 Task: Implement workflows to manage order status.
Action: Mouse moved to (531, 145)
Screenshot: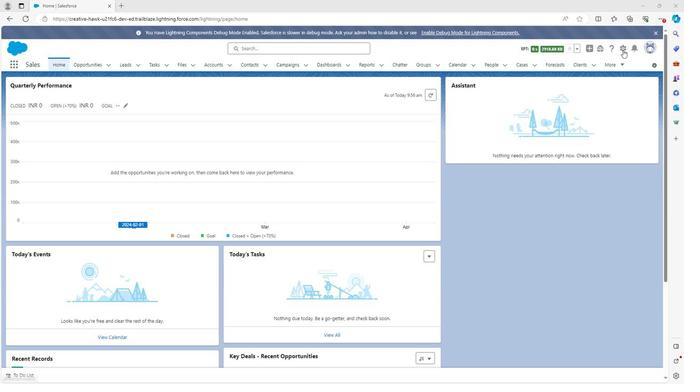 
Action: Mouse pressed left at (531, 145)
Screenshot: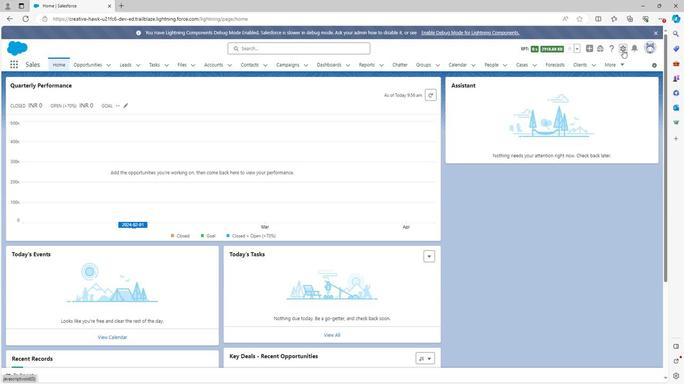 
Action: Mouse moved to (511, 156)
Screenshot: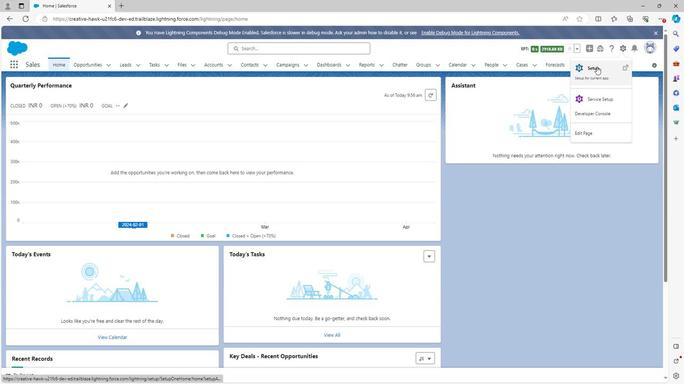 
Action: Mouse pressed left at (511, 156)
Screenshot: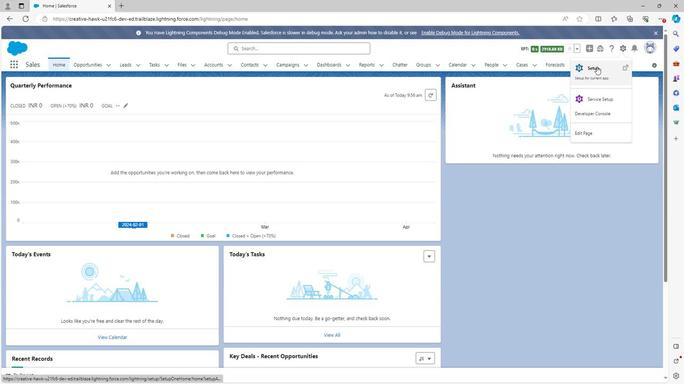 
Action: Mouse moved to (102, 167)
Screenshot: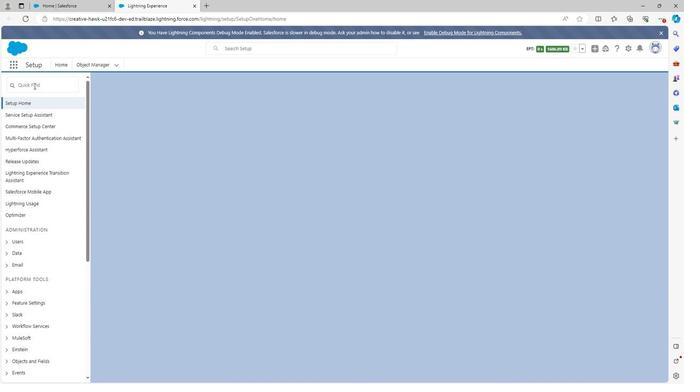 
Action: Mouse pressed left at (102, 167)
Screenshot: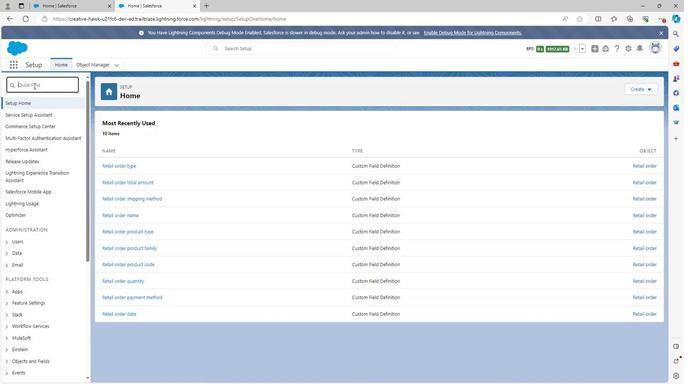 
Action: Key pressed work
Screenshot: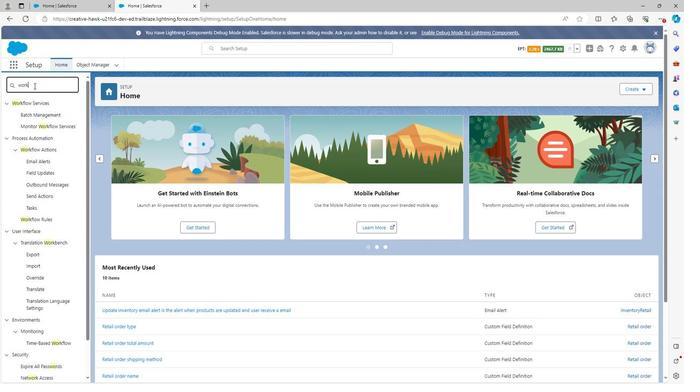 
Action: Mouse moved to (105, 247)
Screenshot: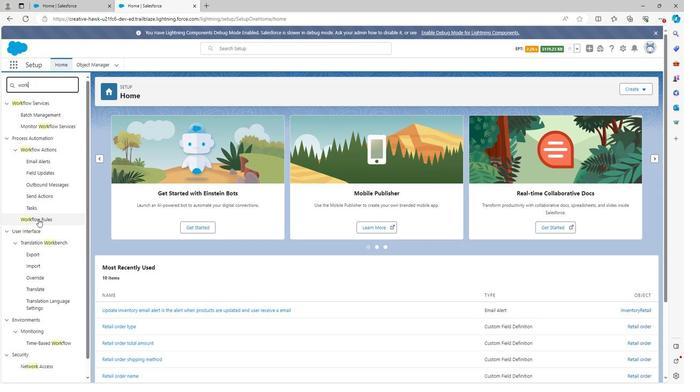 
Action: Mouse pressed left at (105, 247)
Screenshot: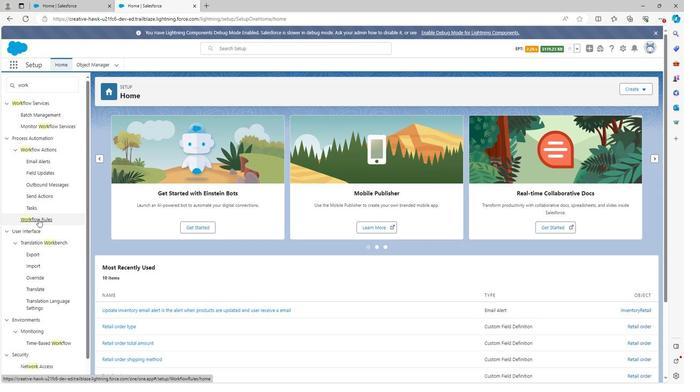 
Action: Mouse moved to (355, 239)
Screenshot: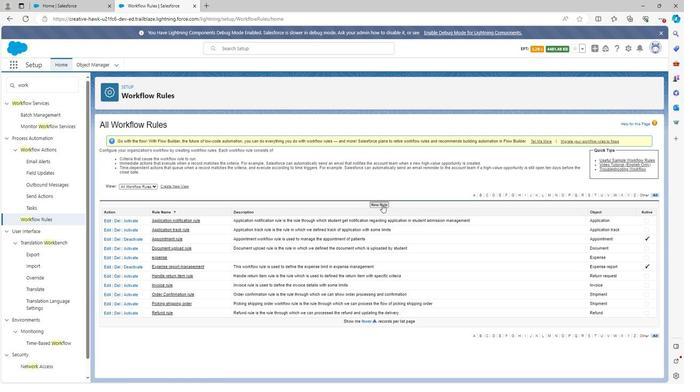 
Action: Mouse pressed left at (355, 239)
Screenshot: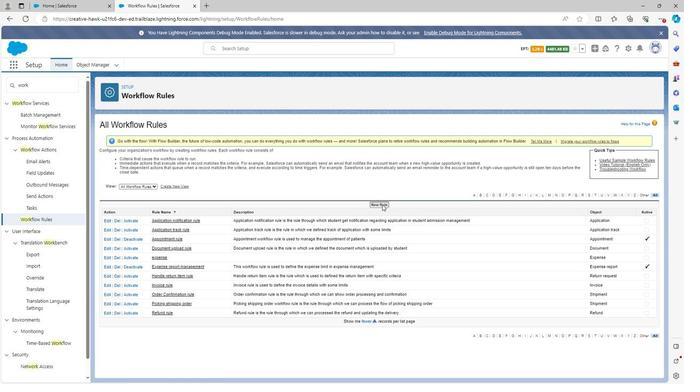 
Action: Mouse moved to (338, 272)
Screenshot: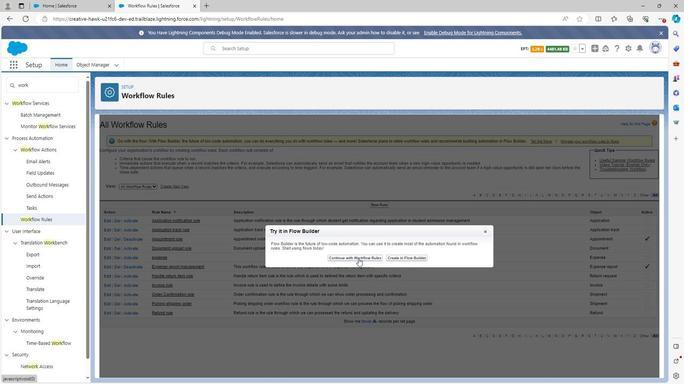 
Action: Mouse pressed left at (338, 272)
Screenshot: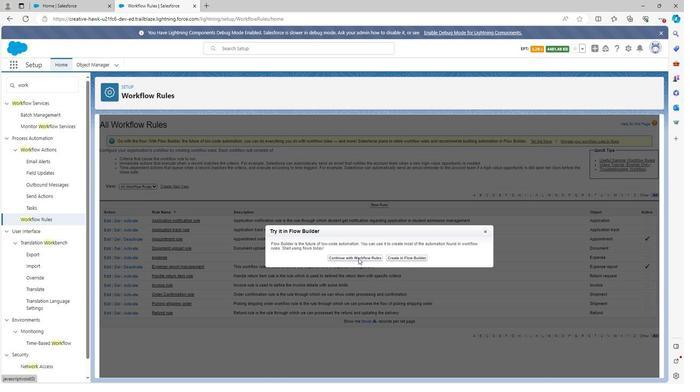 
Action: Mouse moved to (258, 228)
Screenshot: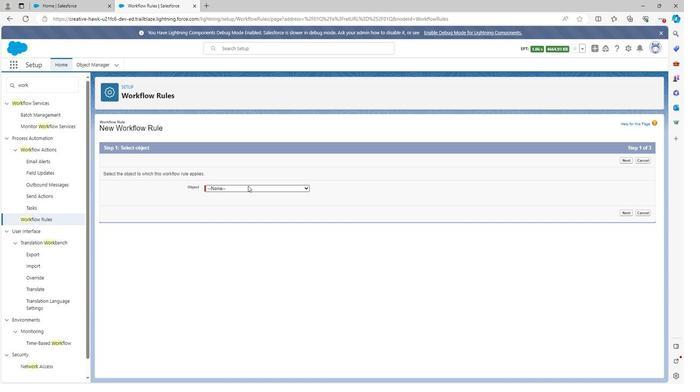
Action: Mouse pressed left at (258, 228)
Screenshot: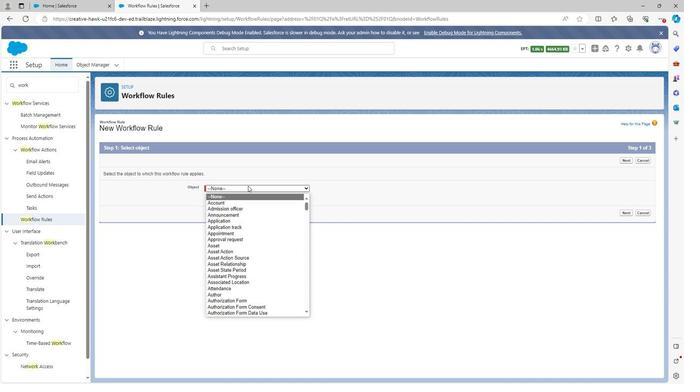 
Action: Mouse moved to (257, 259)
Screenshot: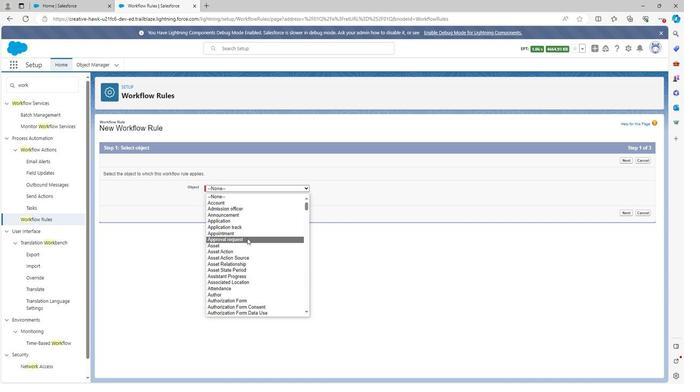 
Action: Mouse scrolled (257, 259) with delta (0, 0)
Screenshot: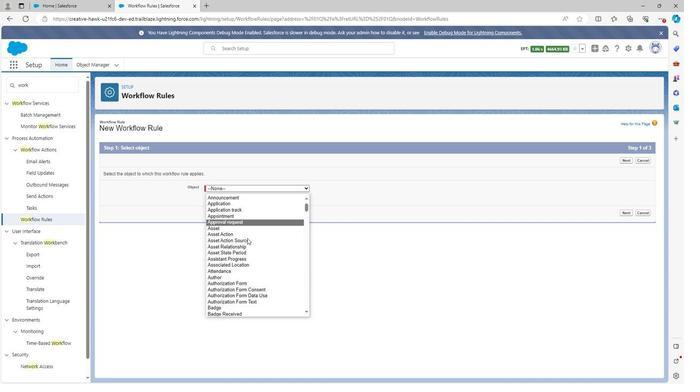 
Action: Mouse scrolled (257, 259) with delta (0, 0)
Screenshot: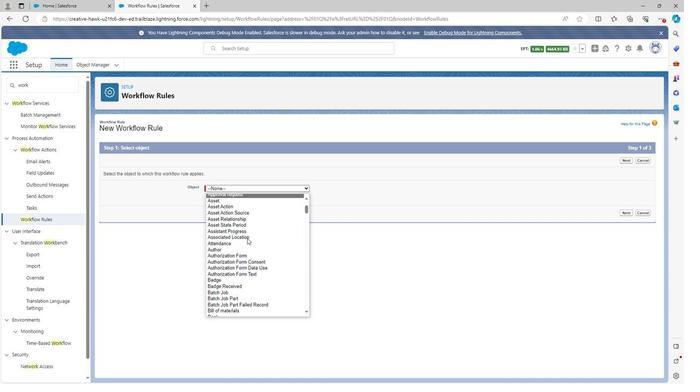 
Action: Mouse scrolled (257, 259) with delta (0, 0)
Screenshot: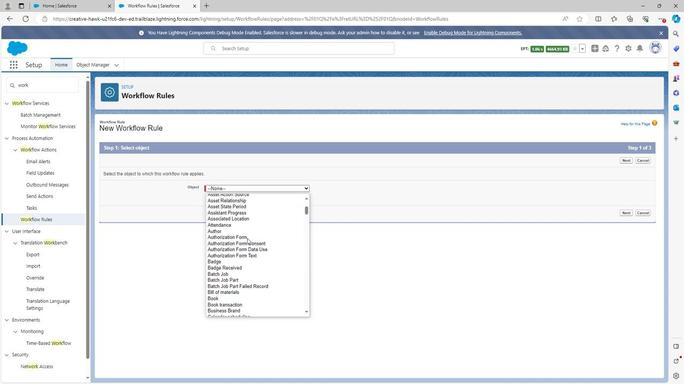 
Action: Mouse scrolled (257, 259) with delta (0, 0)
Screenshot: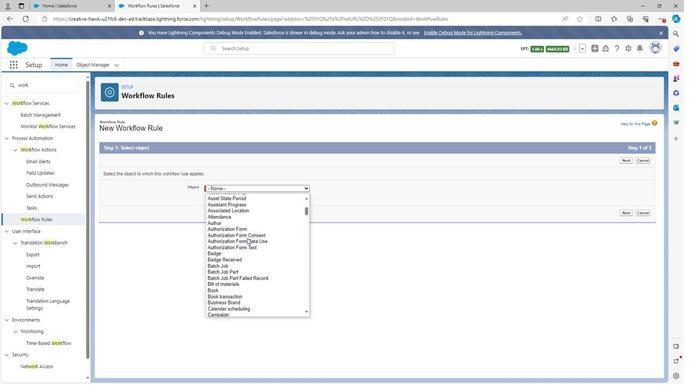 
Action: Mouse scrolled (257, 259) with delta (0, 0)
Screenshot: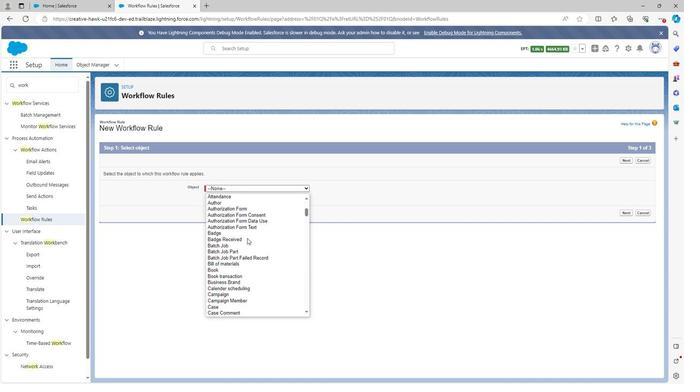 
Action: Mouse scrolled (257, 259) with delta (0, 0)
Screenshot: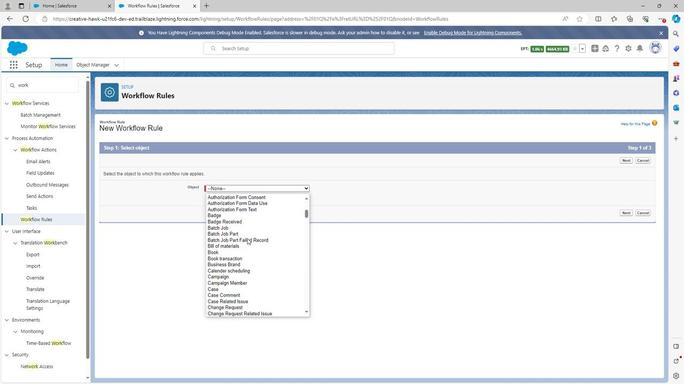 
Action: Mouse scrolled (257, 259) with delta (0, 0)
Screenshot: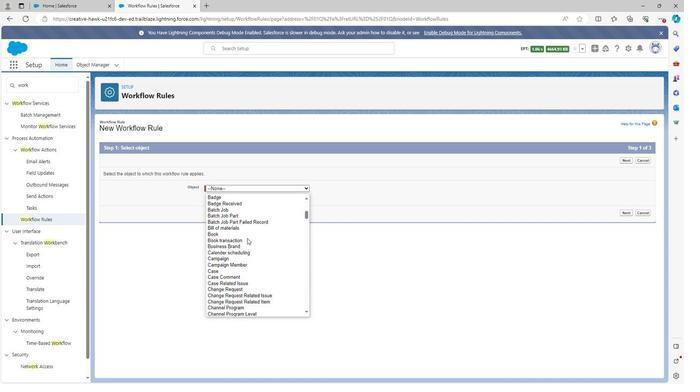 
Action: Mouse scrolled (257, 259) with delta (0, 0)
Screenshot: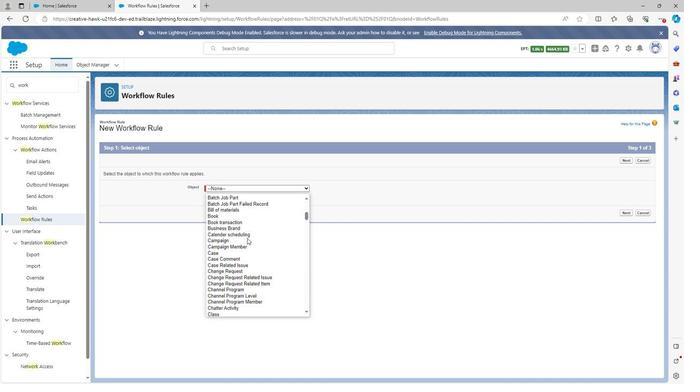 
Action: Mouse scrolled (257, 259) with delta (0, 0)
Screenshot: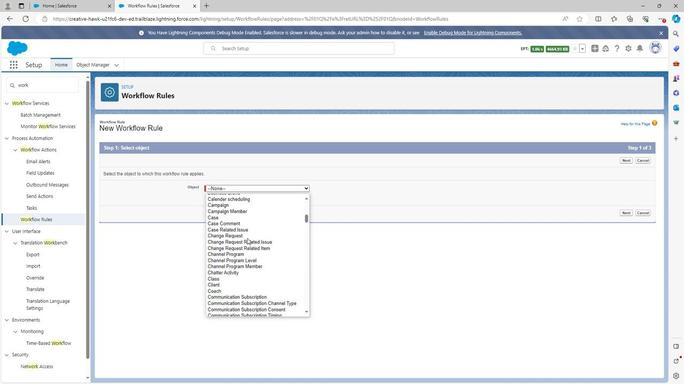 
Action: Mouse scrolled (257, 259) with delta (0, 0)
Screenshot: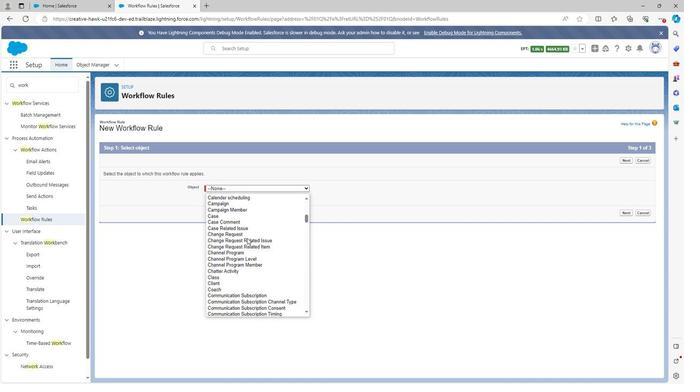 
Action: Mouse scrolled (257, 259) with delta (0, 0)
Screenshot: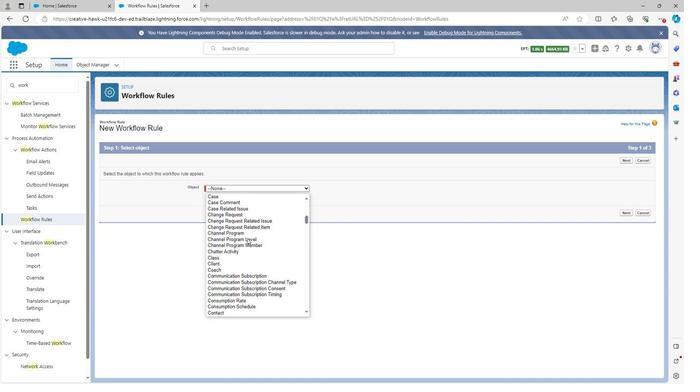 
Action: Mouse scrolled (257, 259) with delta (0, 0)
Screenshot: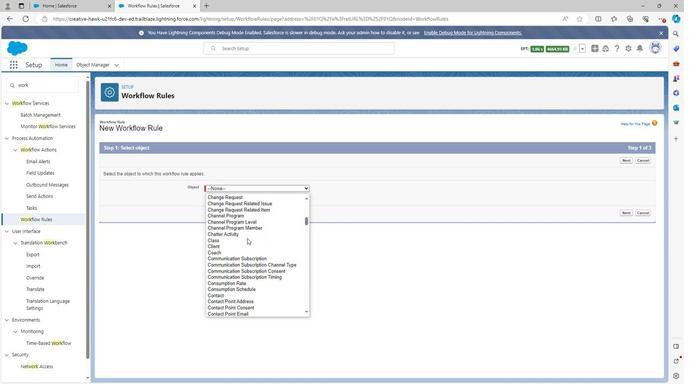 
Action: Mouse scrolled (257, 259) with delta (0, 0)
Screenshot: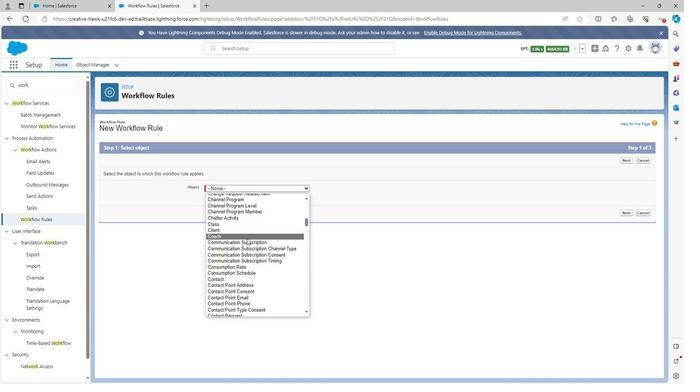 
Action: Mouse moved to (257, 260)
Screenshot: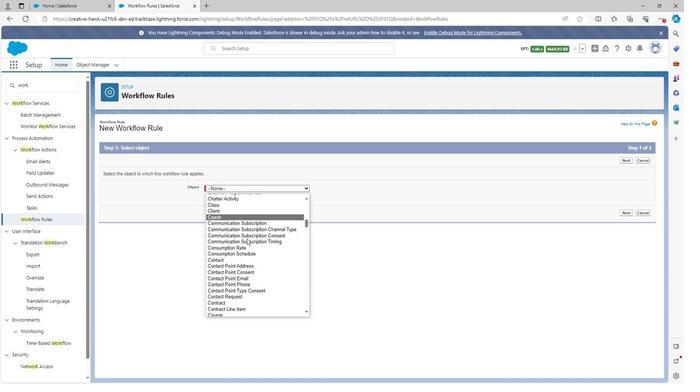 
Action: Mouse scrolled (257, 259) with delta (0, 0)
Screenshot: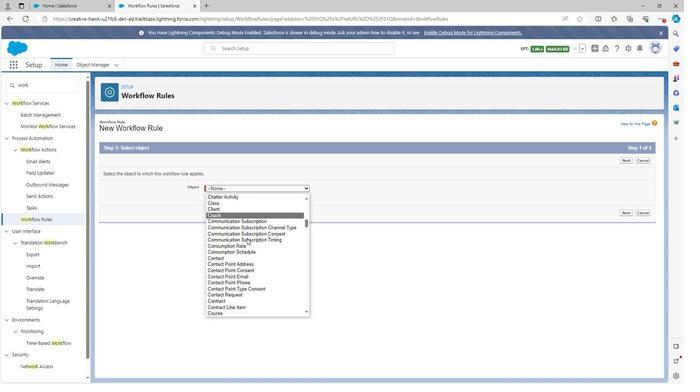 
Action: Mouse scrolled (257, 259) with delta (0, 0)
Screenshot: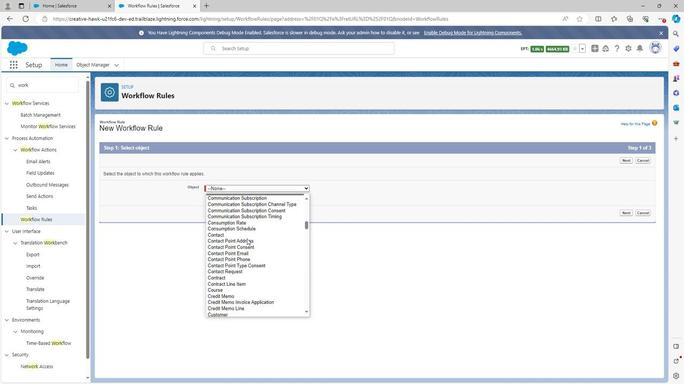 
Action: Mouse scrolled (257, 259) with delta (0, 0)
Screenshot: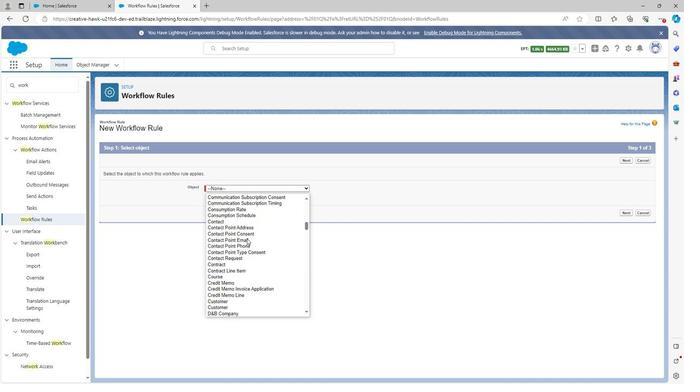 
Action: Mouse moved to (257, 260)
Screenshot: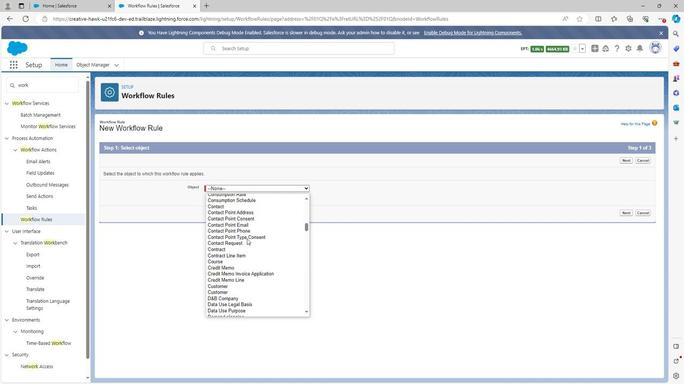 
Action: Mouse scrolled (257, 259) with delta (0, 0)
Screenshot: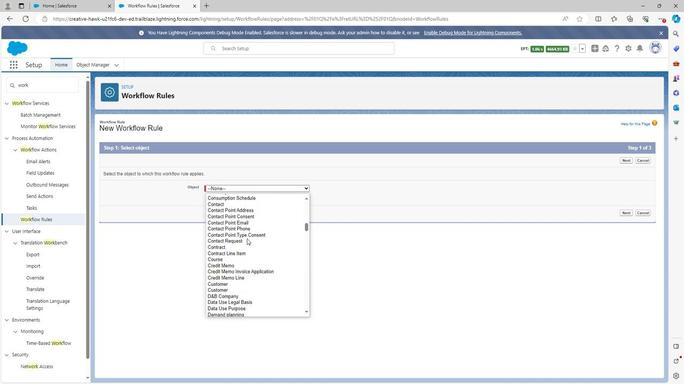 
Action: Mouse moved to (257, 260)
Screenshot: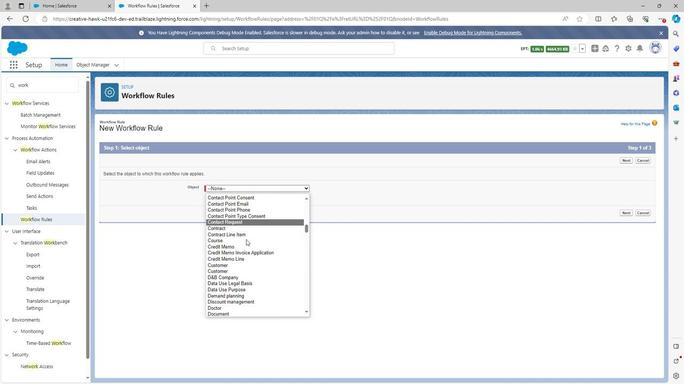 
Action: Mouse scrolled (257, 260) with delta (0, 0)
Screenshot: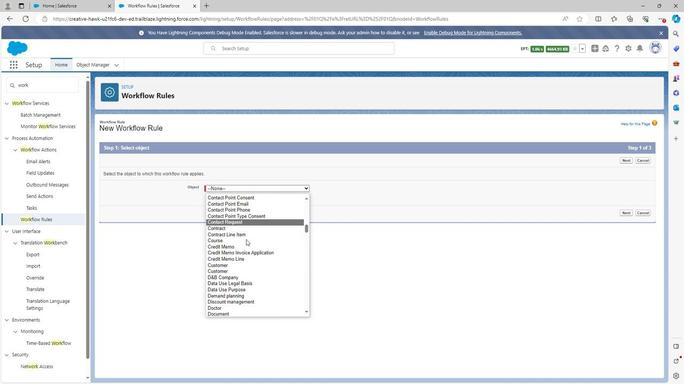 
Action: Mouse scrolled (257, 260) with delta (0, 0)
Screenshot: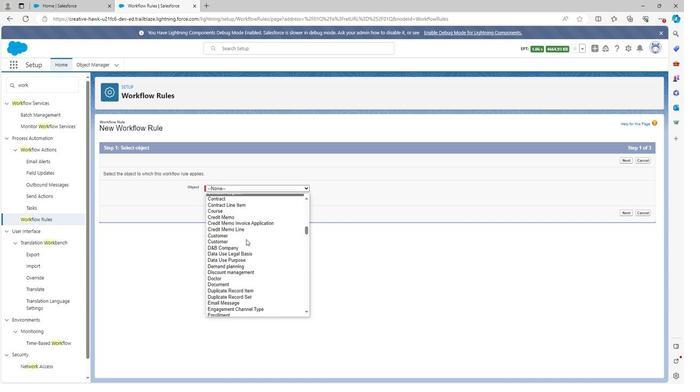 
Action: Mouse scrolled (257, 260) with delta (0, 0)
Screenshot: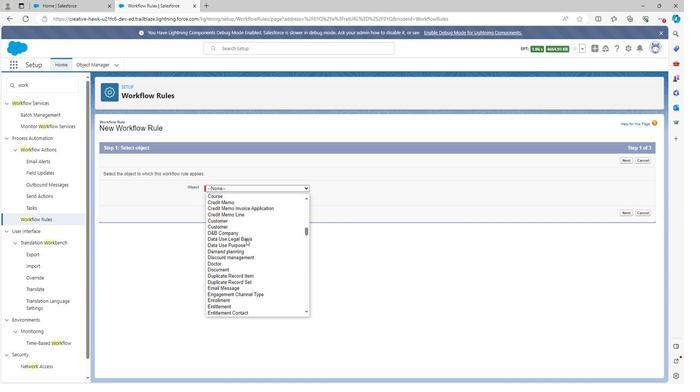 
Action: Mouse scrolled (257, 260) with delta (0, 0)
Screenshot: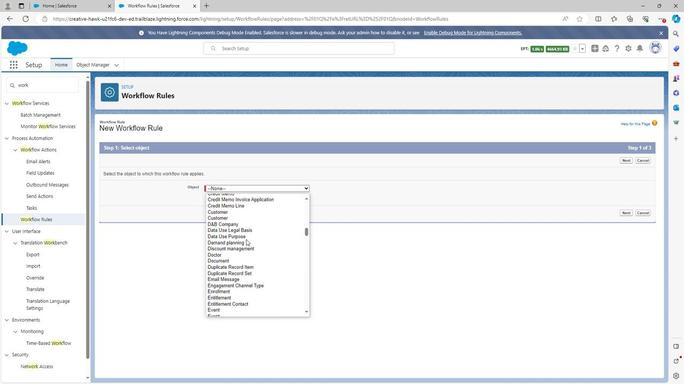 
Action: Mouse scrolled (257, 260) with delta (0, 0)
Screenshot: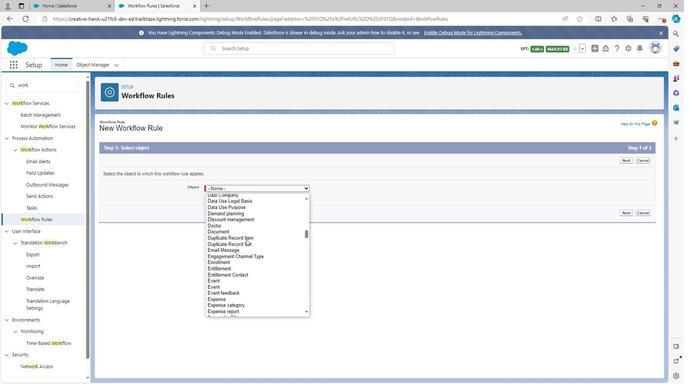 
Action: Mouse scrolled (257, 260) with delta (0, 0)
Screenshot: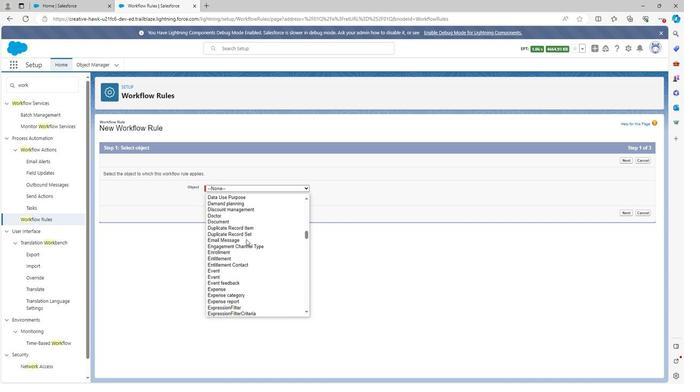 
Action: Mouse scrolled (257, 260) with delta (0, 0)
Screenshot: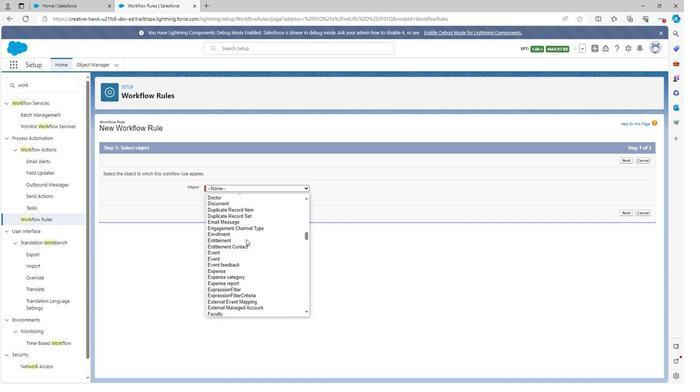 
Action: Mouse scrolled (257, 260) with delta (0, 0)
Screenshot: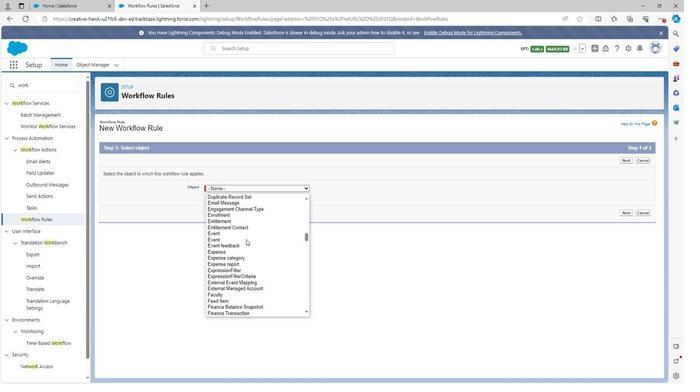 
Action: Mouse scrolled (257, 260) with delta (0, 0)
Screenshot: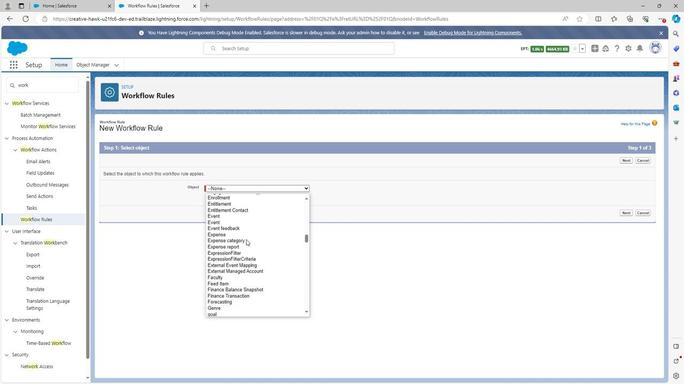 
Action: Mouse scrolled (257, 260) with delta (0, 0)
Screenshot: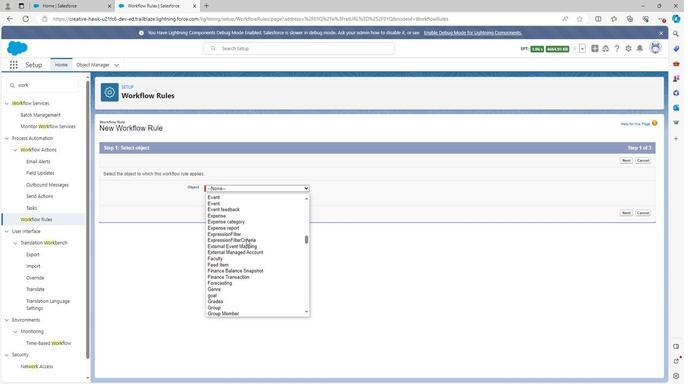 
Action: Mouse scrolled (257, 260) with delta (0, 0)
Screenshot: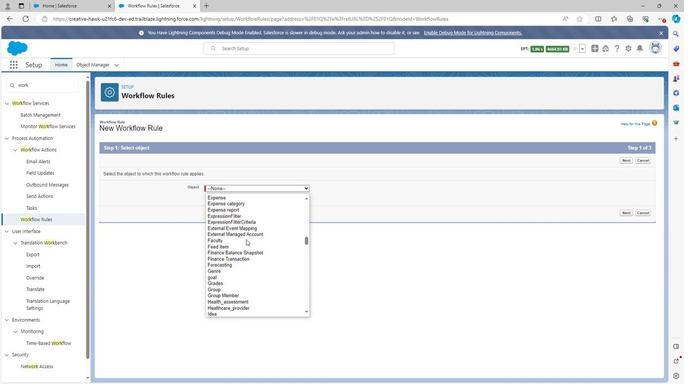
Action: Mouse scrolled (257, 260) with delta (0, 0)
Screenshot: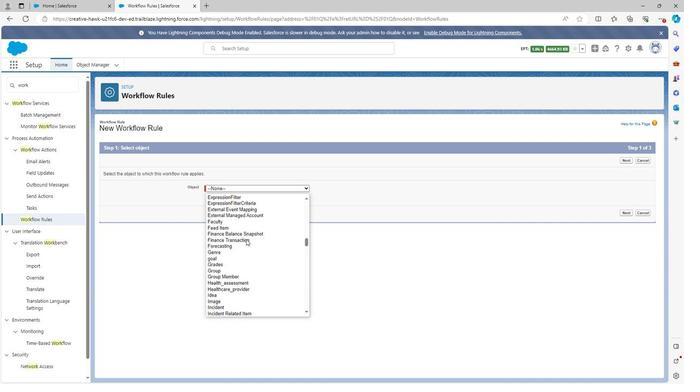 
Action: Mouse scrolled (257, 260) with delta (0, 0)
Screenshot: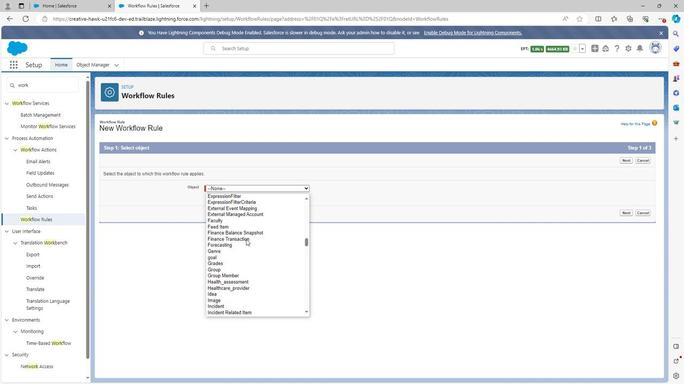 
Action: Mouse scrolled (257, 260) with delta (0, 0)
Screenshot: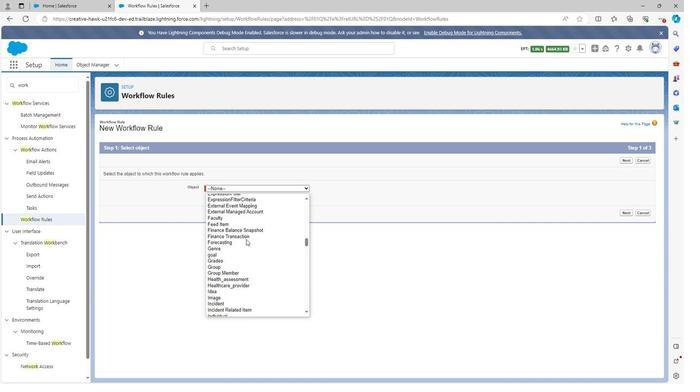 
Action: Mouse scrolled (257, 260) with delta (0, 0)
Screenshot: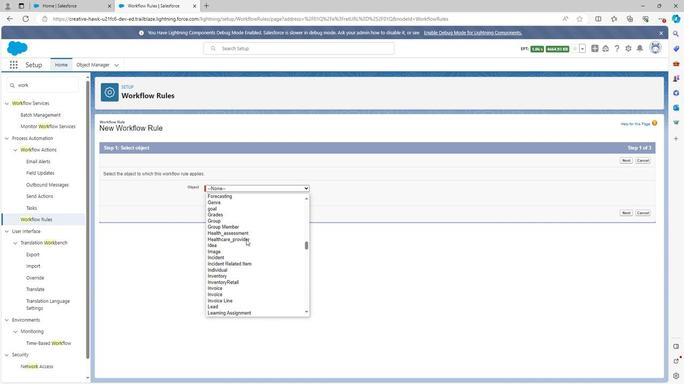 
Action: Mouse scrolled (257, 260) with delta (0, 0)
Screenshot: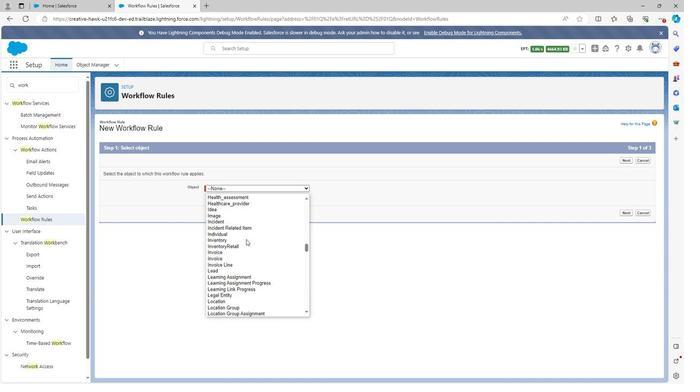 
Action: Mouse scrolled (257, 260) with delta (0, 0)
Screenshot: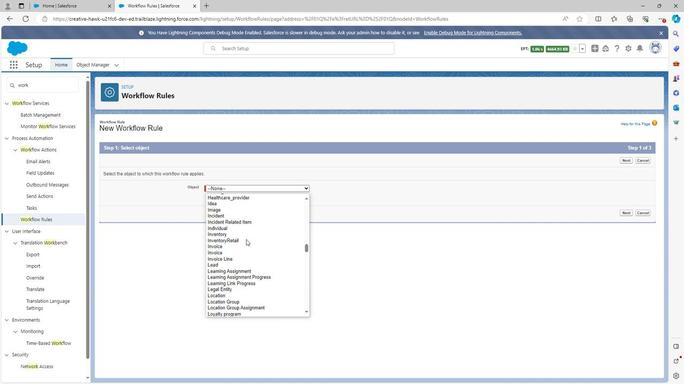 
Action: Mouse scrolled (257, 260) with delta (0, 0)
Screenshot: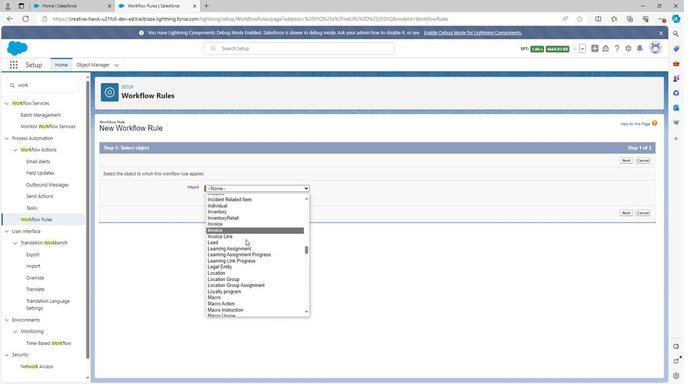 
Action: Mouse moved to (256, 260)
Screenshot: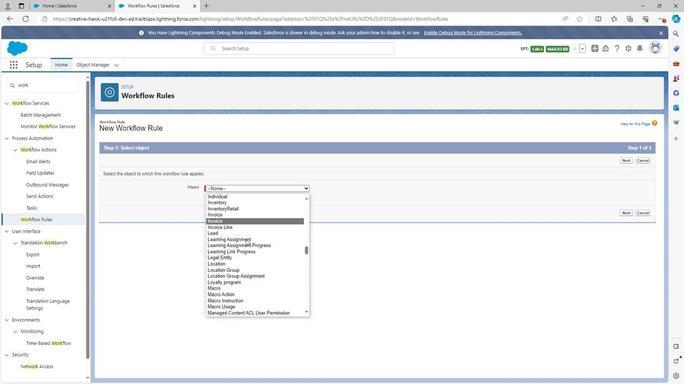 
Action: Mouse scrolled (256, 260) with delta (0, 0)
Screenshot: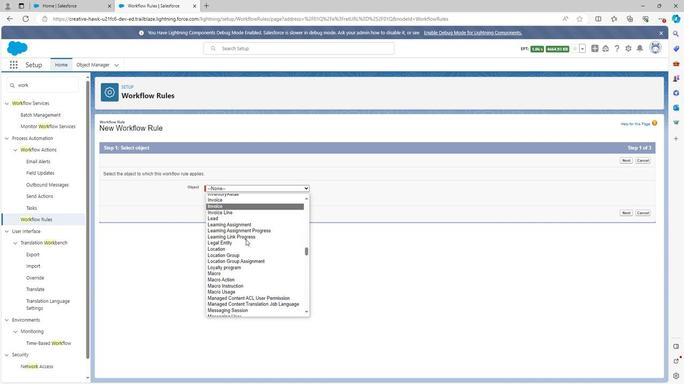 
Action: Mouse scrolled (256, 260) with delta (0, 0)
Screenshot: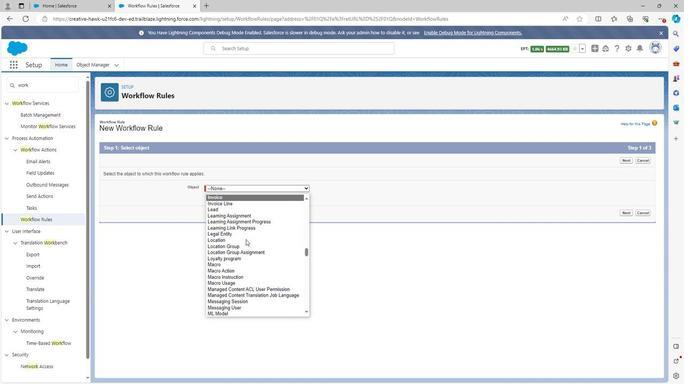 
Action: Mouse scrolled (256, 260) with delta (0, 0)
Screenshot: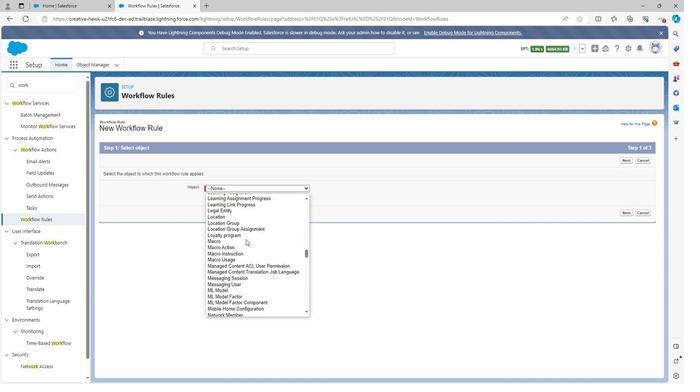 
Action: Mouse scrolled (256, 260) with delta (0, 0)
Screenshot: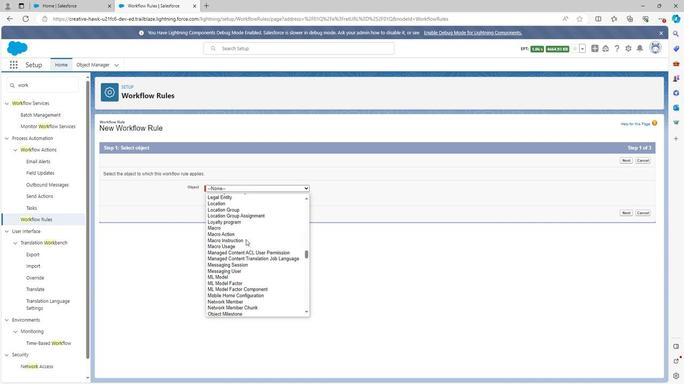 
Action: Mouse scrolled (256, 260) with delta (0, 0)
Screenshot: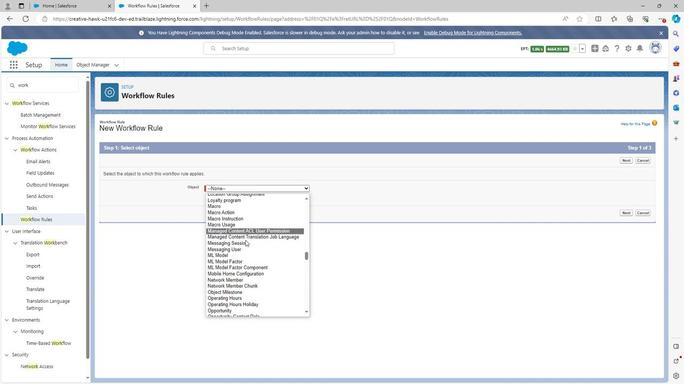 
Action: Mouse moved to (256, 260)
Screenshot: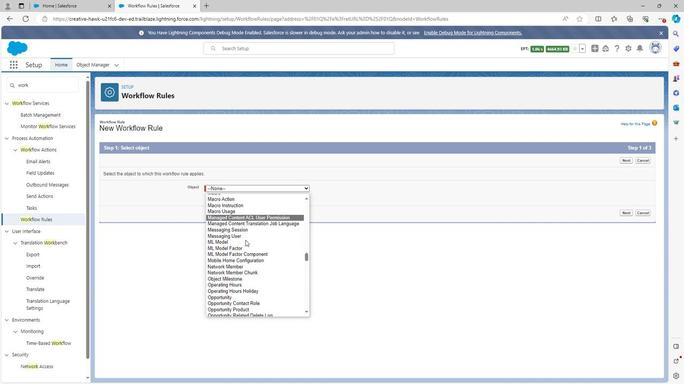 
Action: Mouse scrolled (256, 260) with delta (0, 0)
Screenshot: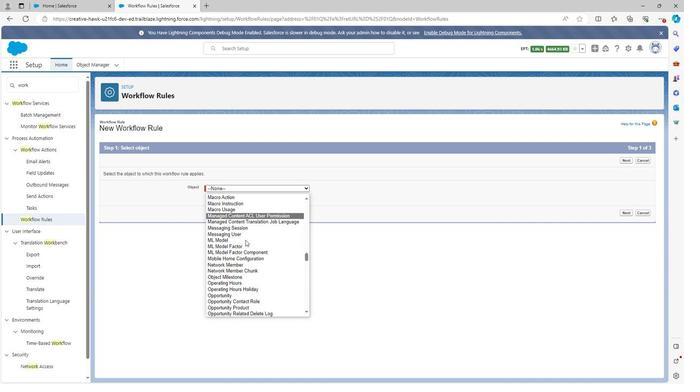 
Action: Mouse scrolled (256, 260) with delta (0, 0)
Screenshot: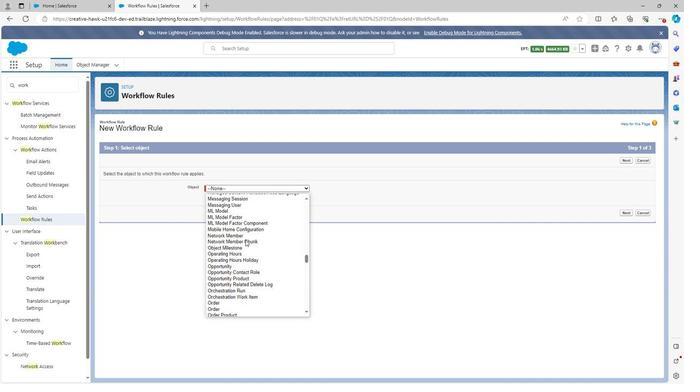 
Action: Mouse scrolled (256, 260) with delta (0, 0)
Screenshot: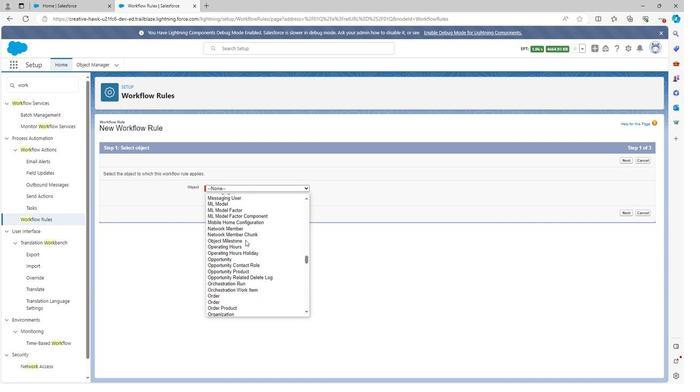 
Action: Mouse moved to (240, 289)
Screenshot: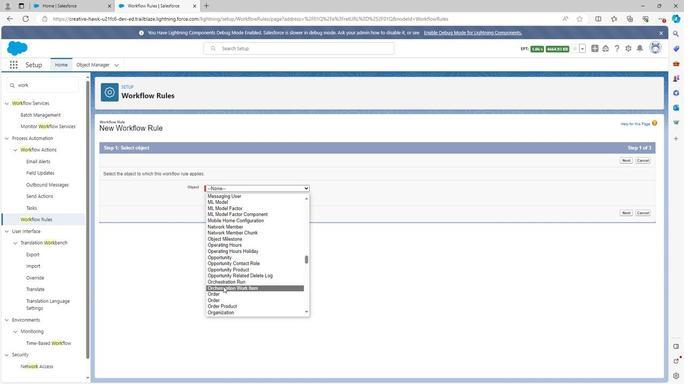 
Action: Mouse scrolled (240, 288) with delta (0, 0)
Screenshot: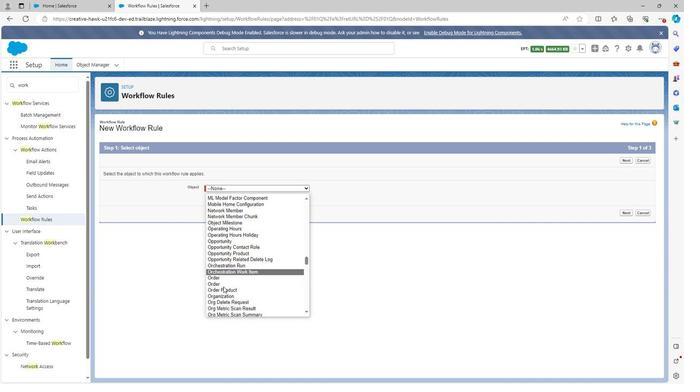 
Action: Mouse scrolled (240, 288) with delta (0, 0)
Screenshot: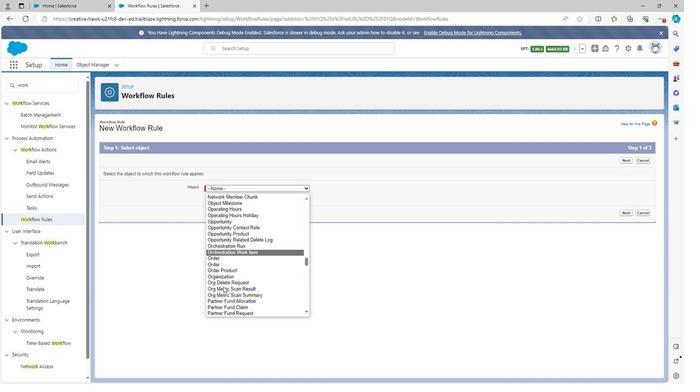 
Action: Mouse scrolled (240, 288) with delta (0, 0)
Screenshot: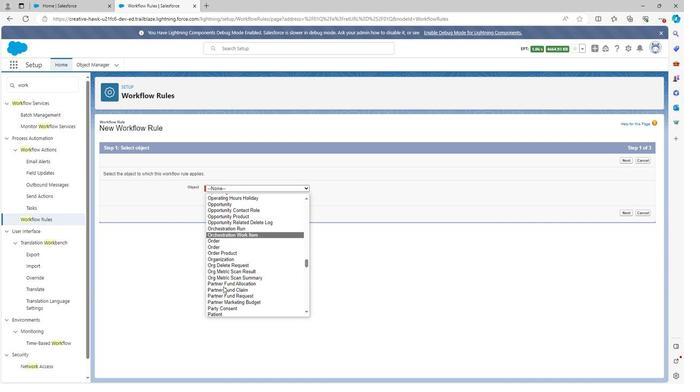 
Action: Mouse scrolled (240, 288) with delta (0, 0)
Screenshot: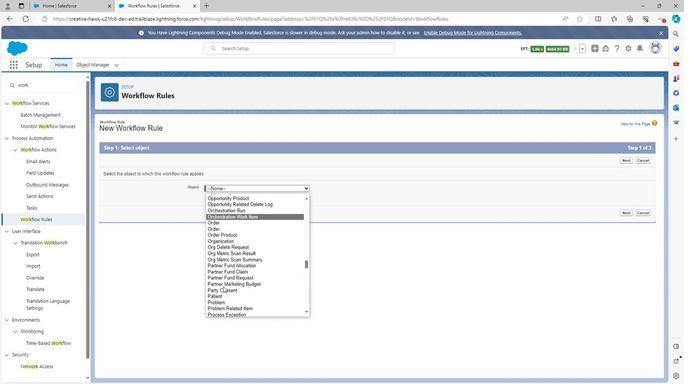 
Action: Mouse scrolled (240, 288) with delta (0, 0)
Screenshot: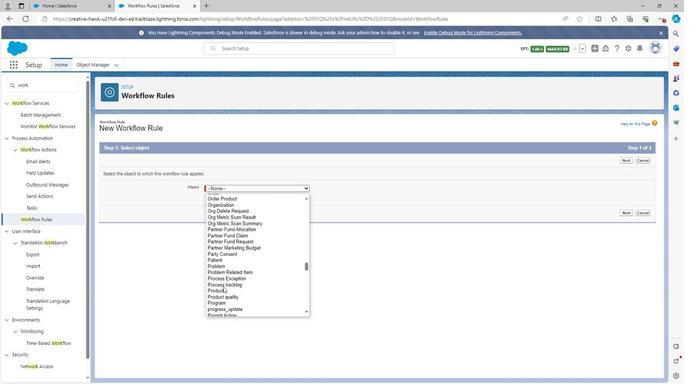 
Action: Mouse scrolled (240, 288) with delta (0, 0)
Screenshot: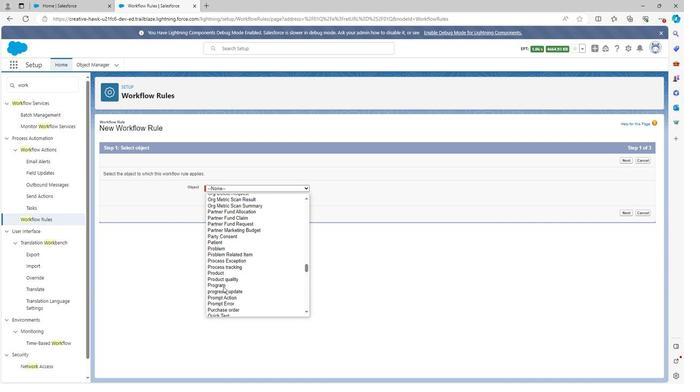 
Action: Mouse scrolled (240, 288) with delta (0, 0)
Screenshot: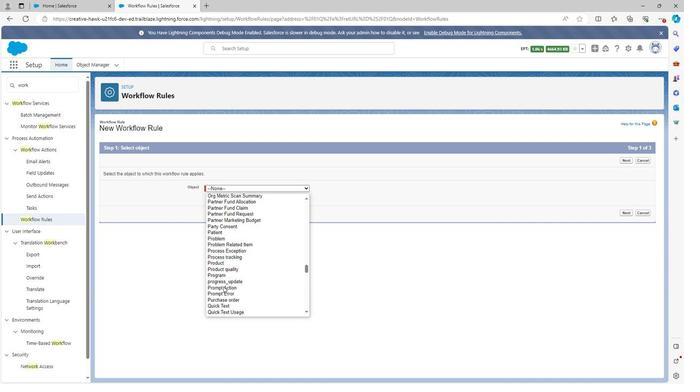 
Action: Mouse scrolled (240, 288) with delta (0, 0)
Screenshot: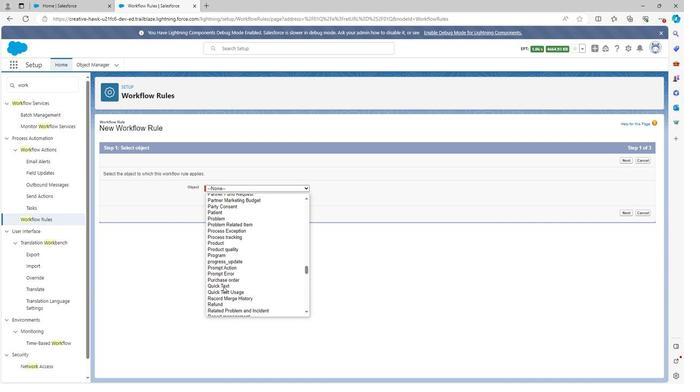 
Action: Mouse scrolled (240, 288) with delta (0, 0)
Screenshot: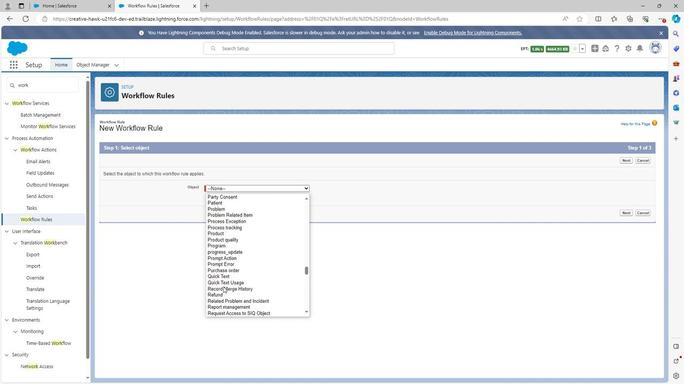 
Action: Mouse scrolled (240, 288) with delta (0, 0)
Screenshot: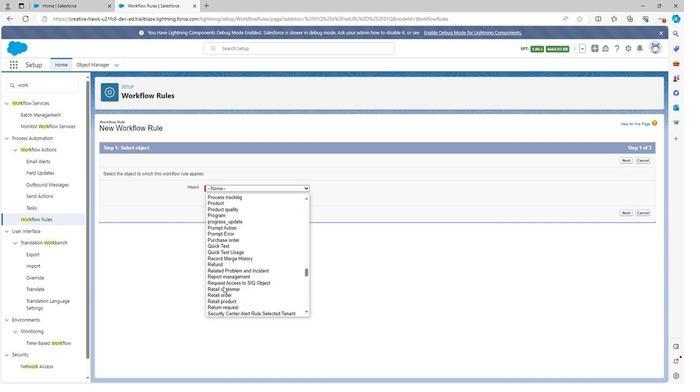 
Action: Mouse scrolled (240, 288) with delta (0, 0)
Screenshot: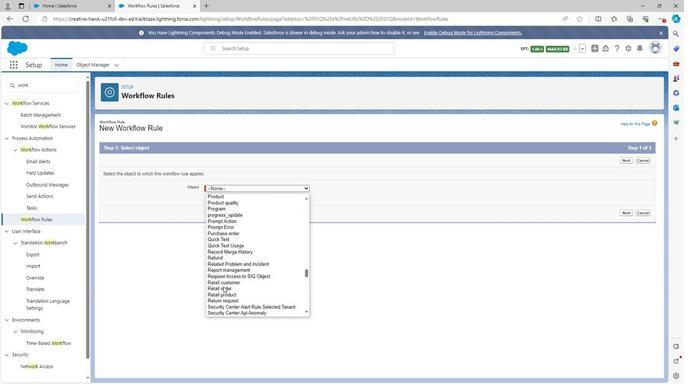 
Action: Mouse pressed left at (240, 289)
Screenshot: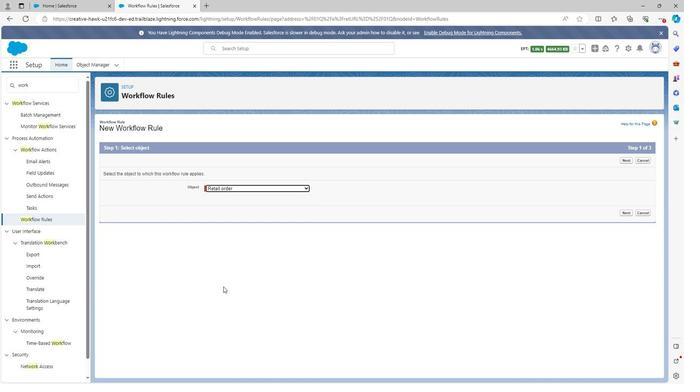 
Action: Mouse moved to (532, 244)
Screenshot: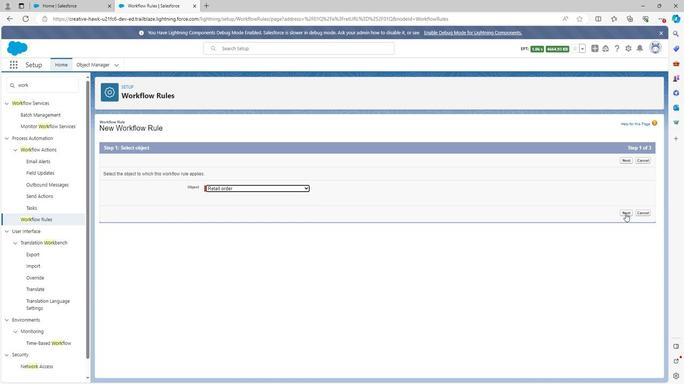 
Action: Mouse pressed left at (532, 244)
Screenshot: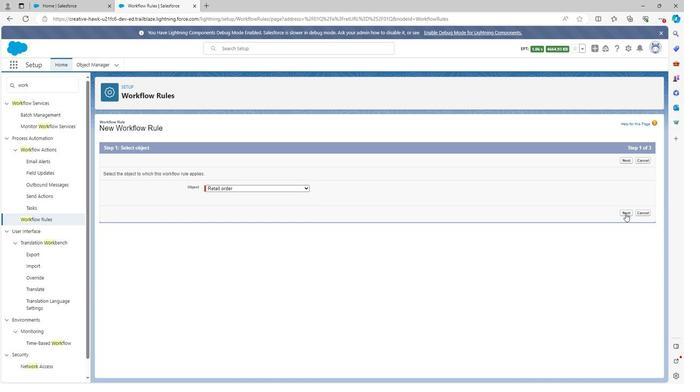 
Action: Mouse moved to (250, 235)
Screenshot: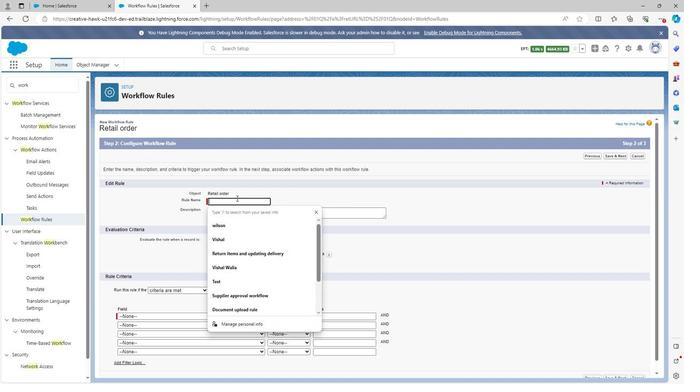 
Action: Key pressed <Key.shift><Key.shift><Key.shift><Key.shift><Key.shift><Key.shift><Key.shift><Key.shift><Key.shift><Key.shift><Key.shift><Key.shift><Key.shift><Key.shift><Key.shift><Key.shift><Key.shift><Key.shift><Key.shift><Key.shift><Key.shift><Key.shift><Key.shift><Key.shift><Key.shift><Key.shift><Key.shift><Key.shift><Key.shift><Key.shift><Key.shift><Key.shift><Key.shift><Key.shift><Key.shift><Key.shift><Key.shift><Key.shift>Ot<Key.backspace>rder<Key.space>status<Key.space>rule
Screenshot: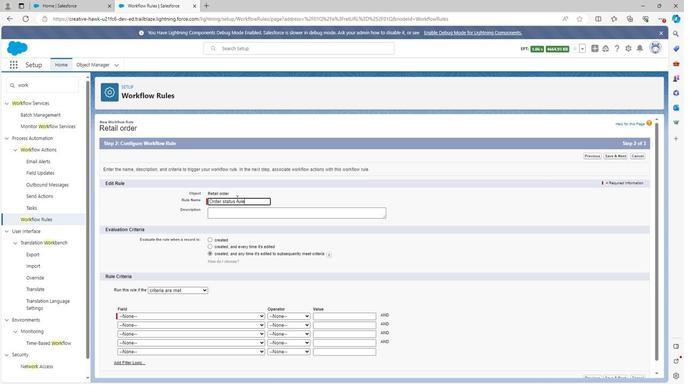 
Action: Mouse moved to (290, 235)
Screenshot: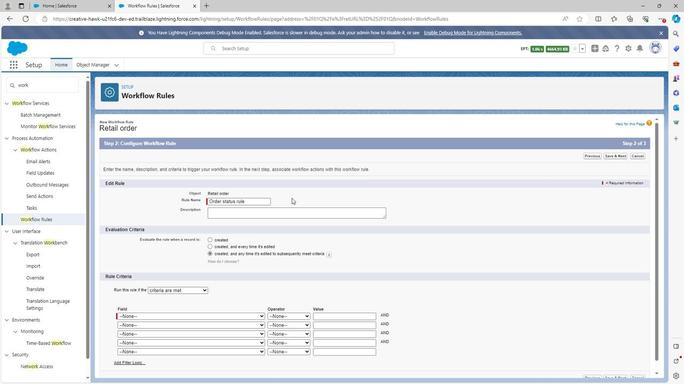 
Action: Mouse pressed left at (290, 235)
Screenshot: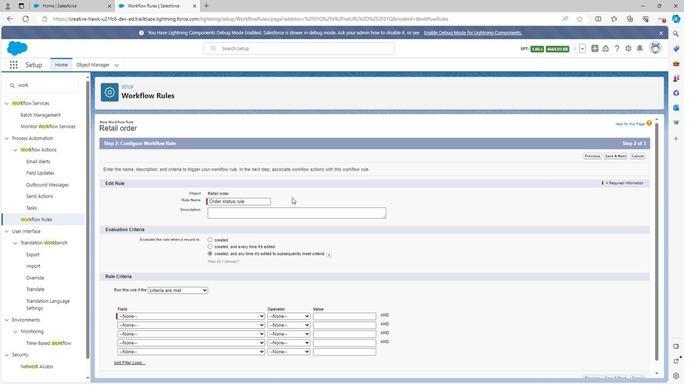 
Action: Mouse moved to (272, 245)
Screenshot: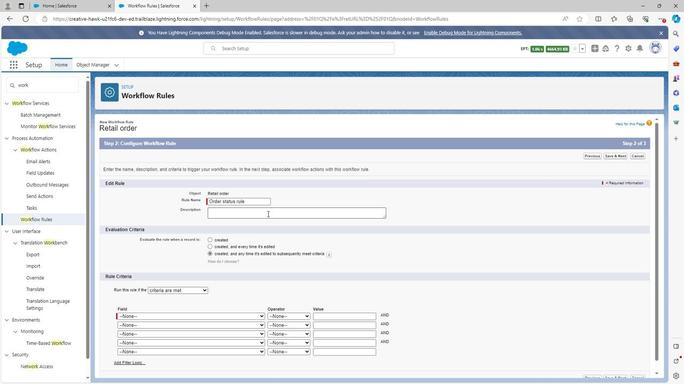 
Action: Mouse pressed left at (272, 245)
Screenshot: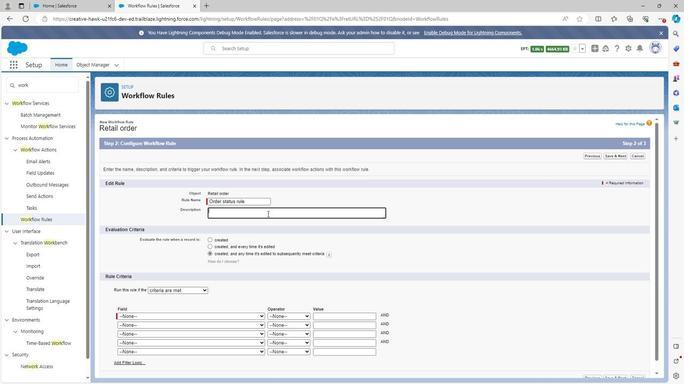 
Action: Key pressed <Key.shift><Key.shift><Key.shift><Key.shift><Key.shift><Key.shift><Key.shift><Key.shift><Key.shift><Key.shift><Key.shift><Key.shift><Key.shift><Key.shift><Key.shift><Key.shift><Key.shift><Key.shift><Key.shift><Key.shift><Key.shift><Key.shift><Key.shift><Key.shift><Key.shift><Key.shift><Key.shift><Key.shift><Key.shift><Key.shift><Key.shift><Key.shift><Key.shift><Key.shift><Key.shift><Key.shift><Key.shift><Key.shift><Key.shift><Key.shift><Key.shift><Key.shift><Key.shift><Key.shift><Key.shift><Key.shift><Key.shift><Key.shift><Key.shift><Key.shift><Key.shift><Key.shift>Order<Key.space>status<Key.space>rule<Key.space>is<Key.space>the<Key.space>rule<Key.space>through<Key.space>which<Key.space>we<Key.space>get<Key.space>the<Key.space>status<Key.space>of<Key.space>order<Key.space>when<Key.space>order<Key.space>of<Key.space>the<Key.space>product<Key.space>successfully
Screenshot: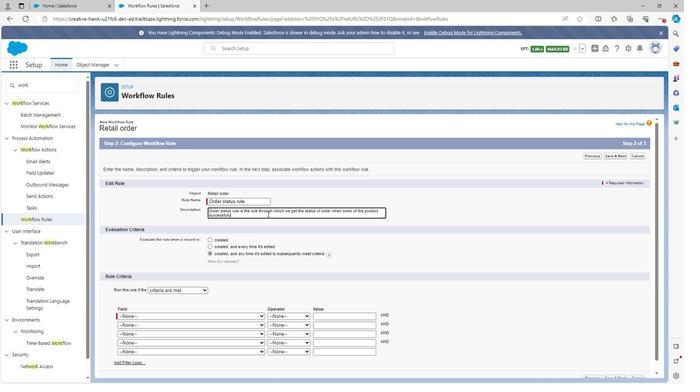 
Action: Mouse moved to (225, 281)
Screenshot: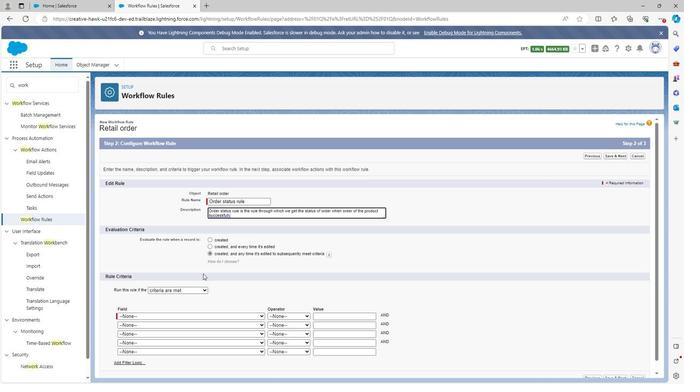 
Action: Mouse scrolled (225, 281) with delta (0, 0)
Screenshot: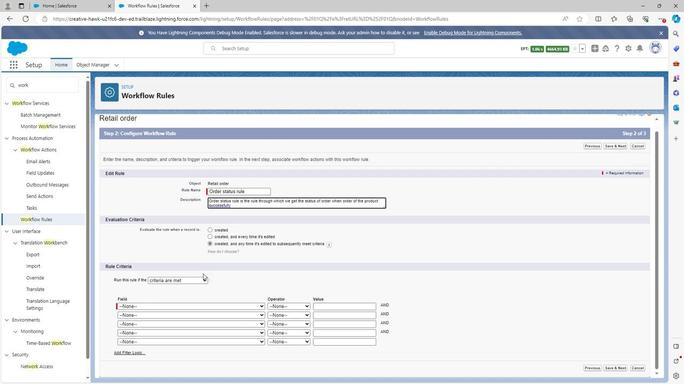 
Action: Mouse scrolled (225, 281) with delta (0, 0)
Screenshot: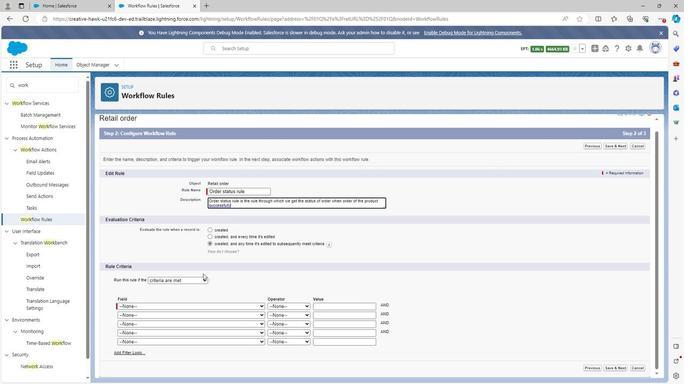 
Action: Mouse scrolled (225, 281) with delta (0, 0)
Screenshot: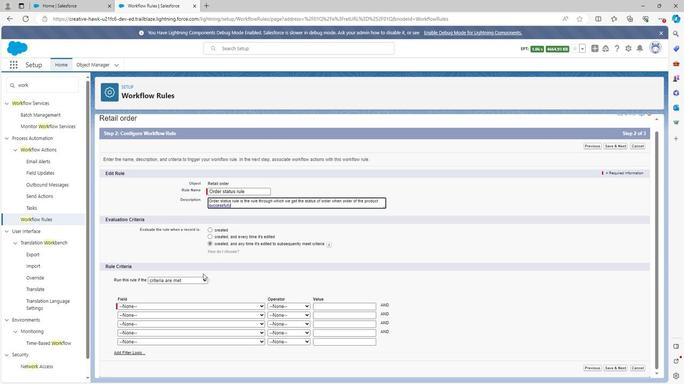 
Action: Mouse moved to (225, 301)
Screenshot: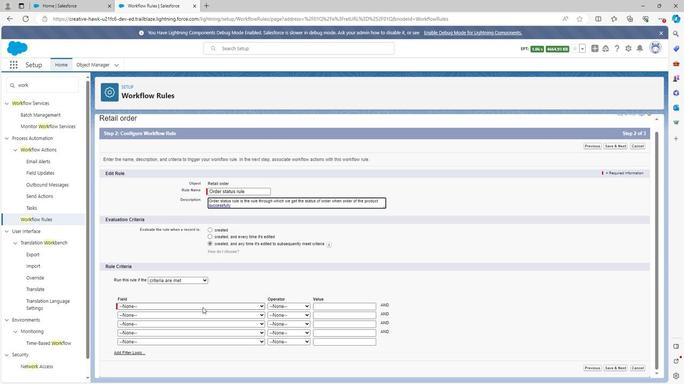 
Action: Mouse pressed left at (225, 301)
Screenshot: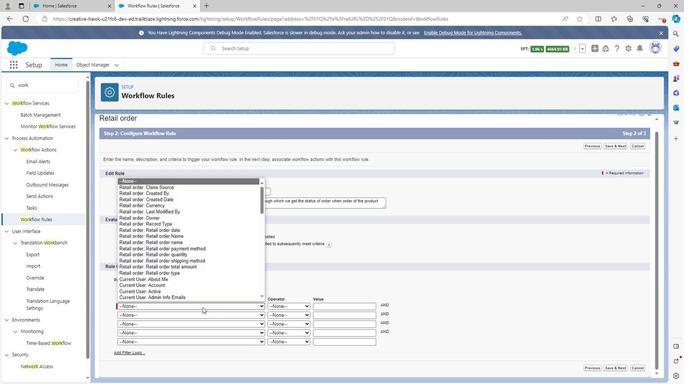 
Action: Mouse moved to (216, 260)
Screenshot: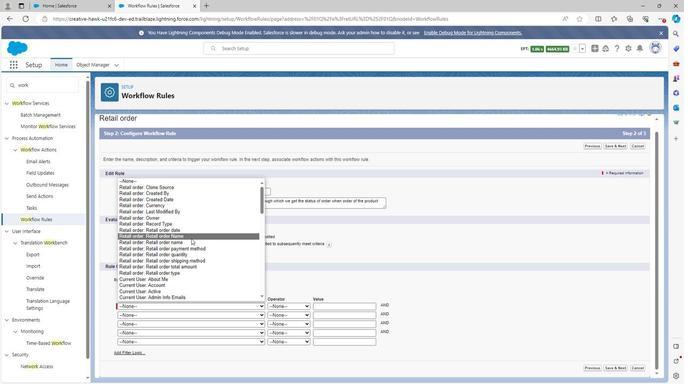 
Action: Mouse pressed left at (216, 260)
Screenshot: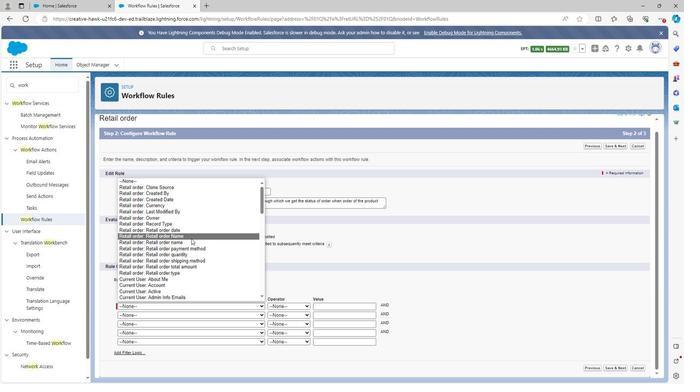 
Action: Mouse moved to (284, 300)
Screenshot: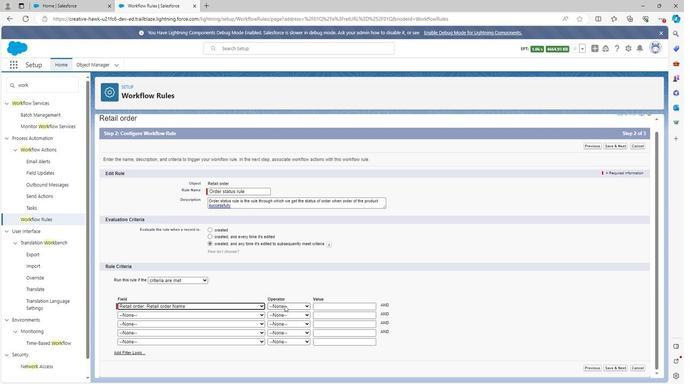 
Action: Mouse pressed left at (284, 300)
Screenshot: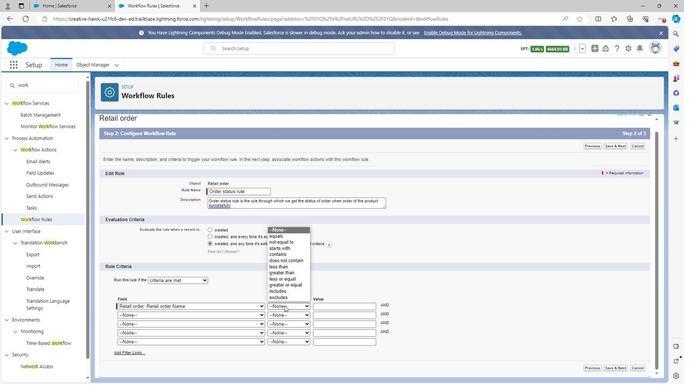 
Action: Mouse moved to (282, 259)
Screenshot: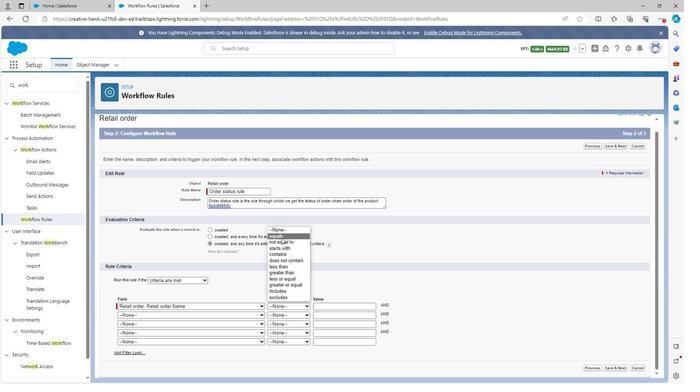 
Action: Mouse pressed left at (282, 259)
Screenshot: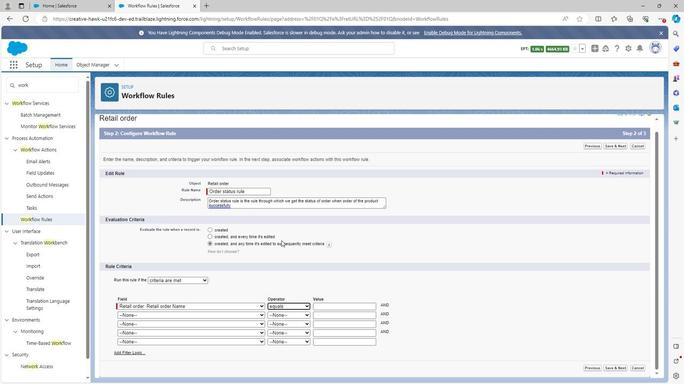
Action: Mouse moved to (321, 301)
Screenshot: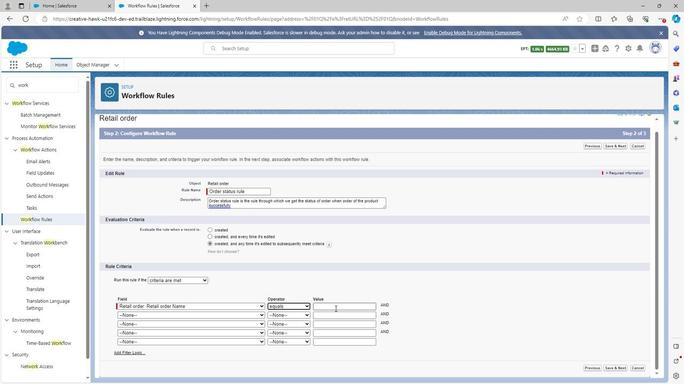 
Action: Mouse pressed left at (321, 301)
Screenshot: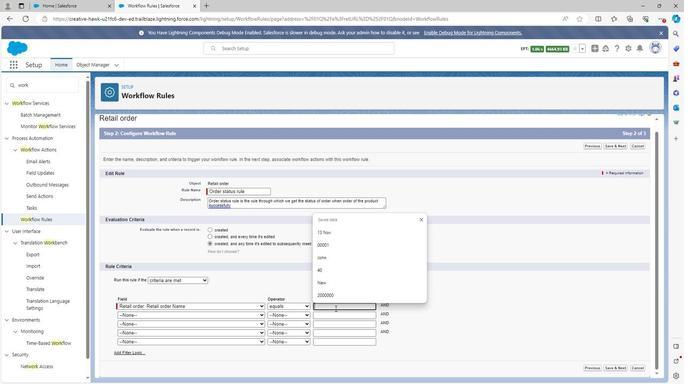 
Action: Key pressed <Key.shift>New
Screenshot: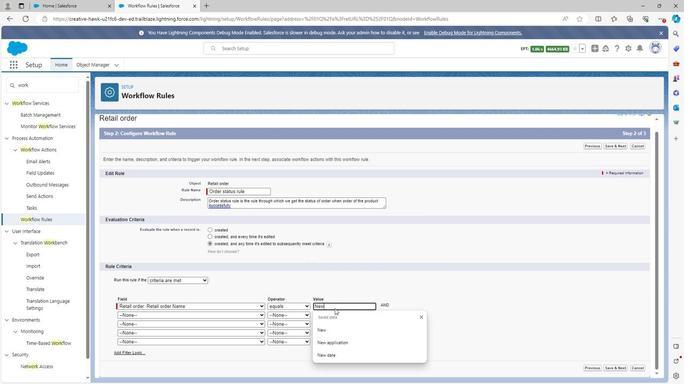 
Action: Mouse moved to (320, 303)
Screenshot: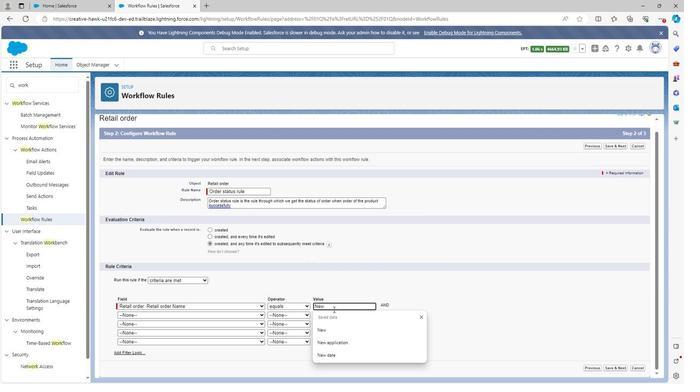 
Action: Key pressed <Key.space>o
Screenshot: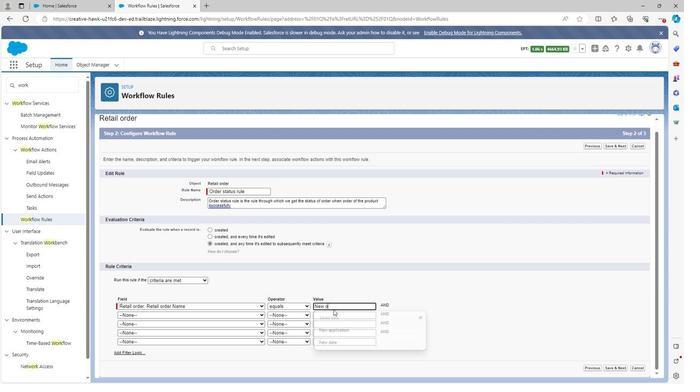 
Action: Mouse moved to (320, 303)
Screenshot: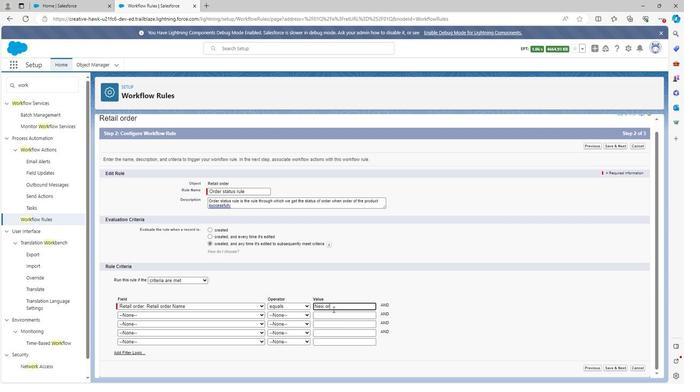 
Action: Key pressed rde
Screenshot: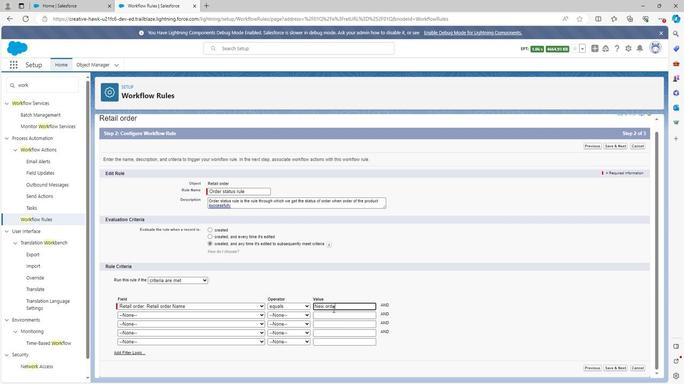 
Action: Mouse moved to (266, 309)
Screenshot: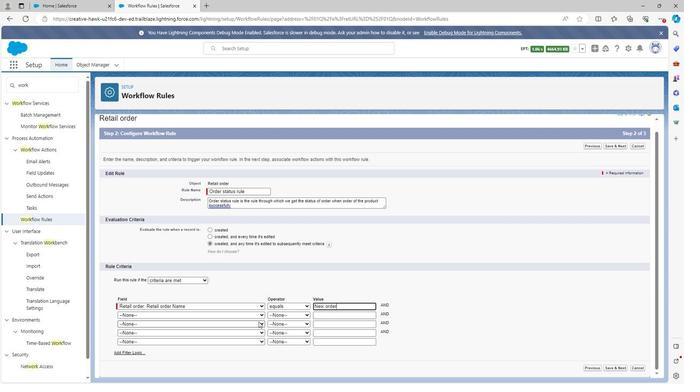 
Action: Key pressed r
Screenshot: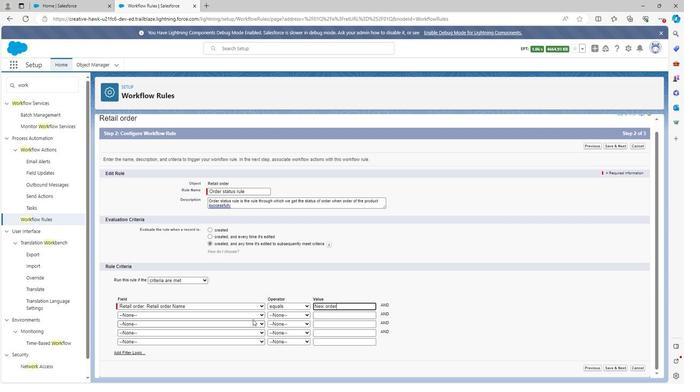 
Action: Mouse moved to (241, 306)
Screenshot: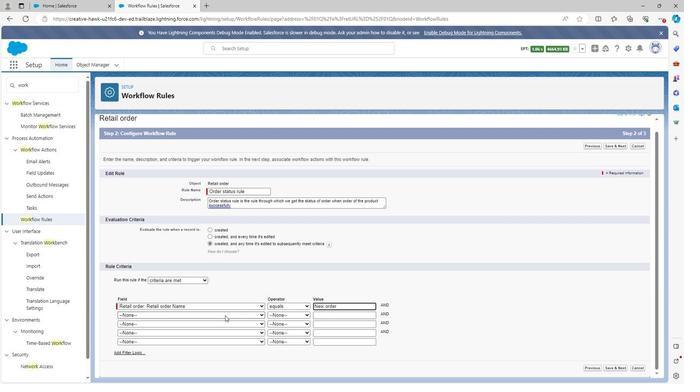 
Action: Mouse pressed left at (241, 306)
Screenshot: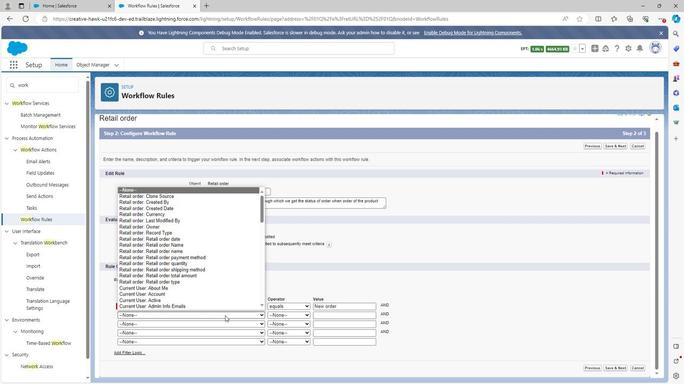 
Action: Mouse moved to (195, 243)
Screenshot: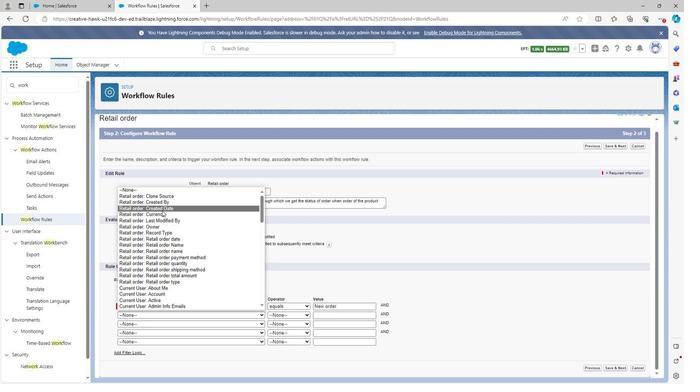 
Action: Mouse pressed left at (195, 243)
Screenshot: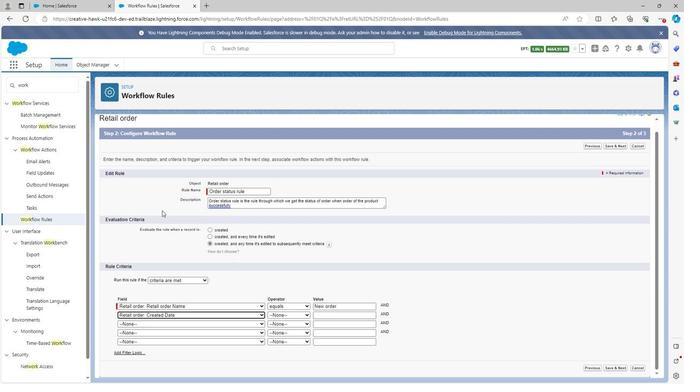 
Action: Mouse moved to (289, 307)
Screenshot: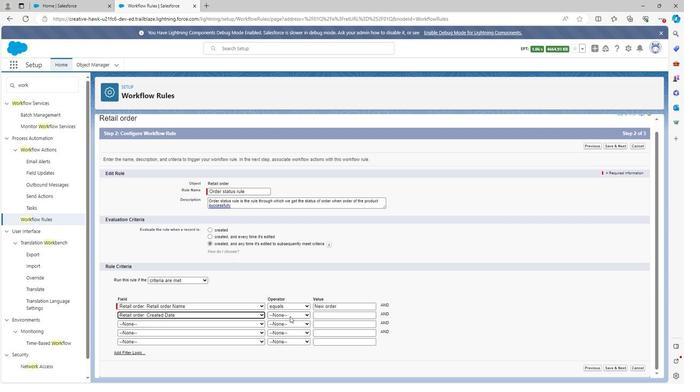 
Action: Mouse pressed left at (289, 307)
Screenshot: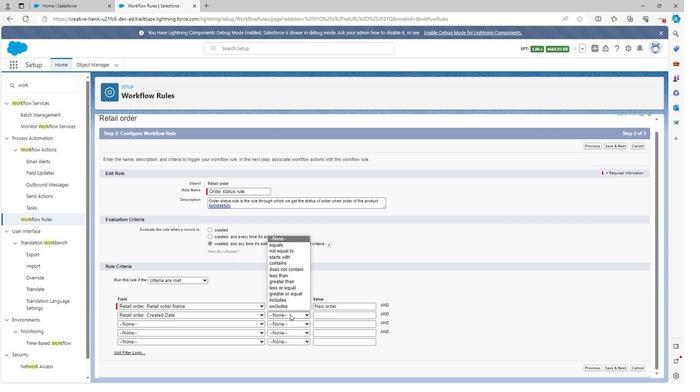 
Action: Mouse moved to (282, 264)
Screenshot: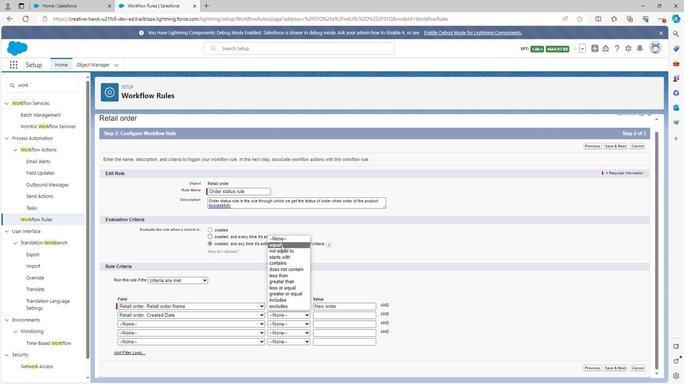
Action: Mouse pressed left at (282, 264)
Screenshot: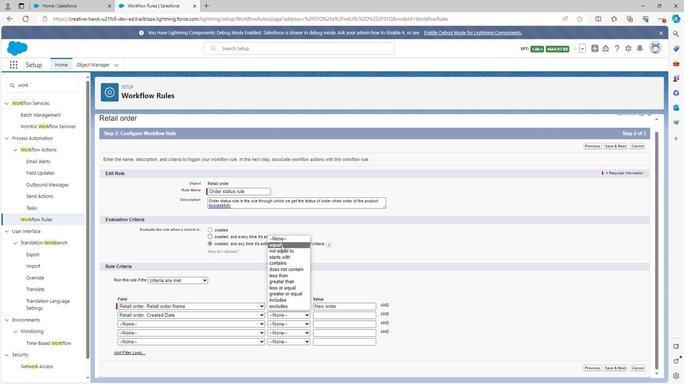 
Action: Mouse moved to (318, 306)
Screenshot: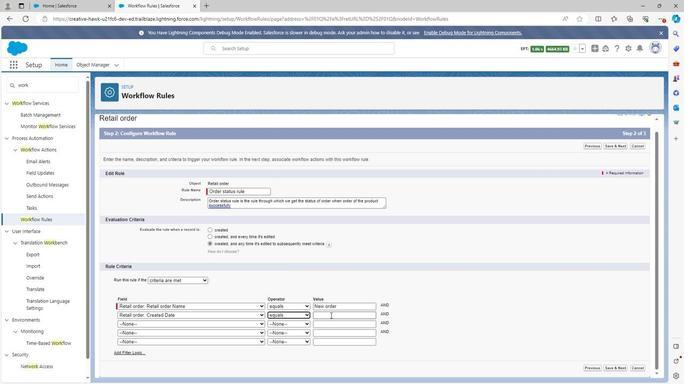 
Action: Mouse pressed left at (318, 306)
Screenshot: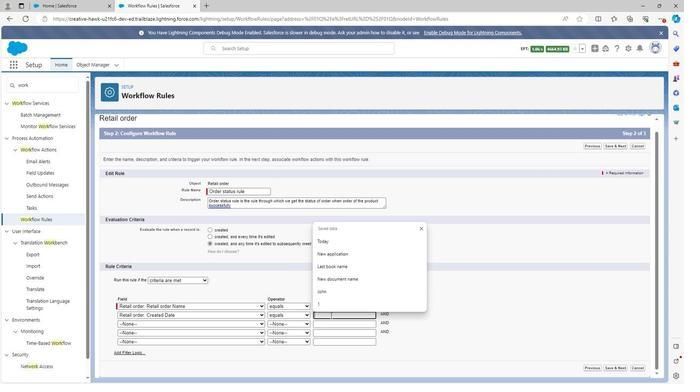 
Action: Key pressed 18
Screenshot: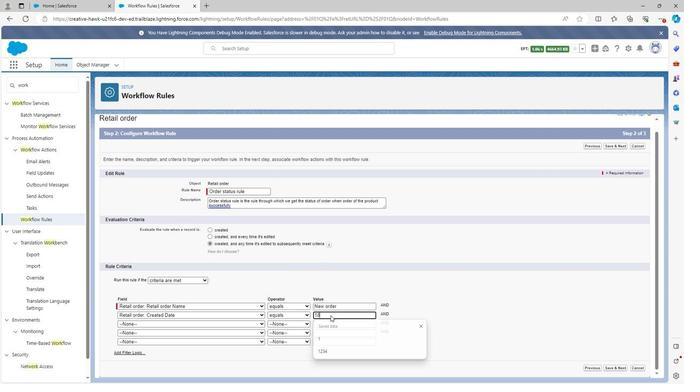 
Action: Mouse moved to (318, 306)
Screenshot: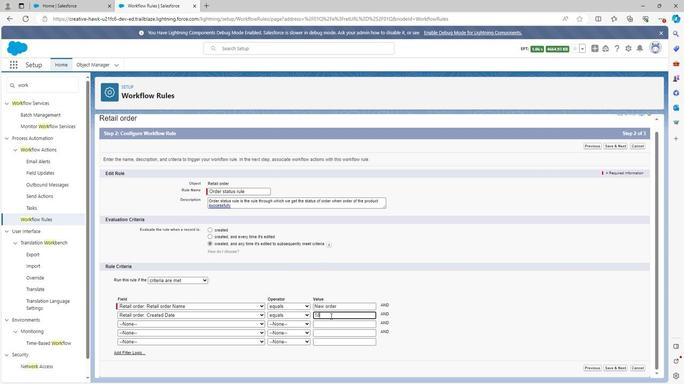
Action: Key pressed <Key.space>
Screenshot: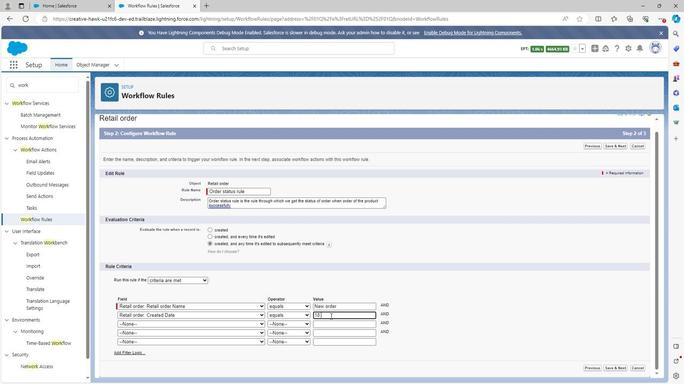 
Action: Mouse moved to (317, 308)
Screenshot: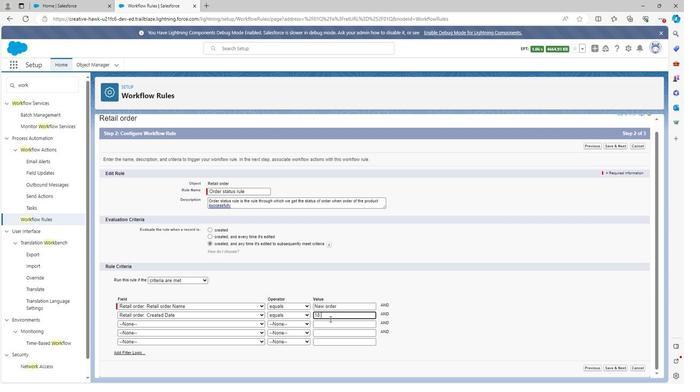 
Action: Key pressed <Key.shift>
Screenshot: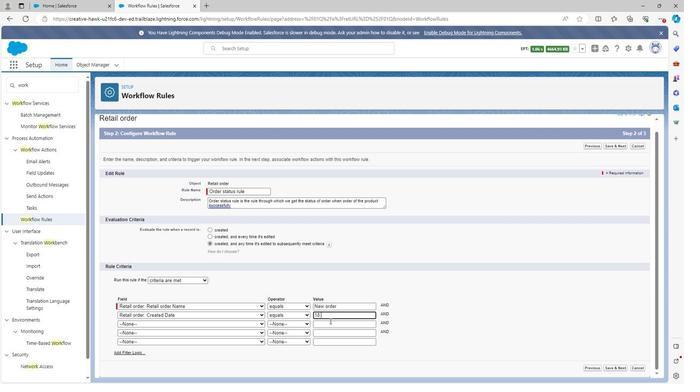 
Action: Mouse moved to (317, 309)
Screenshot: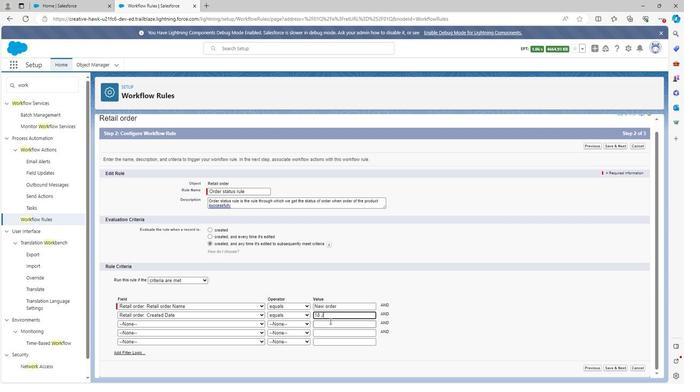 
Action: Key pressed J
Screenshot: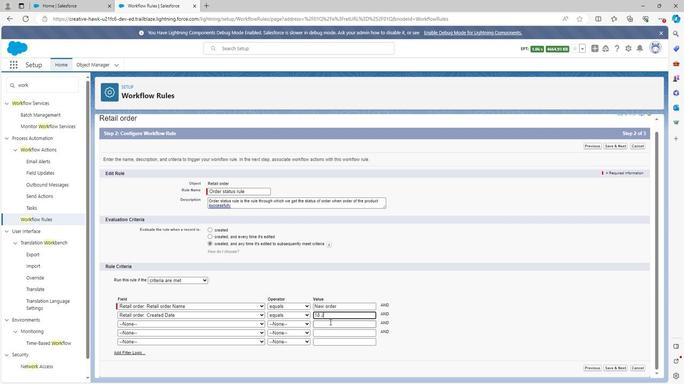 
Action: Mouse moved to (317, 310)
Screenshot: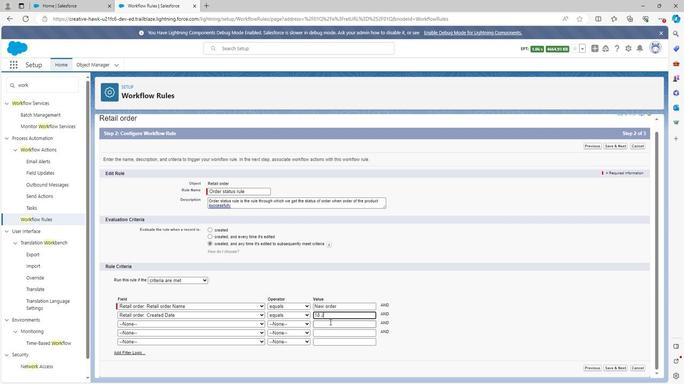 
Action: Key pressed an
Screenshot: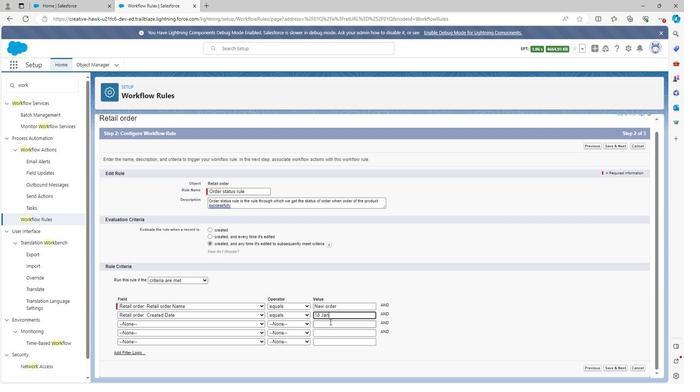 
Action: Mouse moved to (317, 310)
Screenshot: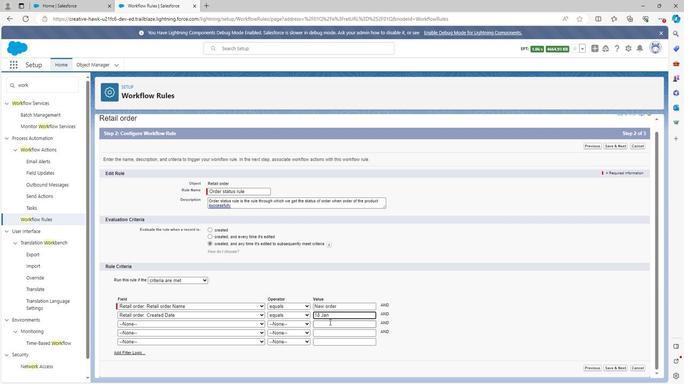 
Action: Key pressed <Key.space>
Screenshot: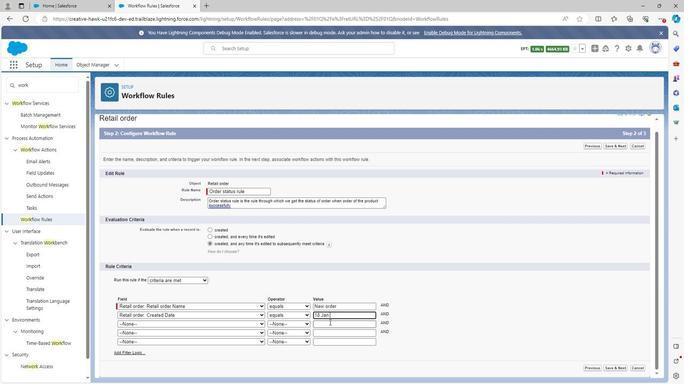 
Action: Mouse moved to (317, 311)
Screenshot: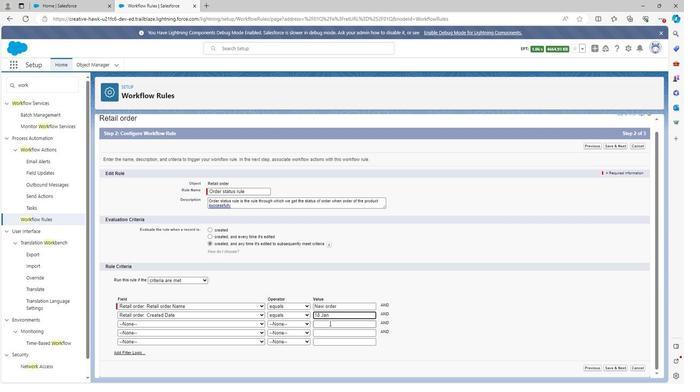 
Action: Key pressed 20
Screenshot: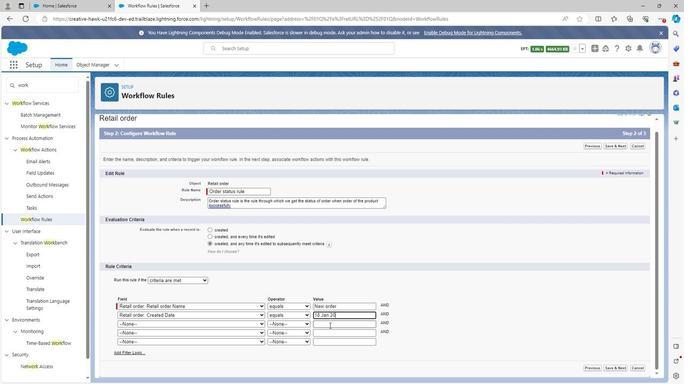
Action: Mouse moved to (317, 312)
Screenshot: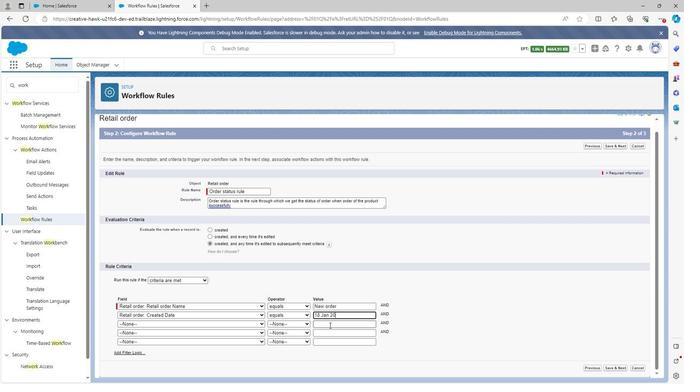 
Action: Key pressed 24
Screenshot: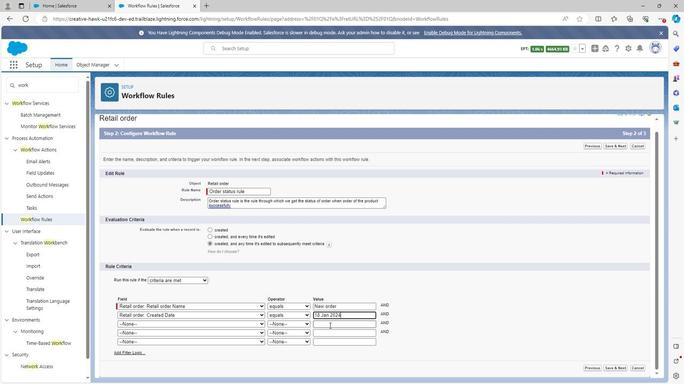 
Action: Mouse moved to (525, 338)
Screenshot: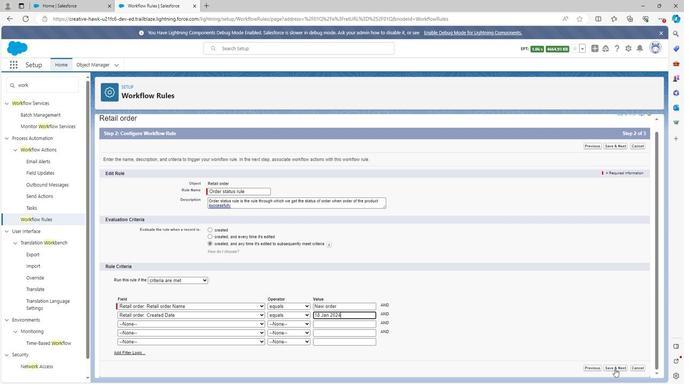 
Action: Mouse pressed left at (525, 338)
Screenshot: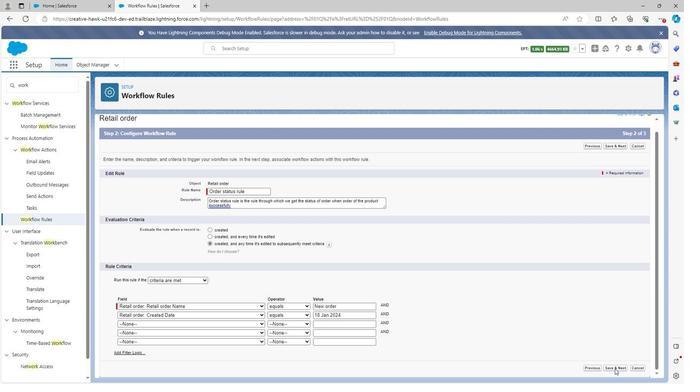 
Action: Mouse moved to (318, 316)
Screenshot: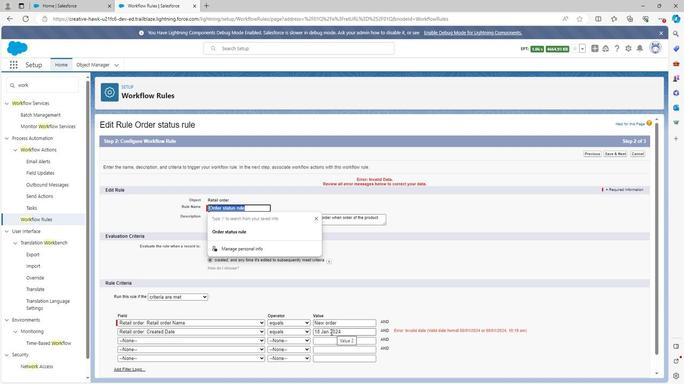 
Action: Mouse pressed left at (318, 316)
Screenshot: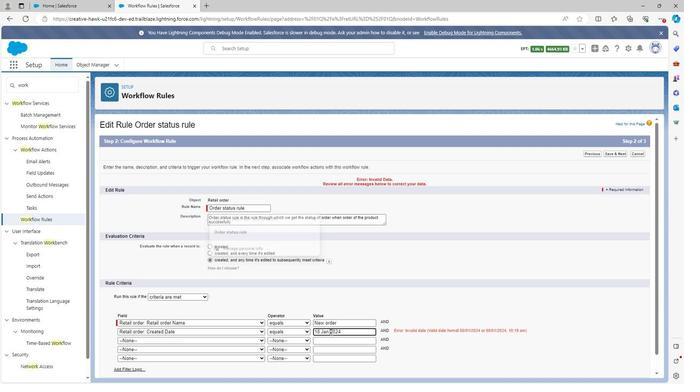 
Action: Mouse moved to (316, 327)
Screenshot: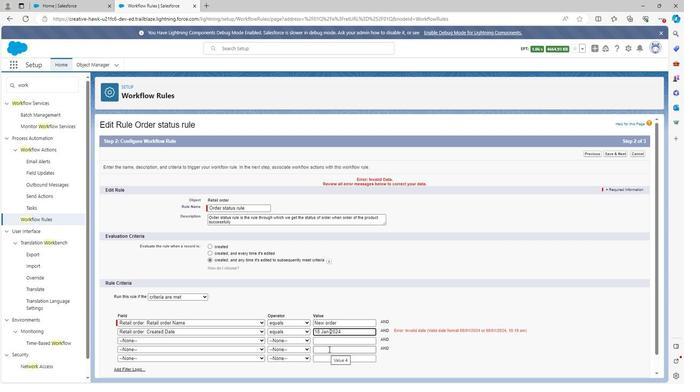
Action: Key pressed <Key.backspace><Key.backspace><Key.backspace><Key.backspace><Key.backspace>
Screenshot: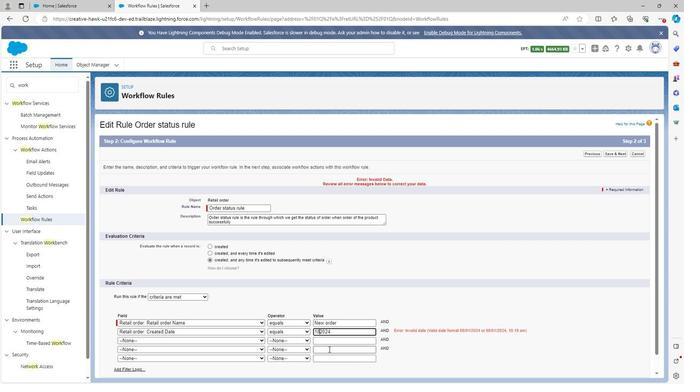 
Action: Mouse moved to (316, 327)
Screenshot: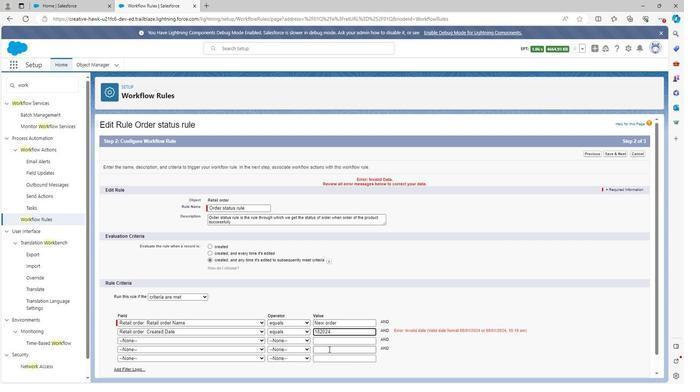
Action: Key pressed /
Screenshot: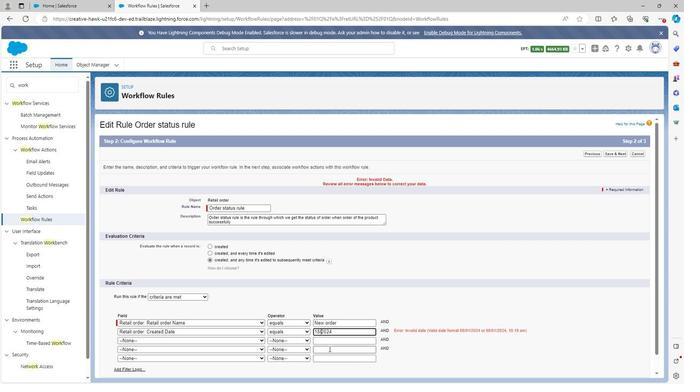 
Action: Mouse moved to (317, 326)
Screenshot: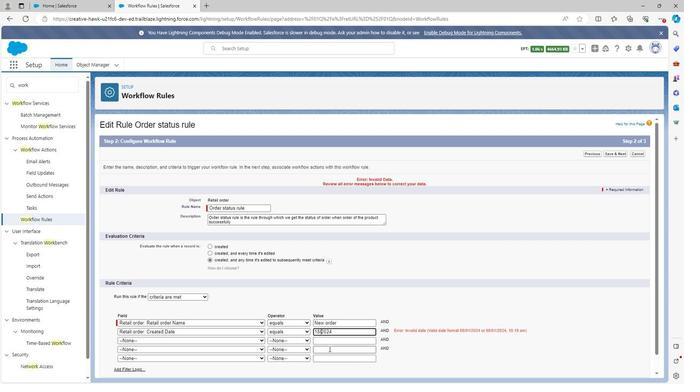 
Action: Key pressed 01/
Screenshot: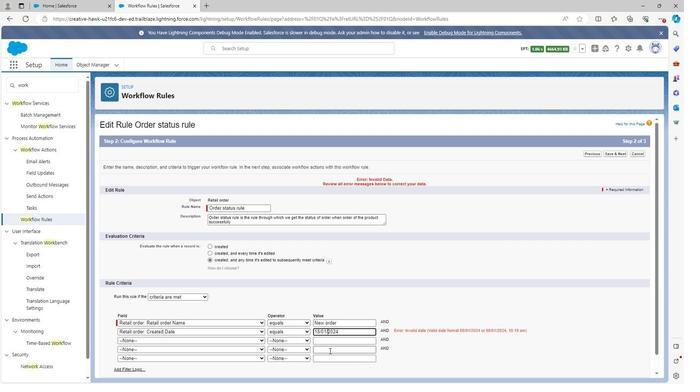 
Action: Mouse moved to (495, 332)
Screenshot: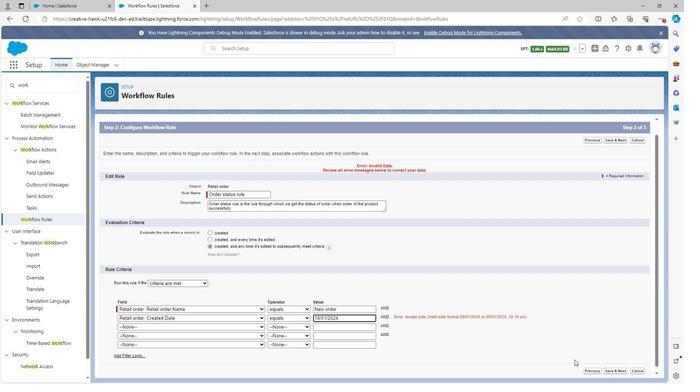 
Action: Mouse scrolled (495, 332) with delta (0, 0)
Screenshot: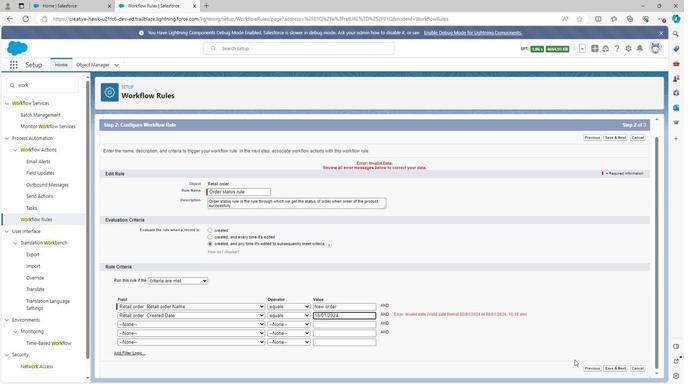 
Action: Mouse moved to (495, 332)
Screenshot: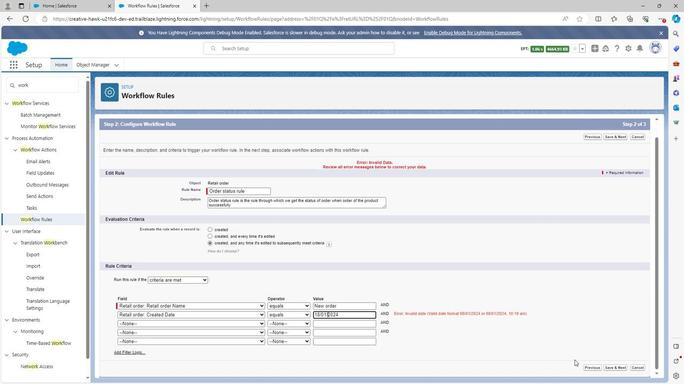 
Action: Mouse scrolled (495, 332) with delta (0, 0)
Screenshot: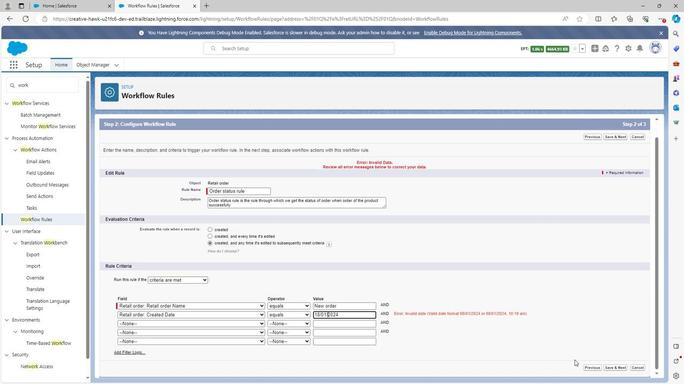 
Action: Mouse moved to (524, 337)
Screenshot: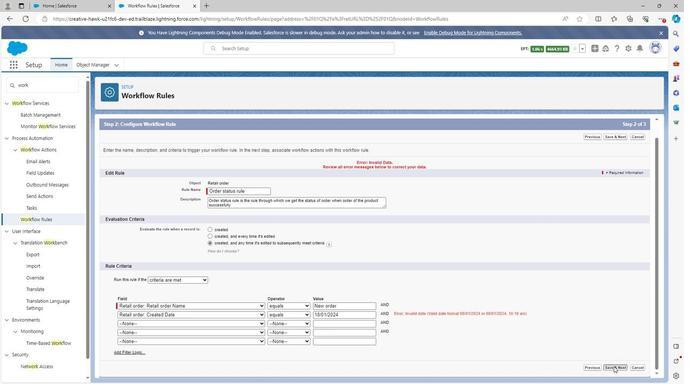 
Action: Mouse pressed left at (524, 337)
Screenshot: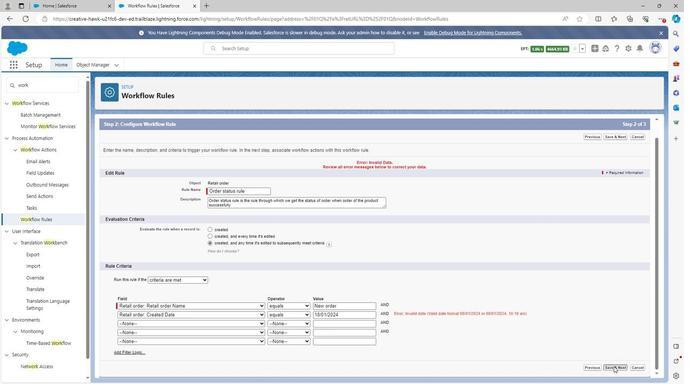 
Action: Mouse moved to (172, 254)
Screenshot: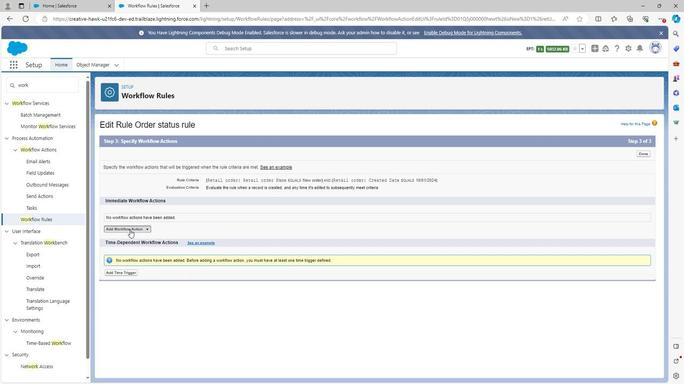 
Action: Mouse pressed left at (172, 254)
Screenshot: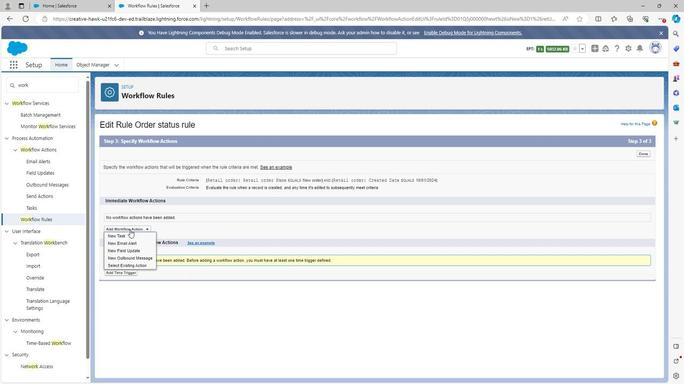 
Action: Mouse moved to (170, 261)
Screenshot: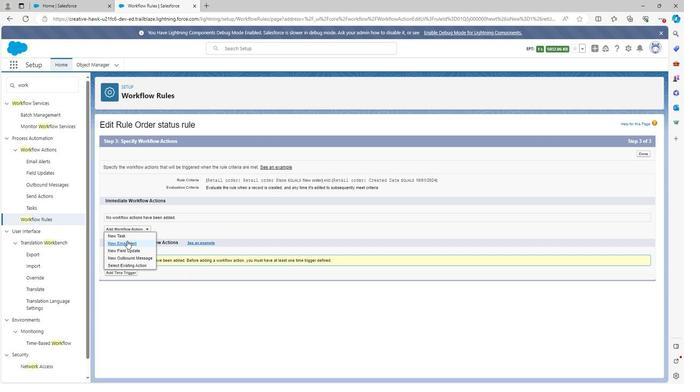 
Action: Mouse pressed left at (170, 261)
Screenshot: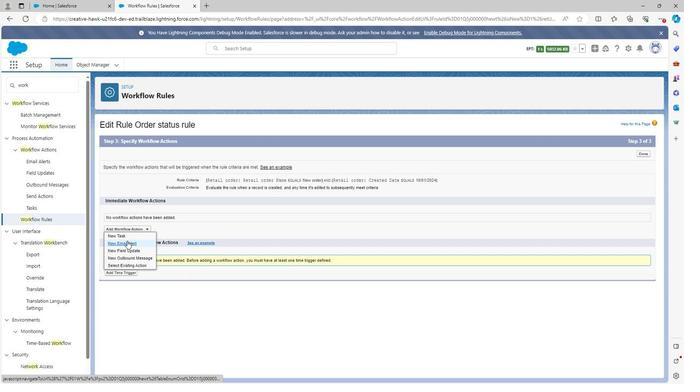 
Action: Mouse moved to (239, 219)
Screenshot: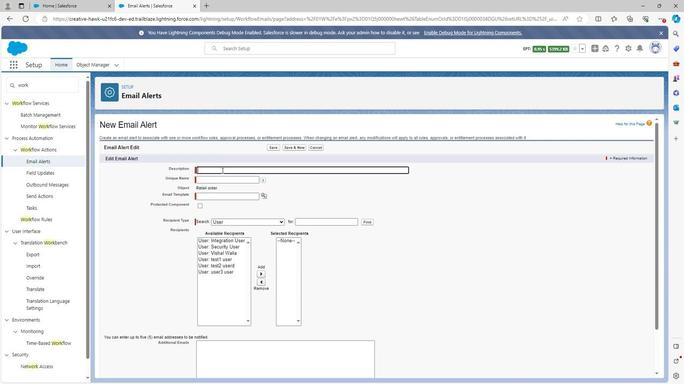 
Action: Key pressed <Key.shift><Key.shift><Key.shift><Key.shift><Key.shift><Key.shift><Key.shift><Key.shift><Key.shift><Key.shift><Key.shift><Key.shift><Key.shift><Key.shift><Key.shift><Key.shift><Key.shift><Key.shift><Key.shift><Key.shift><Key.shift><Key.shift><Key.shift><Key.shift><Key.shift><Key.shift><Key.shift>M<Key.backspace><Key.shift><Key.shift><Key.shift><Key.shift><Key.shift><Key.shift>Order<Key.space>status<Key.space>email<Key.space>alert<Key.space>is<Key.space>the<Key.space>email<Key.space>alert<Key.space>when<Key.space>order<Key.space>of<Key.space>the<Key.space>products<Key.space>processed<Key.space>and<Key.space>manage<Key.space>the<Key.space>ordd<Key.backspace>er<Key.space>status
Screenshot: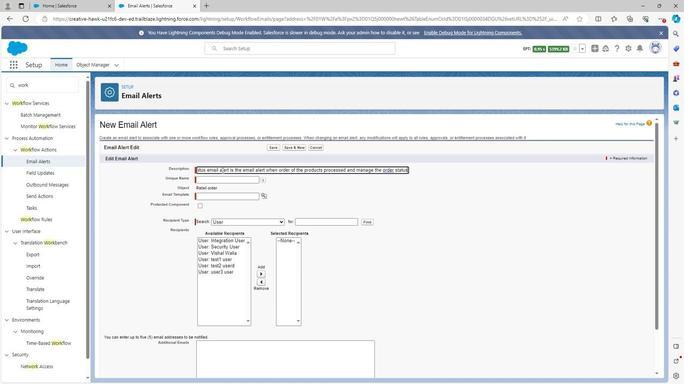 
Action: Mouse moved to (300, 227)
Screenshot: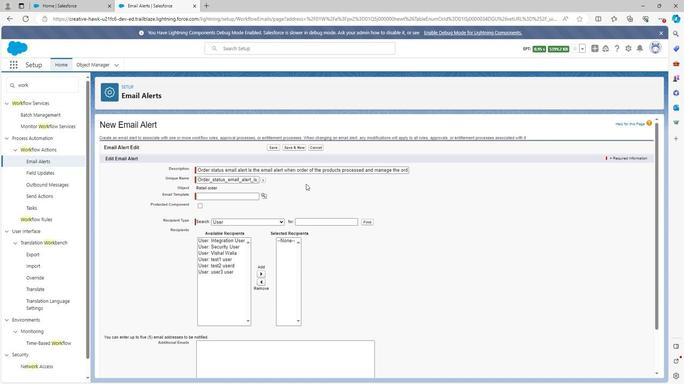 
Action: Mouse pressed left at (300, 227)
Screenshot: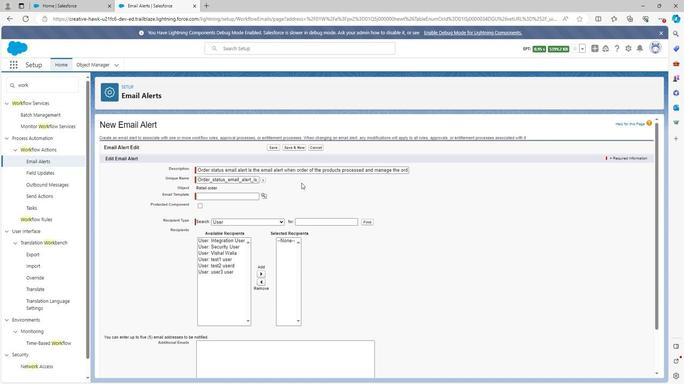 
Action: Mouse moved to (269, 233)
Screenshot: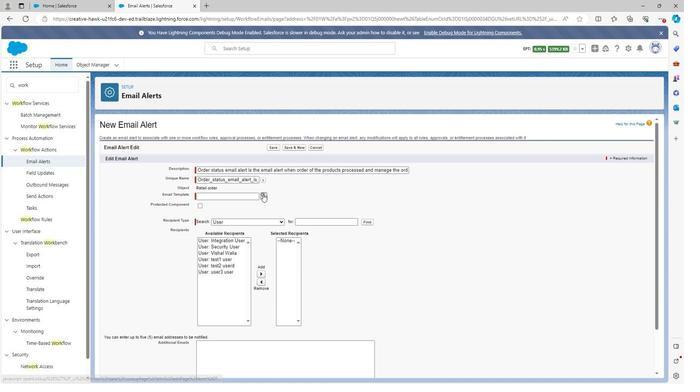 
Action: Mouse pressed left at (269, 233)
Screenshot: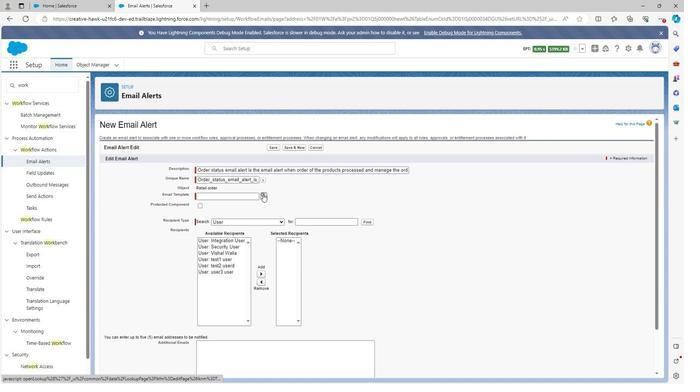 
Action: Mouse moved to (269, 299)
Screenshot: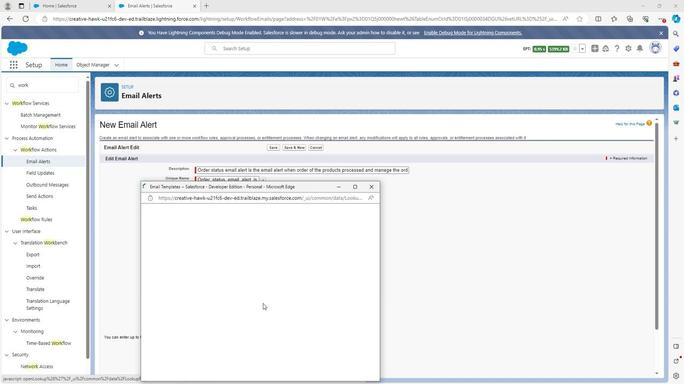 
Action: Mouse scrolled (269, 298) with delta (0, 0)
Screenshot: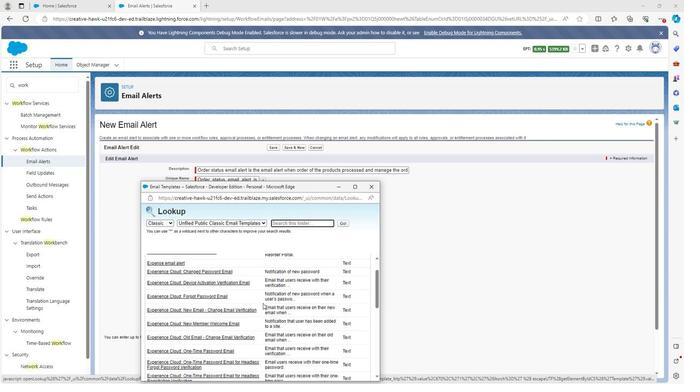 
Action: Mouse scrolled (269, 298) with delta (0, 0)
Screenshot: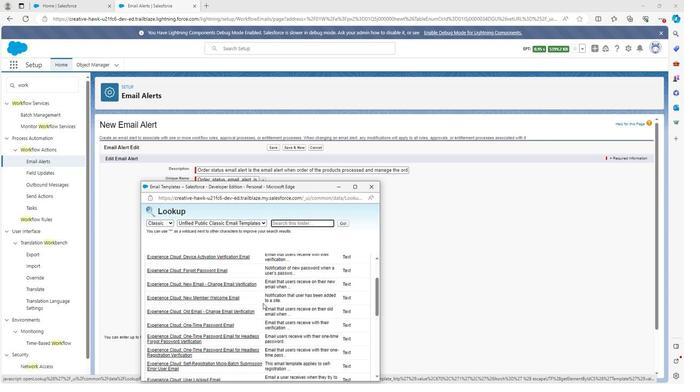 
Action: Mouse scrolled (269, 298) with delta (0, 0)
Screenshot: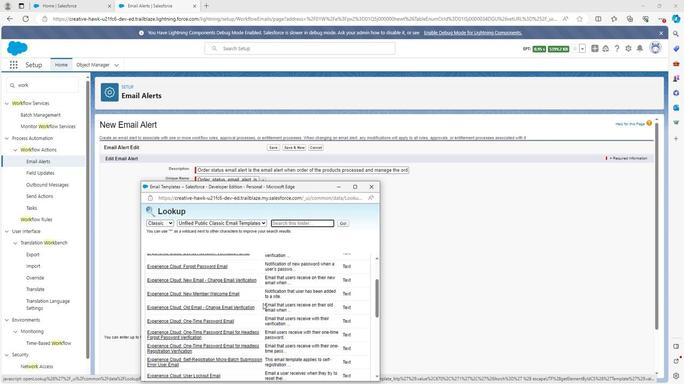 
Action: Mouse scrolled (269, 298) with delta (0, 0)
Screenshot: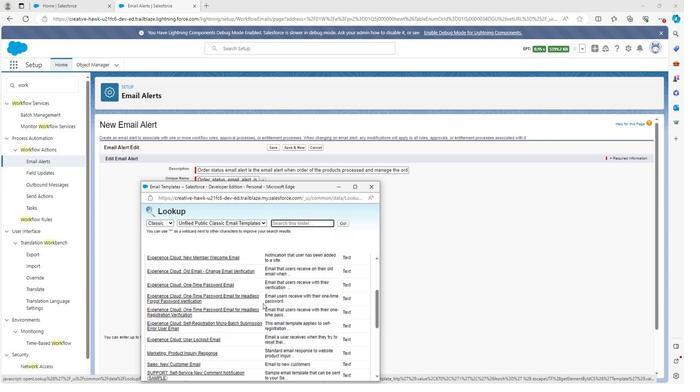 
Action: Mouse scrolled (269, 298) with delta (0, 0)
Screenshot: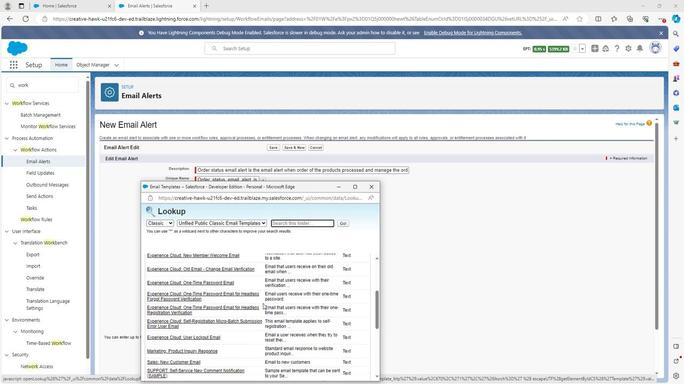 
Action: Mouse scrolled (269, 298) with delta (0, 0)
Screenshot: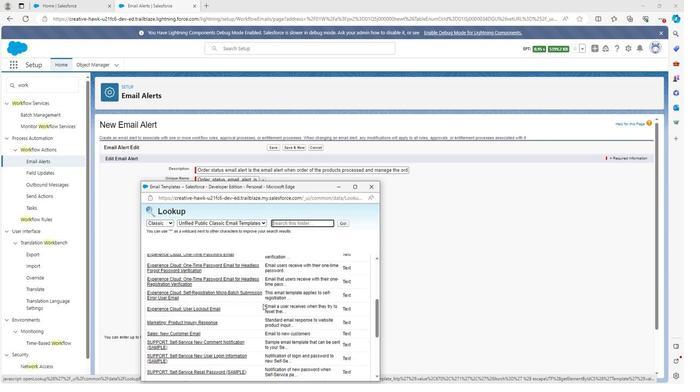 
Action: Mouse scrolled (269, 298) with delta (0, 0)
Screenshot: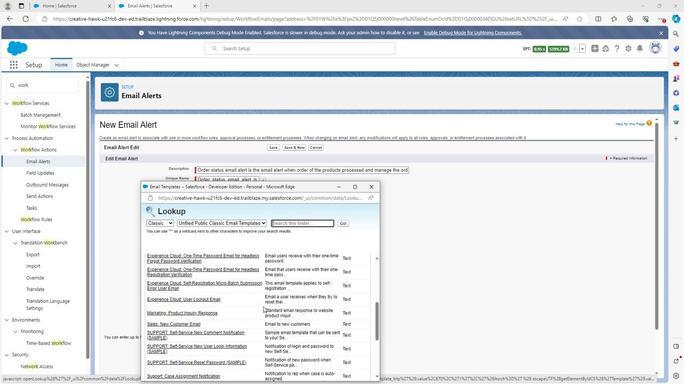 
Action: Mouse moved to (214, 309)
Screenshot: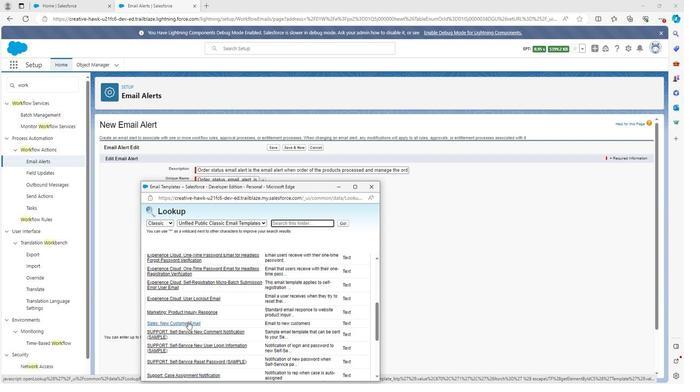 
Action: Mouse scrolled (214, 309) with delta (0, 0)
Screenshot: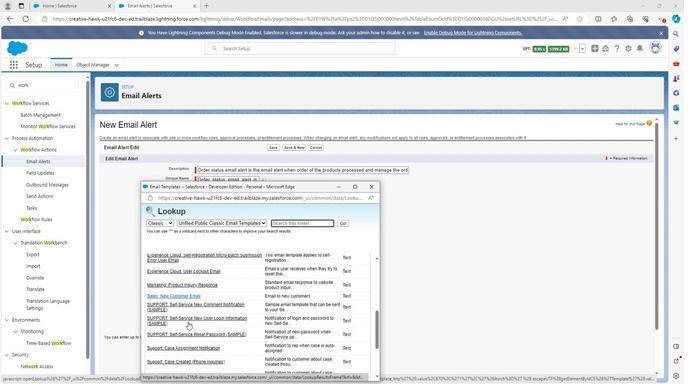 
Action: Mouse scrolled (214, 309) with delta (0, 0)
Screenshot: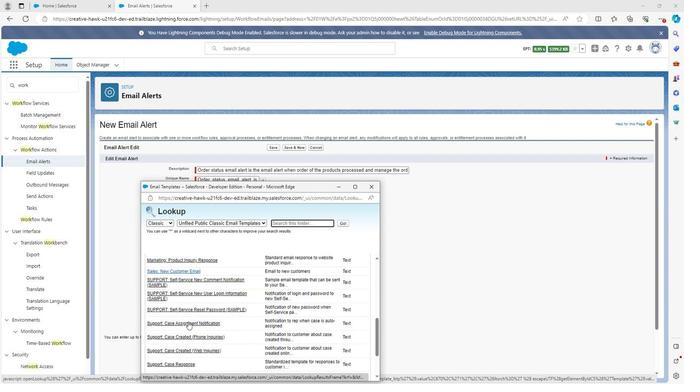 
Action: Mouse scrolled (214, 309) with delta (0, 0)
Screenshot: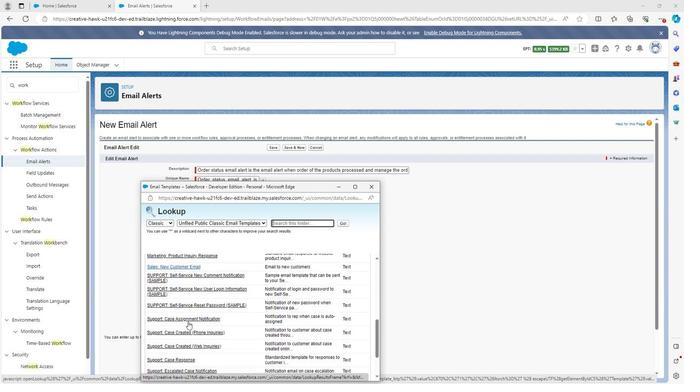 
Action: Mouse scrolled (214, 309) with delta (0, 0)
Screenshot: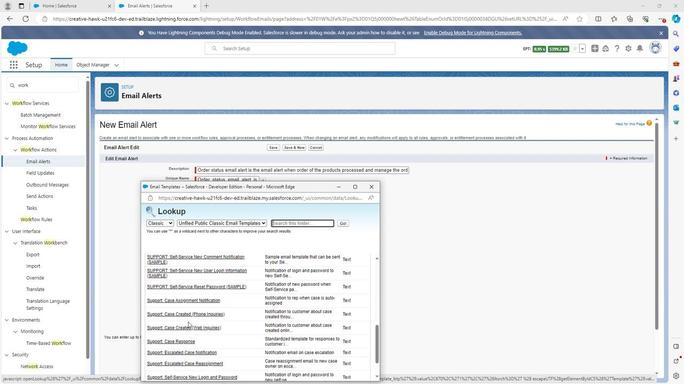 
Action: Mouse scrolled (214, 309) with delta (0, 0)
Screenshot: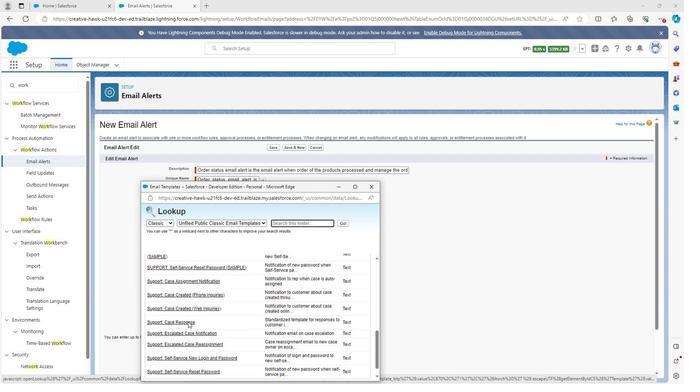 
Action: Mouse scrolled (214, 309) with delta (0, 0)
Screenshot: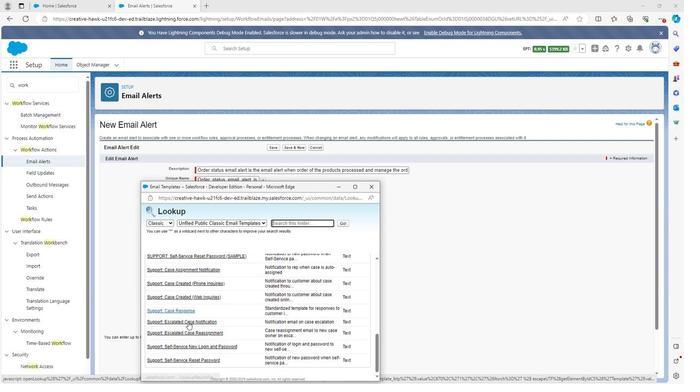 
Action: Mouse scrolled (214, 309) with delta (0, 0)
Screenshot: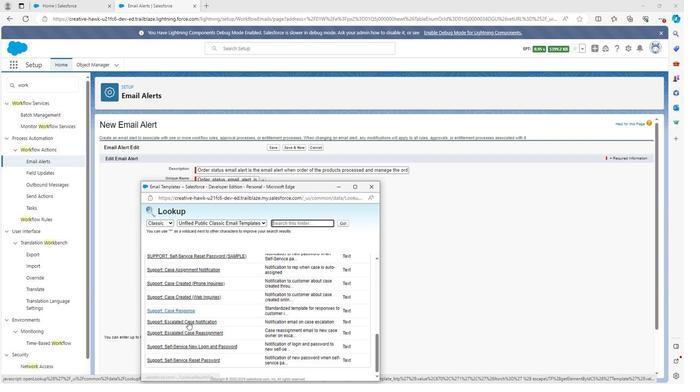 
Action: Mouse scrolled (214, 310) with delta (0, 0)
Screenshot: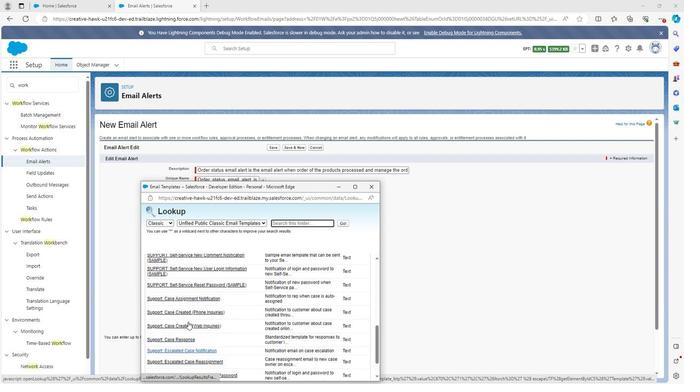 
Action: Mouse scrolled (214, 310) with delta (0, 0)
Screenshot: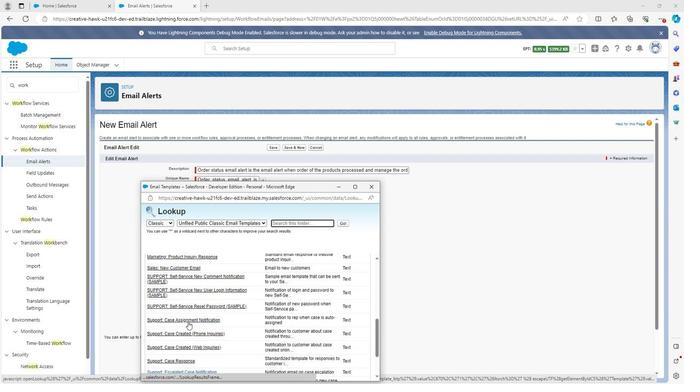 
Action: Mouse scrolled (214, 310) with delta (0, 0)
Screenshot: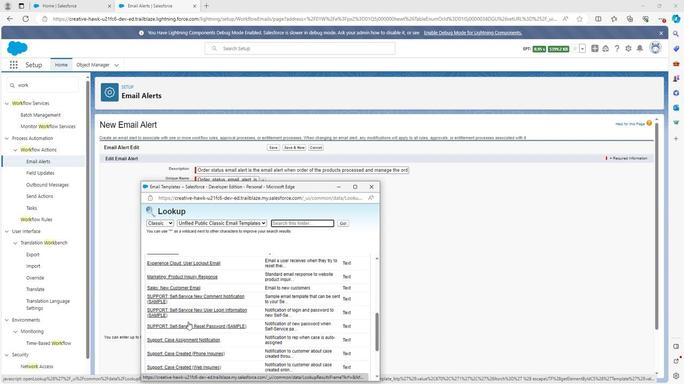 
Action: Mouse scrolled (214, 310) with delta (0, 0)
Screenshot: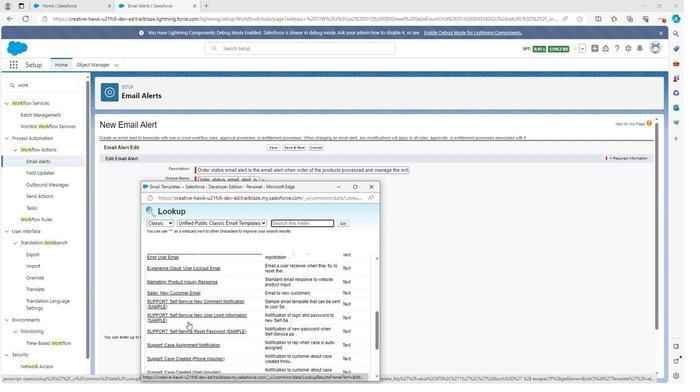 
Action: Mouse scrolled (214, 310) with delta (0, 0)
Screenshot: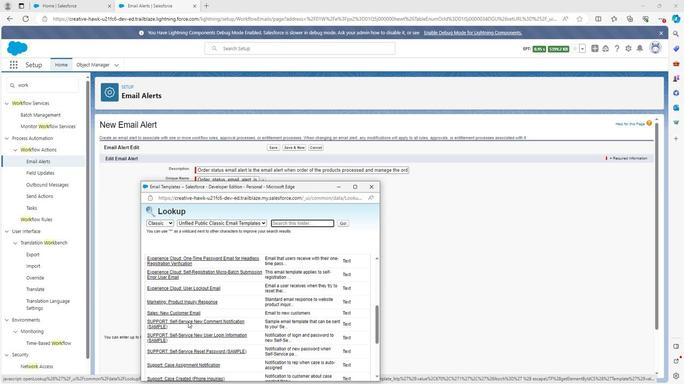 
Action: Mouse moved to (211, 305)
Screenshot: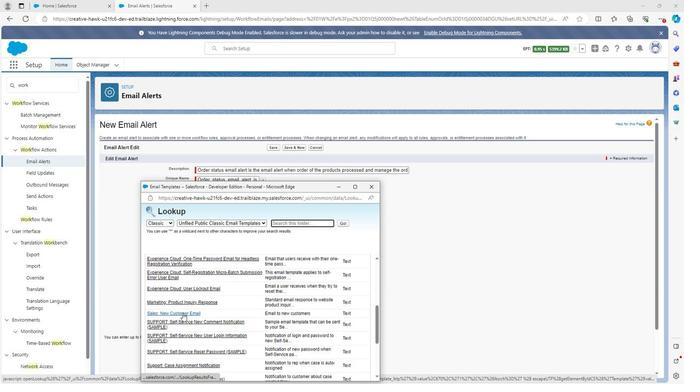 
Action: Mouse pressed left at (211, 305)
Screenshot: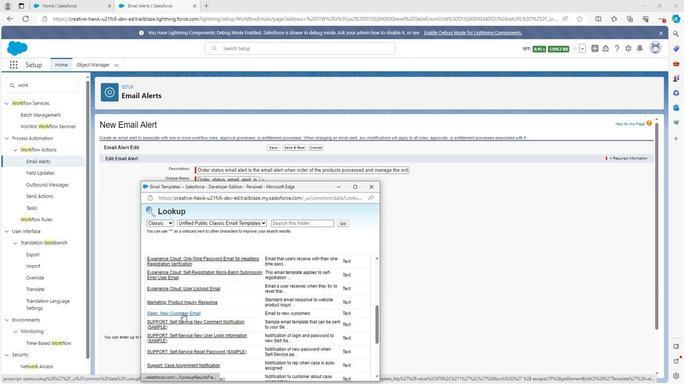 
Action: Mouse moved to (241, 268)
Screenshot: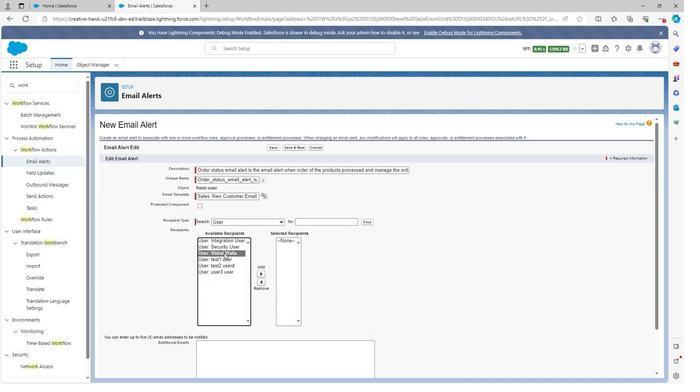 
Action: Mouse pressed left at (241, 268)
Screenshot: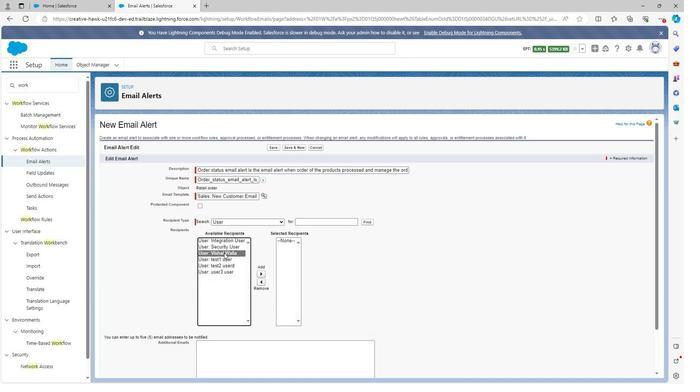 
Action: Mouse moved to (268, 280)
Screenshot: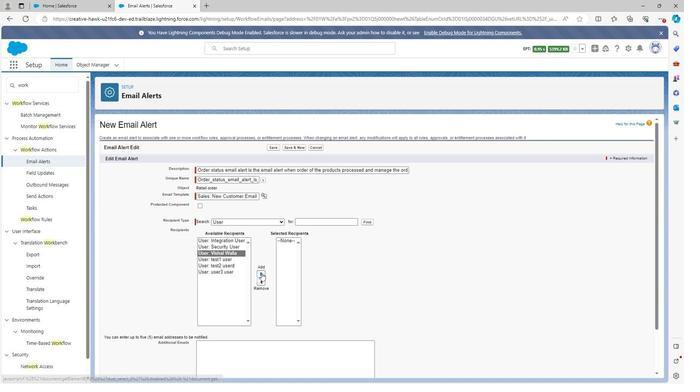 
Action: Mouse pressed left at (268, 280)
Screenshot: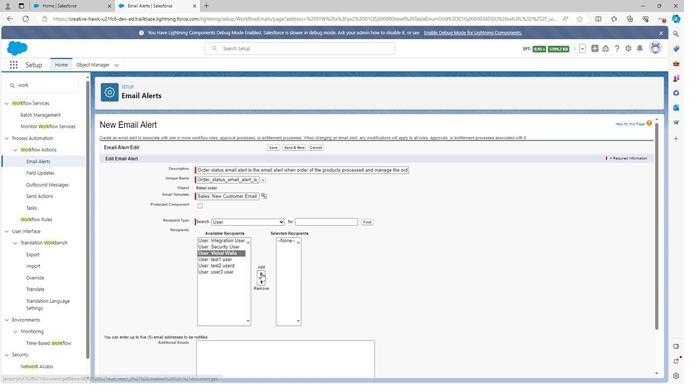 
Action: Mouse moved to (234, 269)
Screenshot: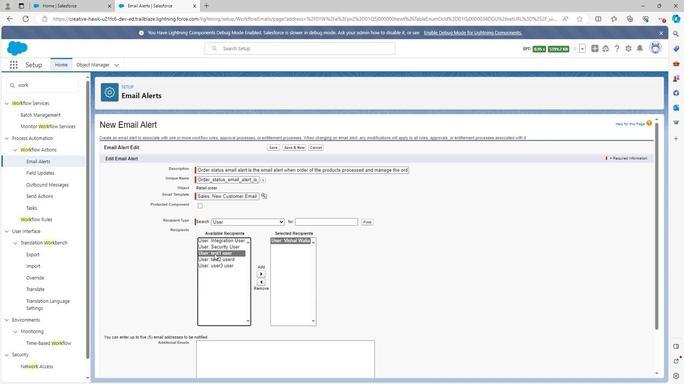 
Action: Mouse pressed left at (234, 269)
Screenshot: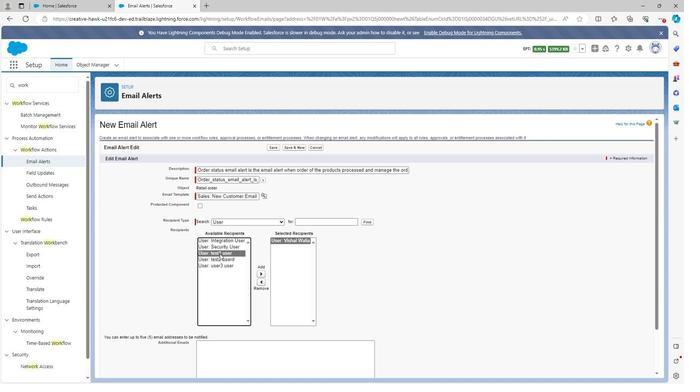 
Action: Mouse moved to (266, 282)
Screenshot: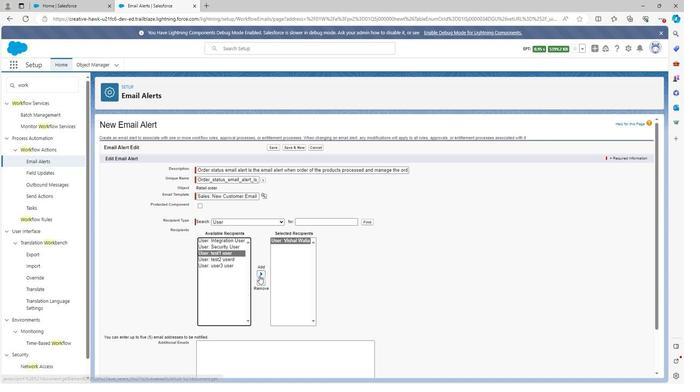 
Action: Mouse pressed left at (266, 282)
Screenshot: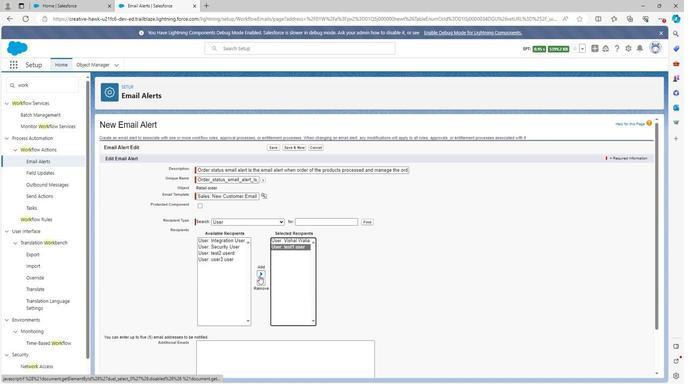 
Action: Mouse moved to (240, 270)
Screenshot: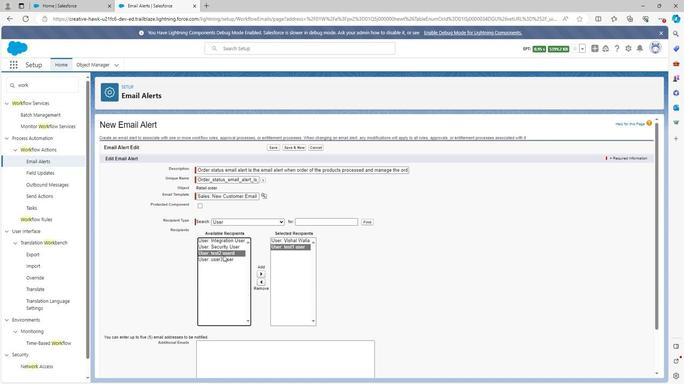 
Action: Mouse pressed left at (240, 270)
Screenshot: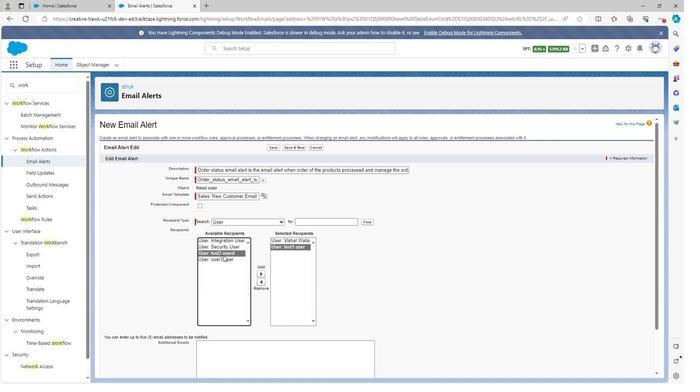
Action: Mouse moved to (268, 279)
Screenshot: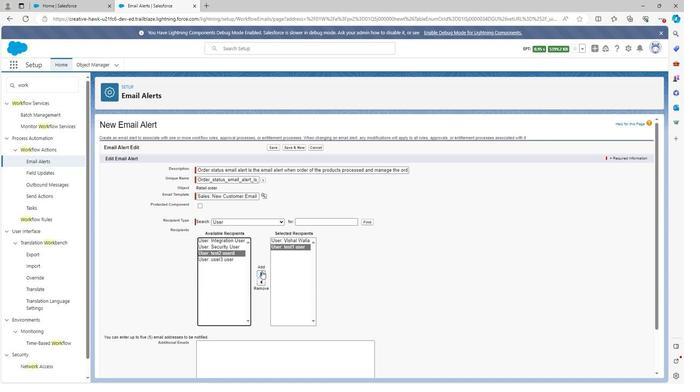 
Action: Mouse pressed left at (268, 279)
Screenshot: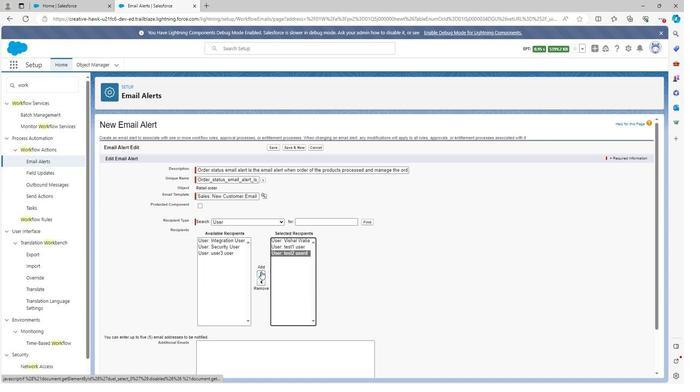 
Action: Mouse moved to (241, 268)
Screenshot: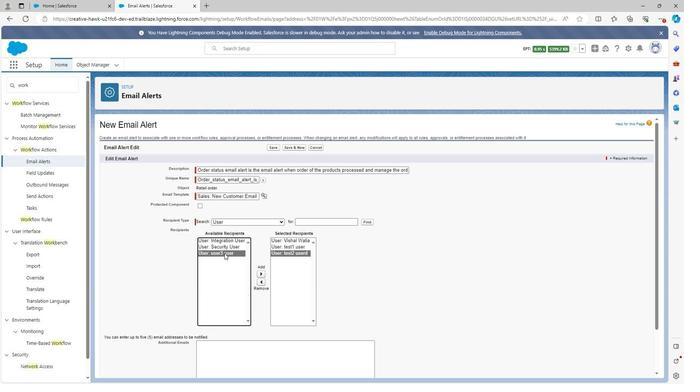 
Action: Mouse pressed left at (241, 268)
Screenshot: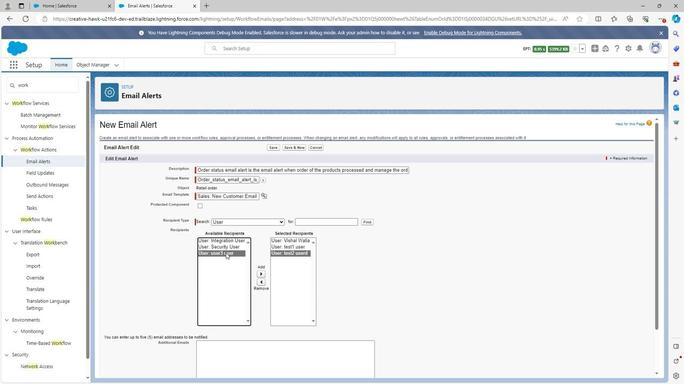 
Action: Mouse moved to (265, 281)
Screenshot: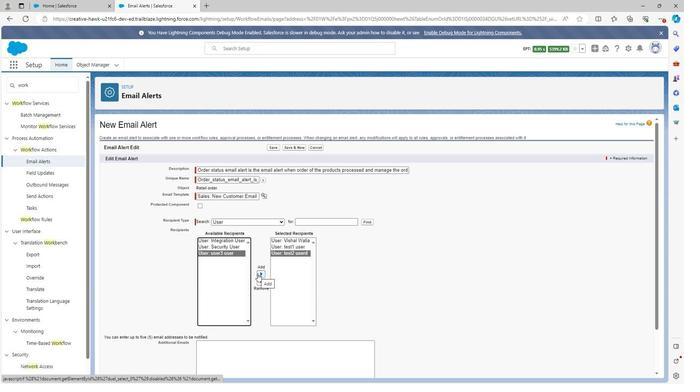 
Action: Mouse pressed left at (265, 281)
Screenshot: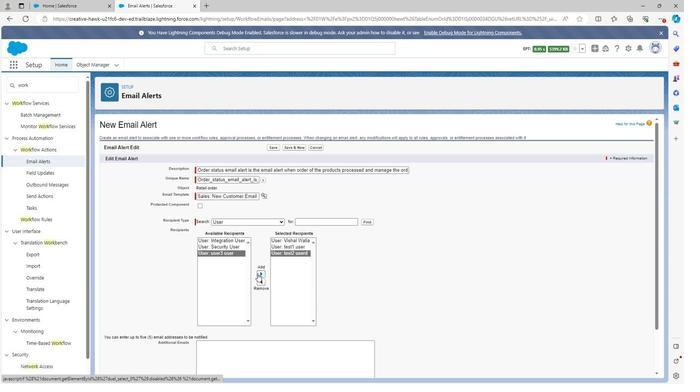 
Action: Mouse moved to (291, 289)
Screenshot: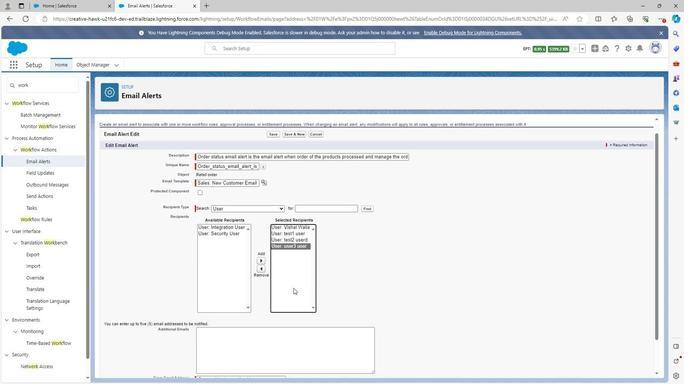 
Action: Mouse scrolled (291, 289) with delta (0, 0)
Screenshot: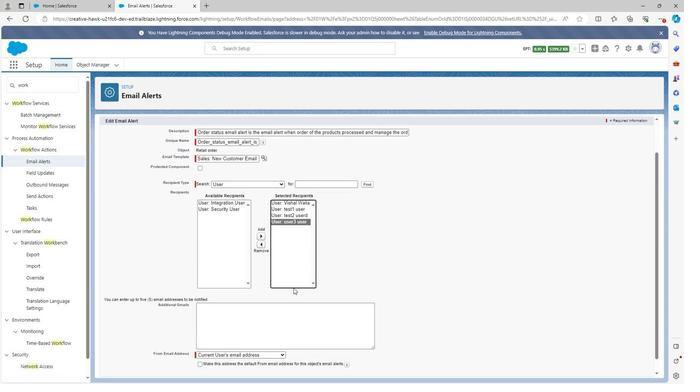 
Action: Mouse scrolled (291, 289) with delta (0, 0)
Screenshot: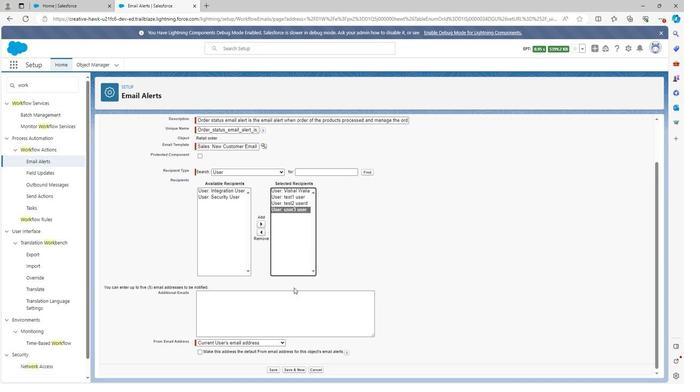 
Action: Mouse moved to (291, 289)
Screenshot: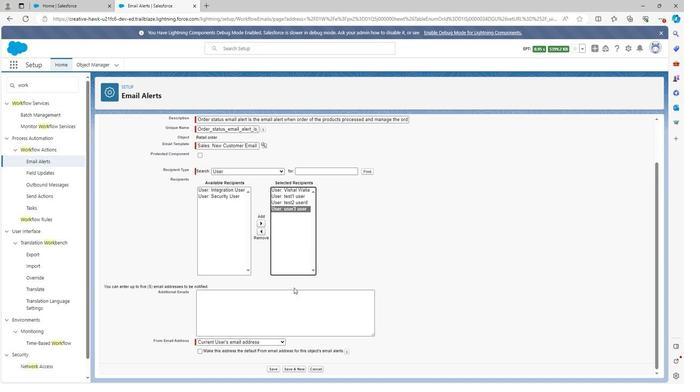 
Action: Mouse scrolled (291, 289) with delta (0, 0)
Screenshot: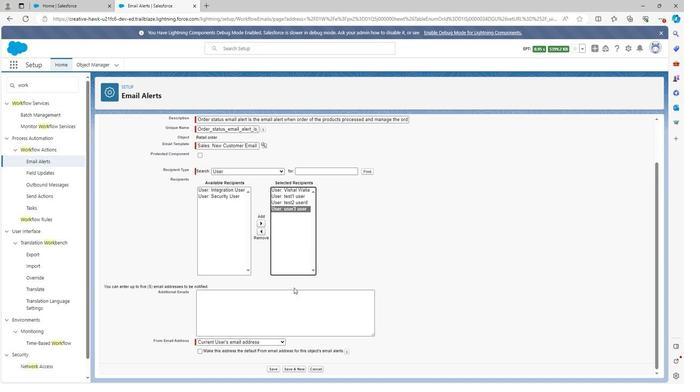 
Action: Mouse moved to (288, 305)
Screenshot: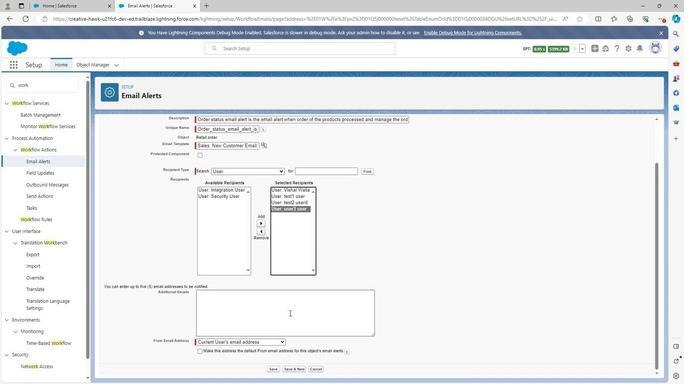 
Action: Mouse pressed left at (288, 305)
Screenshot: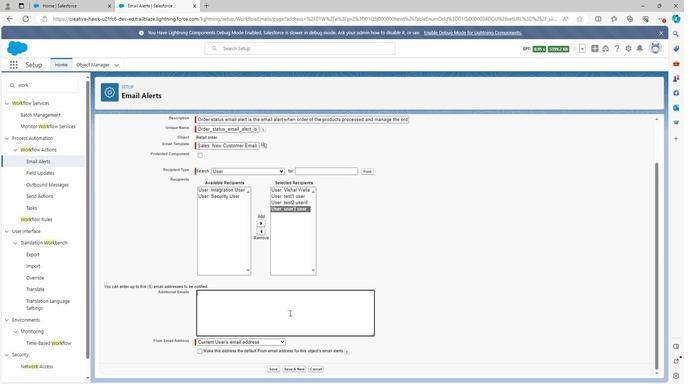 
Action: Mouse moved to (266, 313)
Screenshot: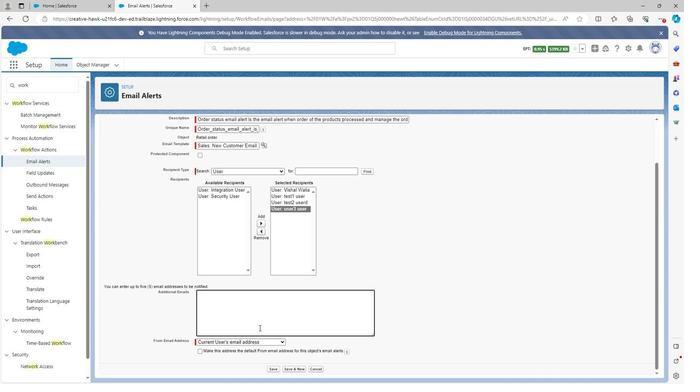 
Action: Key pressed <Key.shift>
Screenshot: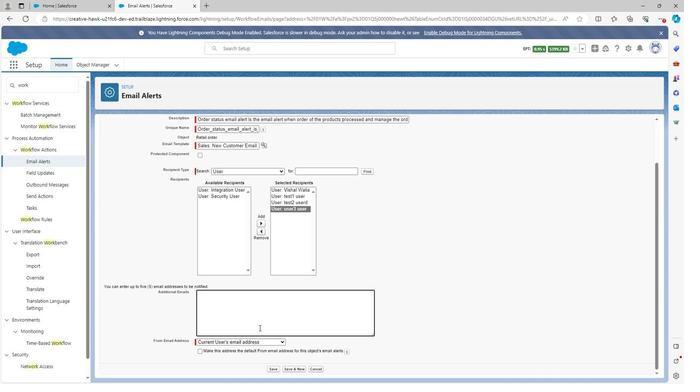 
Action: Mouse moved to (267, 315)
Screenshot: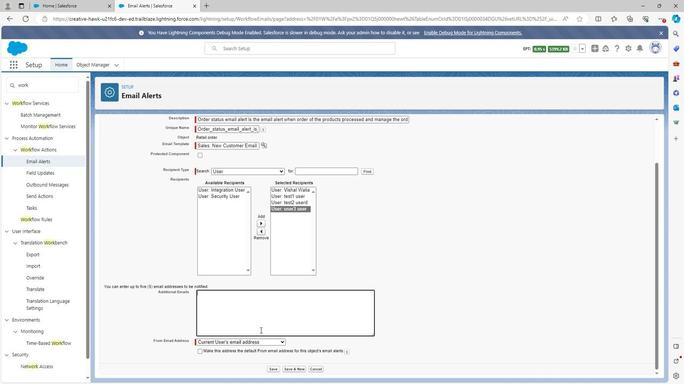
Action: Key pressed <Key.shift>J
Screenshot: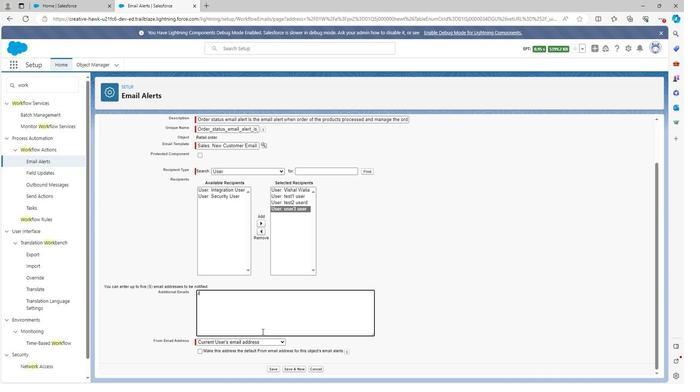 
Action: Mouse moved to (269, 318)
Screenshot: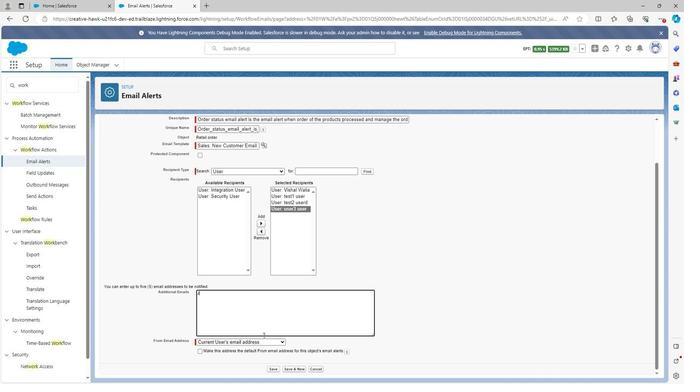 
Action: Key pressed o
Screenshot: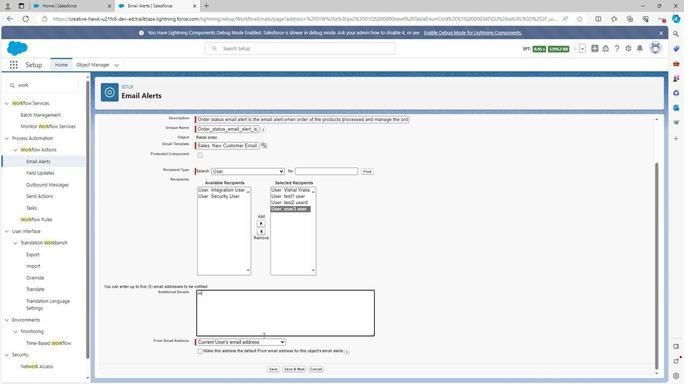 
Action: Mouse moved to (262, 321)
Screenshot: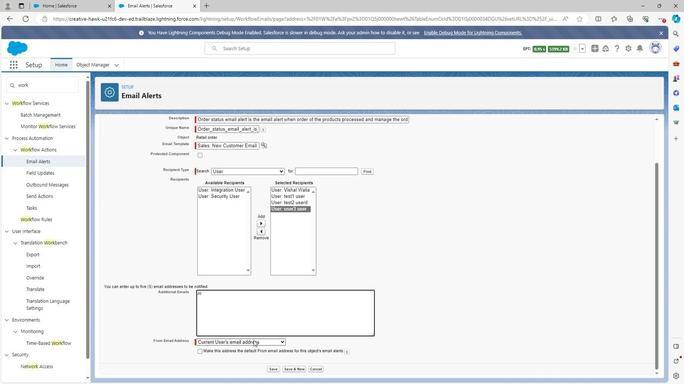 
Action: Key pressed h
Screenshot: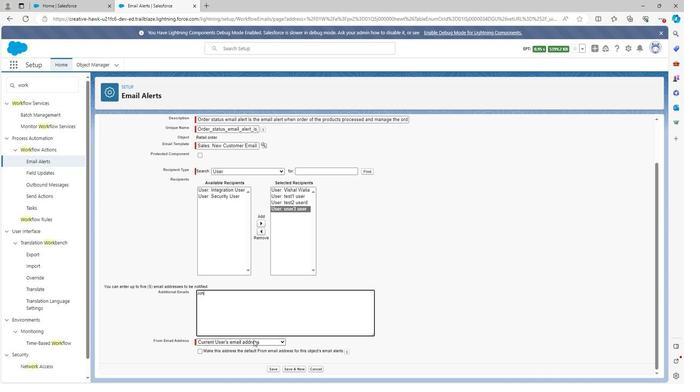 
Action: Mouse moved to (261, 321)
Screenshot: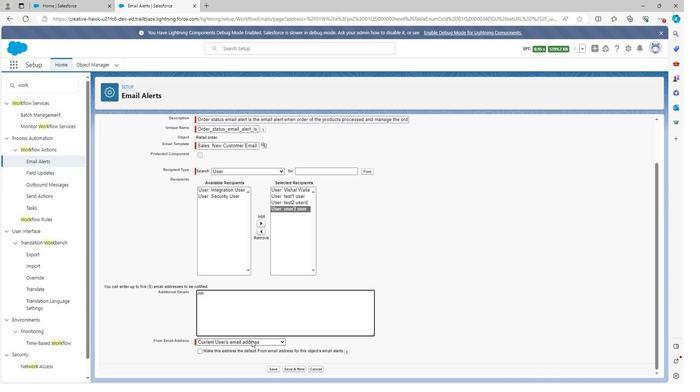 
Action: Key pressed n
Screenshot: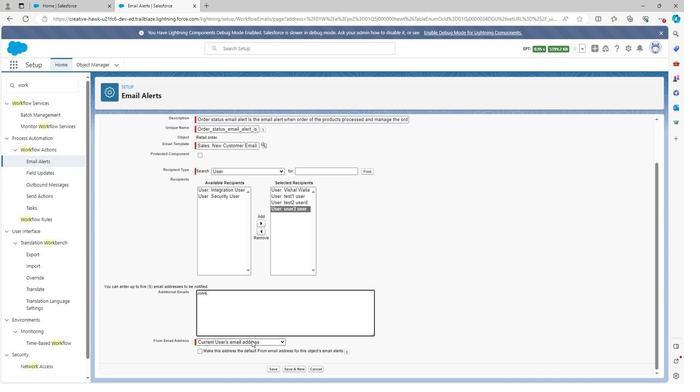 
Action: Mouse moved to (259, 322)
Screenshot: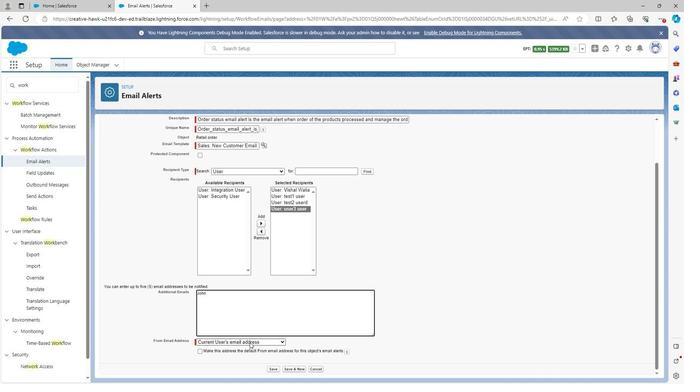 
Action: Key pressed <Key.shift>
Screenshot: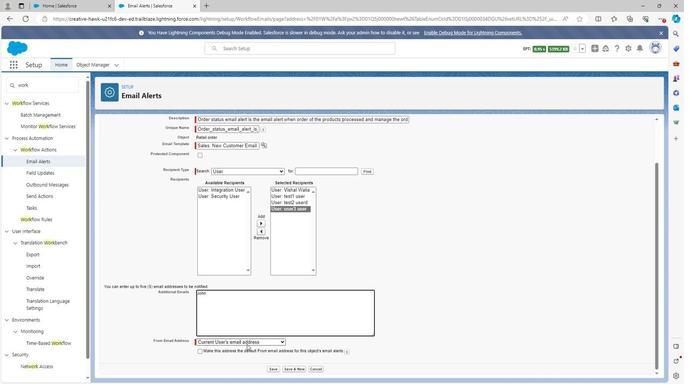 
Action: Mouse moved to (255, 324)
Screenshot: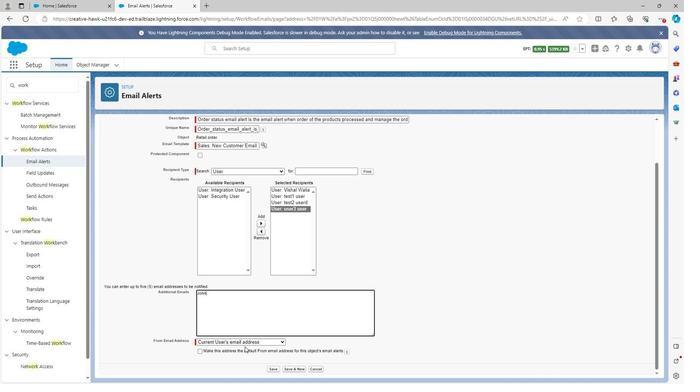 
Action: Key pressed <Key.shift><Key.shift><Key.shift><Key.shift>@
Screenshot: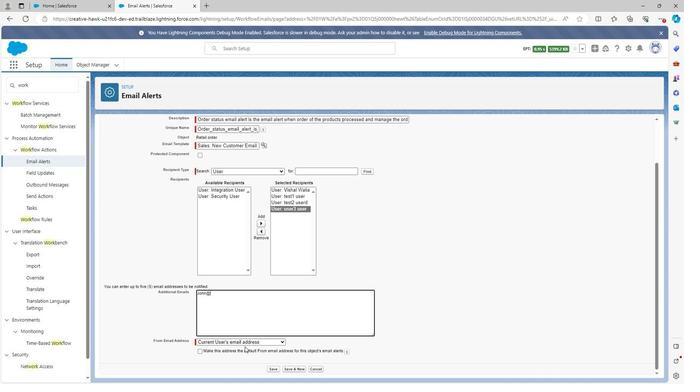 
Action: Mouse moved to (253, 327)
Screenshot: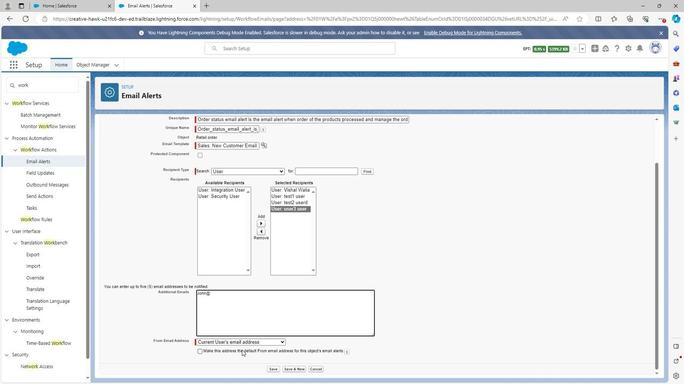 
Action: Key pressed 9
Screenshot: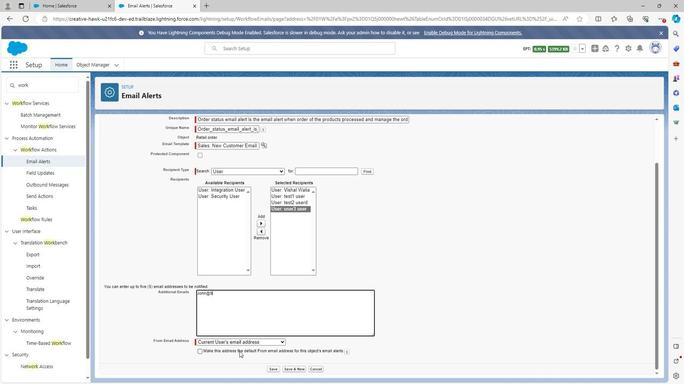 
Action: Mouse moved to (251, 328)
Screenshot: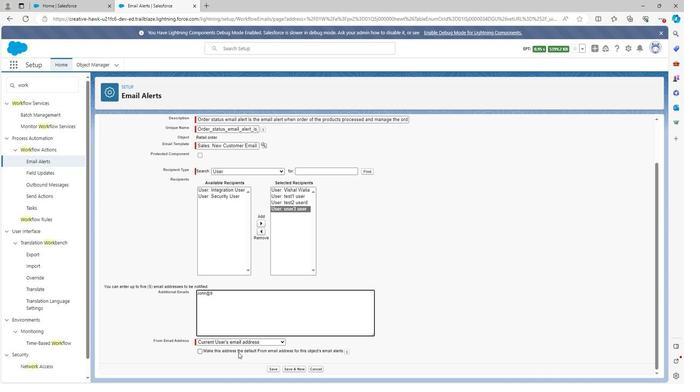 
Action: Key pressed 7
Screenshot: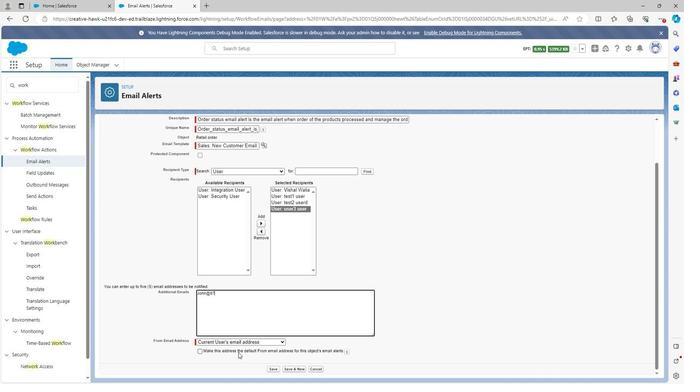 
Action: Mouse moved to (251, 329)
Screenshot: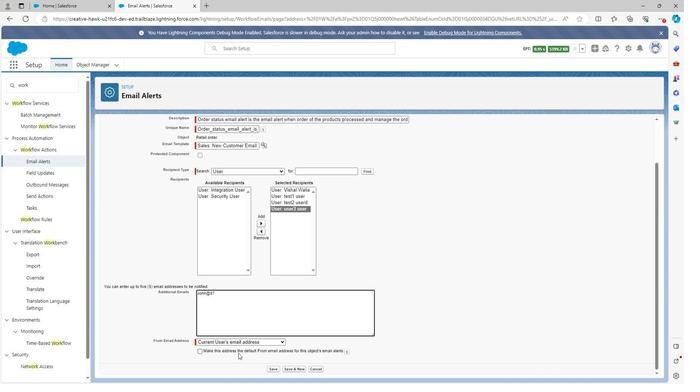 
Action: Key pressed 0<Key.shift><Key.shift><Key.shift><Key.shift><Key.shift><Key.shift><Key.shift>@gma
Screenshot: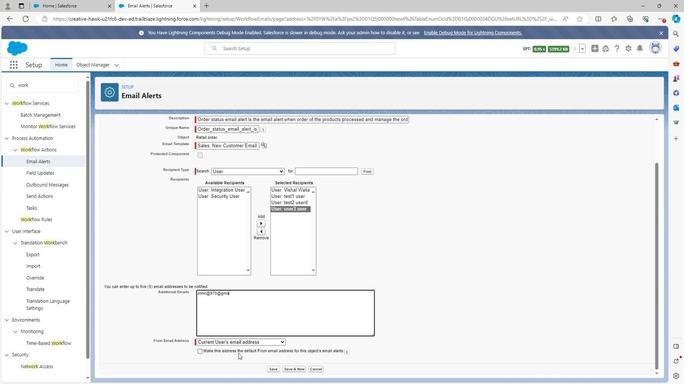 
Action: Mouse moved to (250, 329)
Screenshot: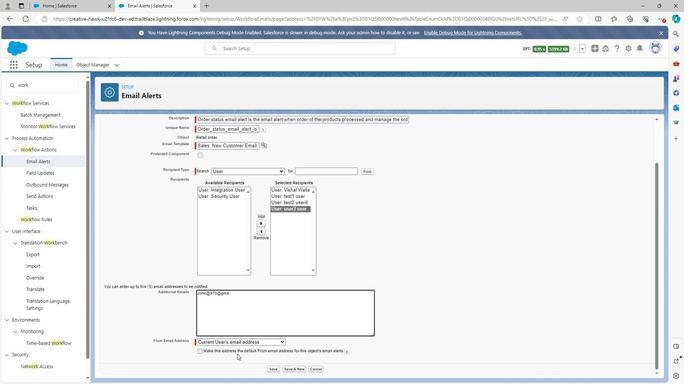 
Action: Key pressed i
Screenshot: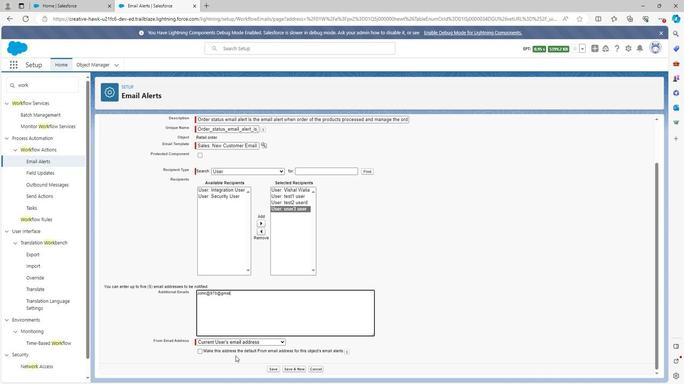 
Action: Mouse moved to (249, 330)
Screenshot: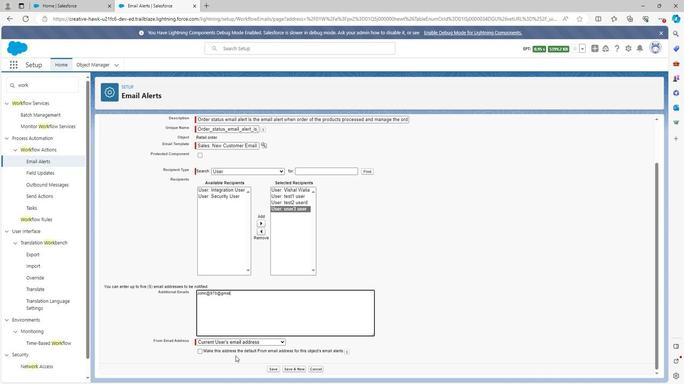 
Action: Key pressed l.com
Screenshot: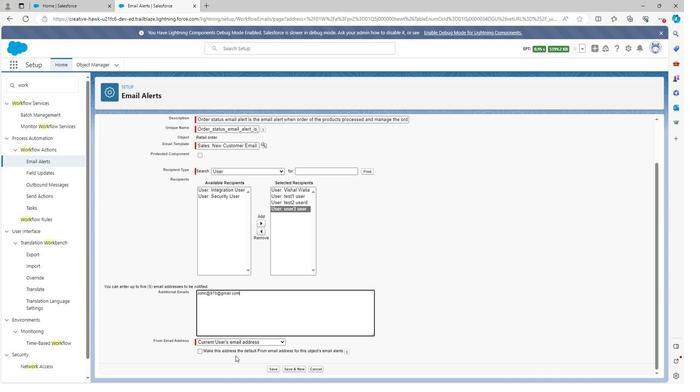 
Action: Mouse moved to (276, 337)
Screenshot: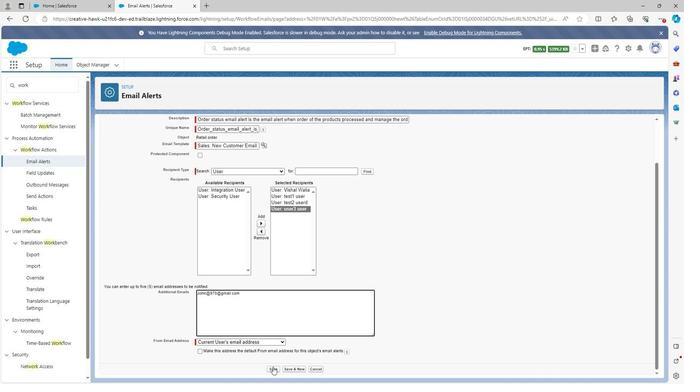 
Action: Mouse pressed left at (276, 337)
Screenshot: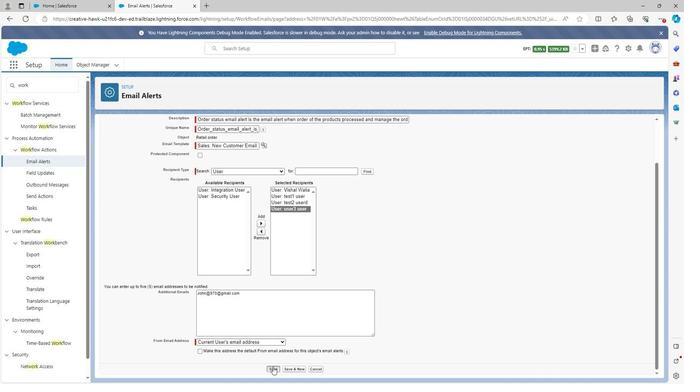 
Action: Mouse moved to (301, 331)
Screenshot: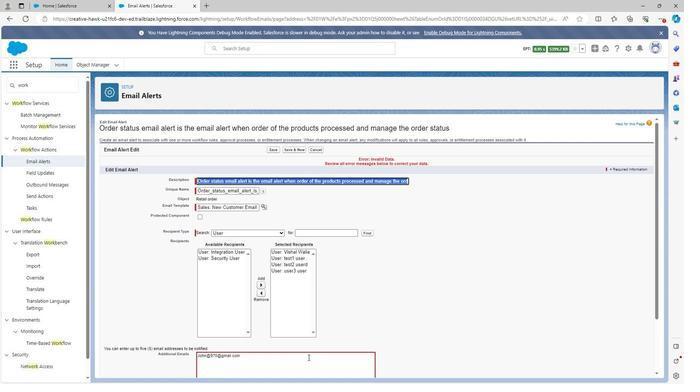 
Action: Mouse scrolled (301, 331) with delta (0, 0)
Screenshot: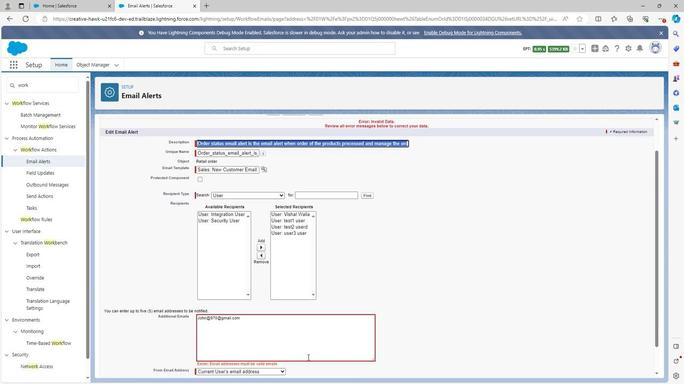 
Action: Mouse moved to (301, 331)
Screenshot: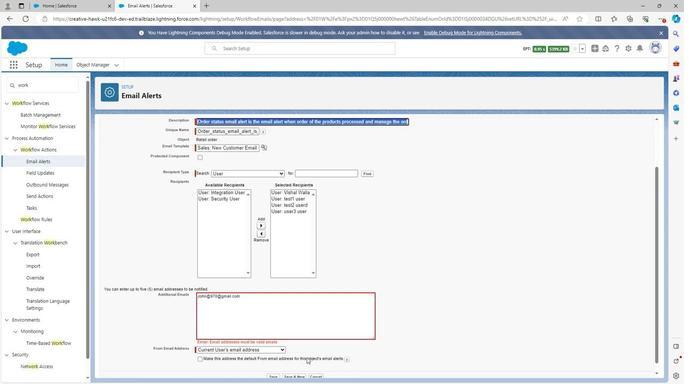 
Action: Mouse scrolled (301, 331) with delta (0, 0)
Screenshot: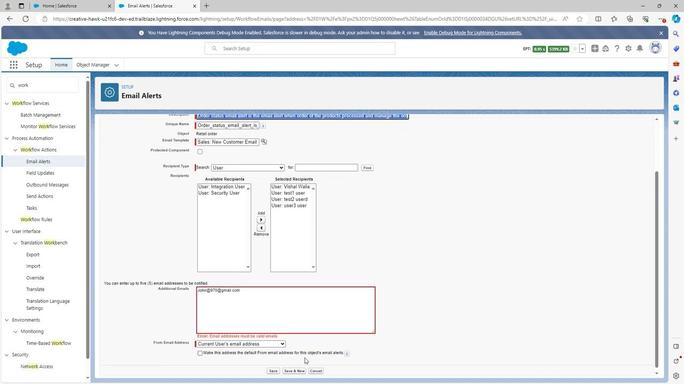 
Action: Mouse moved to (230, 290)
Screenshot: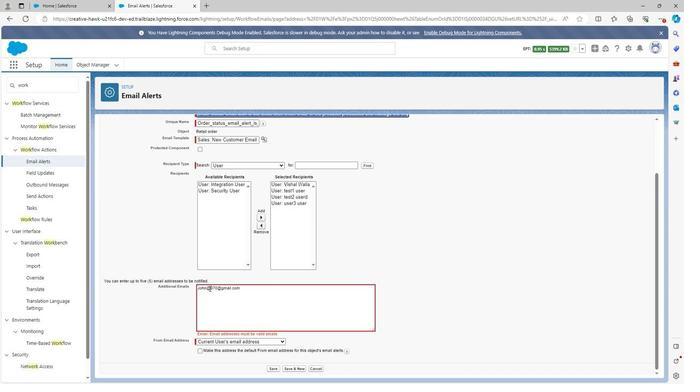 
Action: Mouse pressed left at (230, 290)
Screenshot: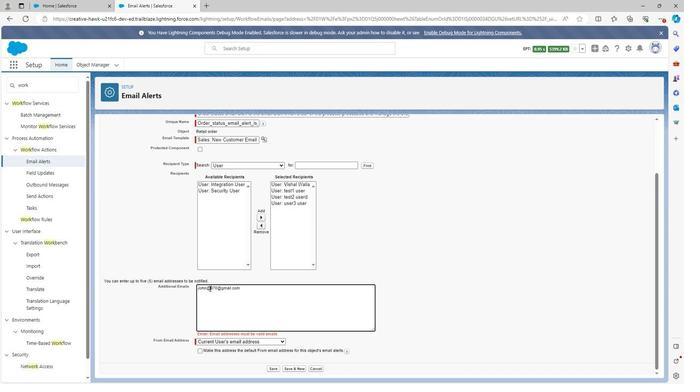 
Action: Mouse moved to (229, 290)
Screenshot: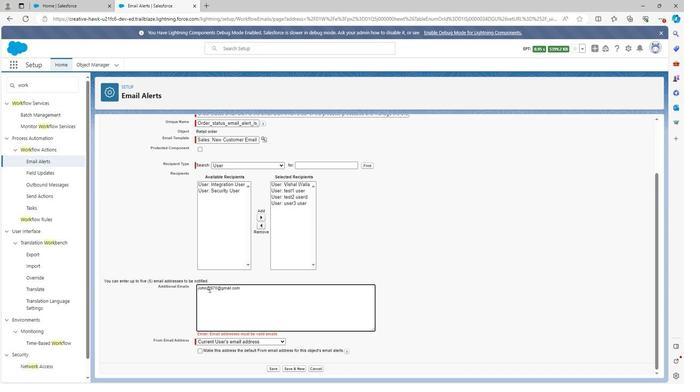
Action: Key pressed <Key.backspace>
Screenshot: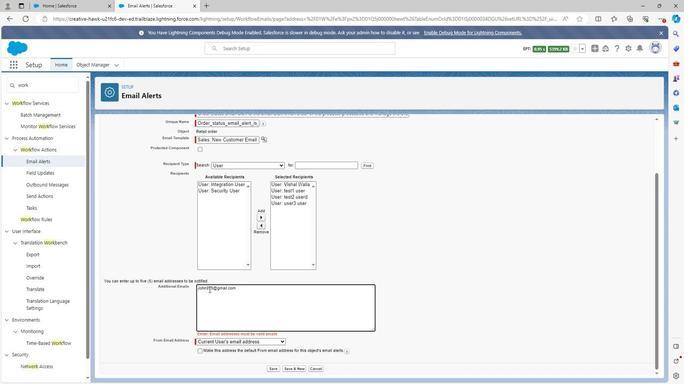 
Action: Mouse moved to (274, 338)
Screenshot: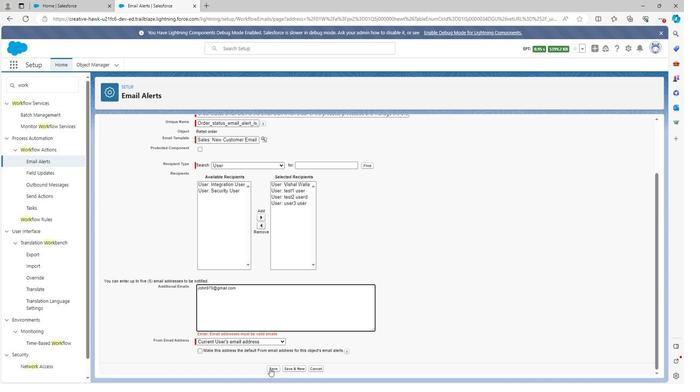 
Action: Mouse pressed left at (274, 338)
Screenshot: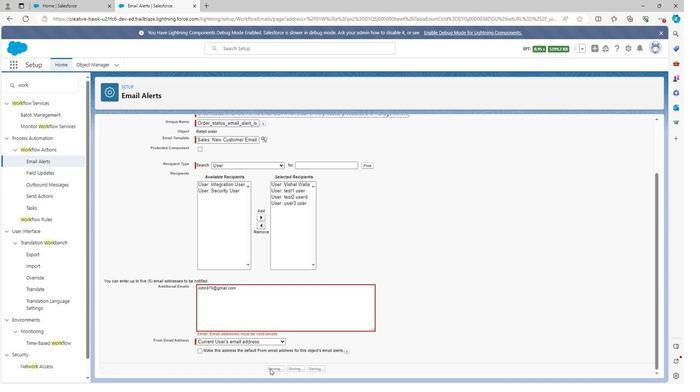 
Action: Mouse moved to (546, 208)
Screenshot: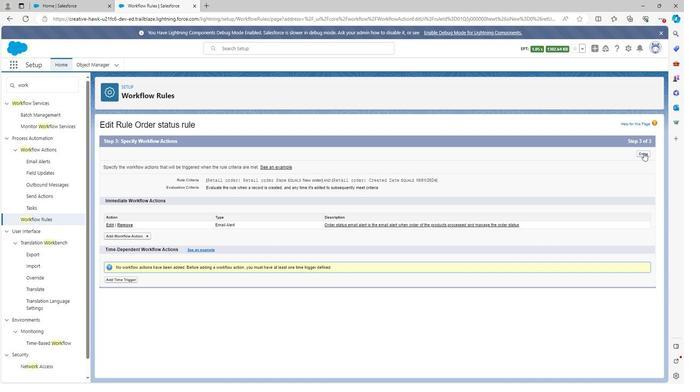 
Action: Mouse pressed left at (546, 208)
Screenshot: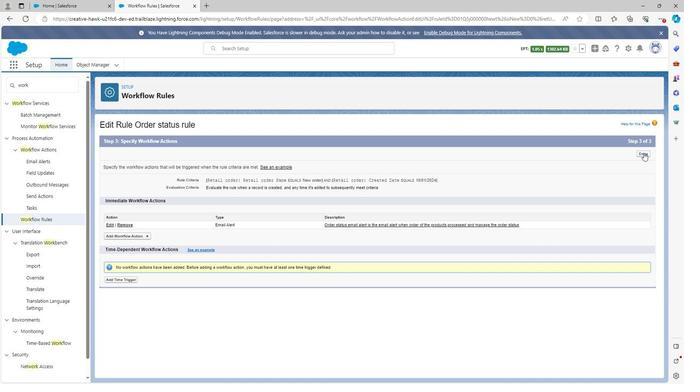 
Action: Mouse moved to (265, 277)
Screenshot: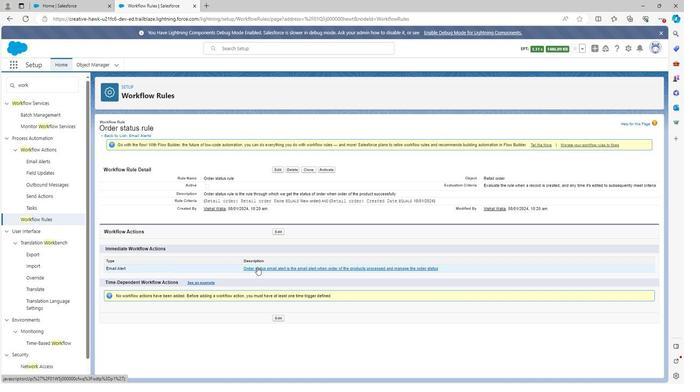 
Action: Mouse pressed left at (265, 277)
Screenshot: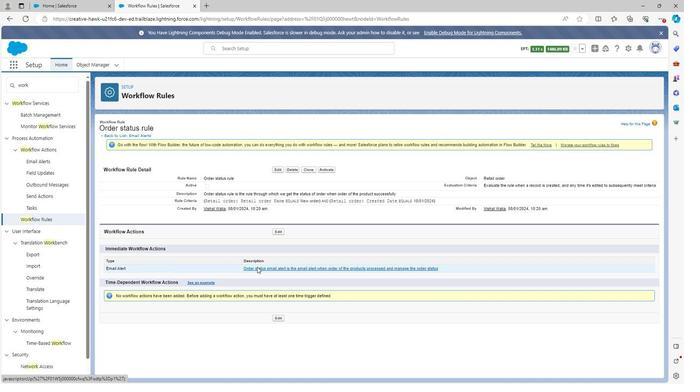 
Action: Mouse moved to (264, 277)
Screenshot: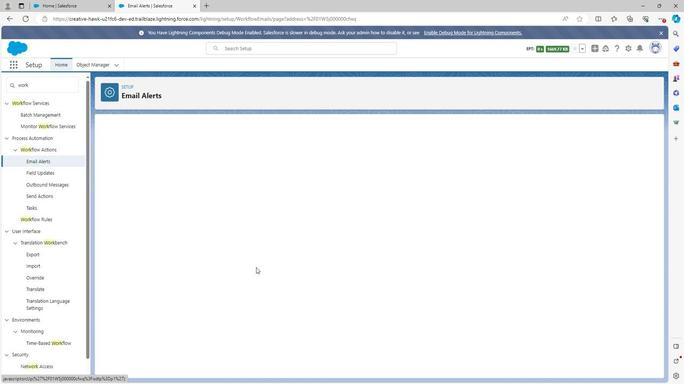 
Action: Mouse scrolled (264, 277) with delta (0, 0)
Screenshot: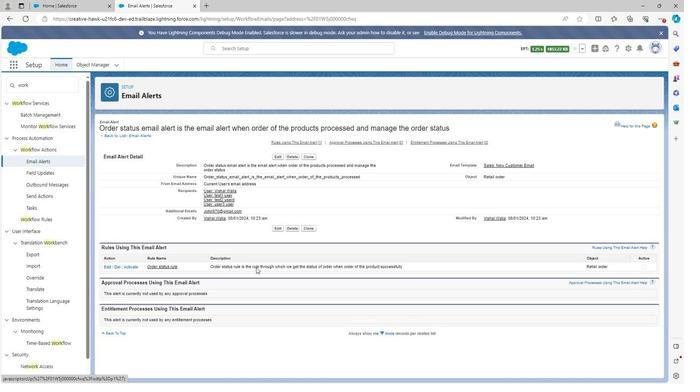 
Action: Mouse scrolled (264, 277) with delta (0, 0)
Screenshot: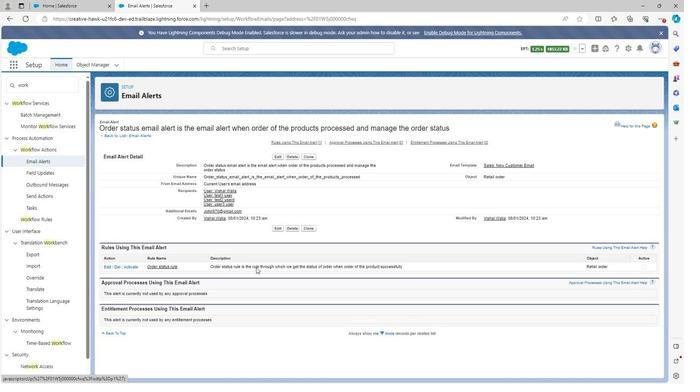 
Action: Mouse moved to (172, 276)
Screenshot: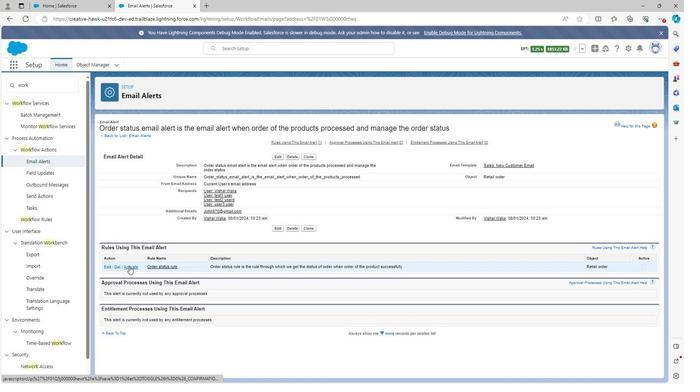 
Action: Mouse pressed left at (172, 276)
Screenshot: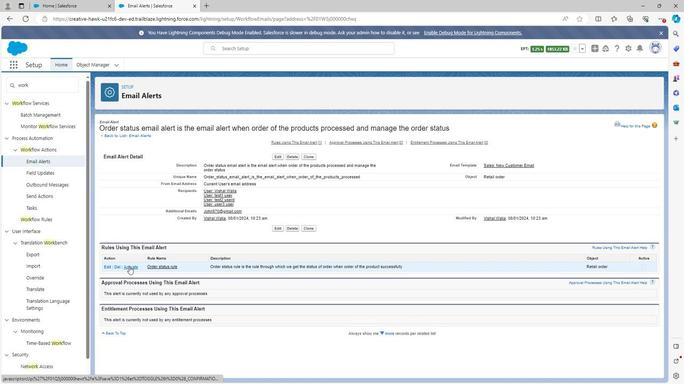 
Action: Mouse moved to (205, 301)
